 Task: Find connections with filter location Yanliang with filter topic #startupswith filter profile language English with filter current company Genetec with filter school Srishti Manipal Institute of Art, Design and Technology with filter industry Wellness and Fitness Services with filter service category Filing with filter keywords title Animal Control Officer
Action: Mouse moved to (627, 75)
Screenshot: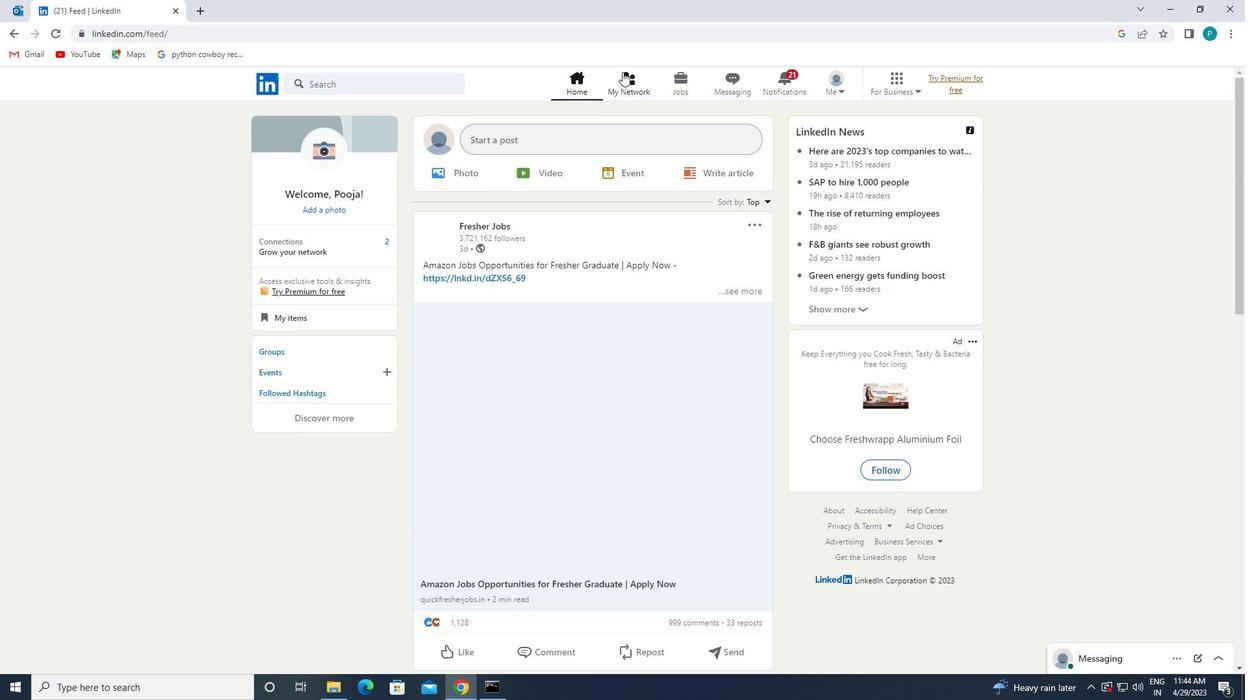 
Action: Mouse pressed left at (627, 75)
Screenshot: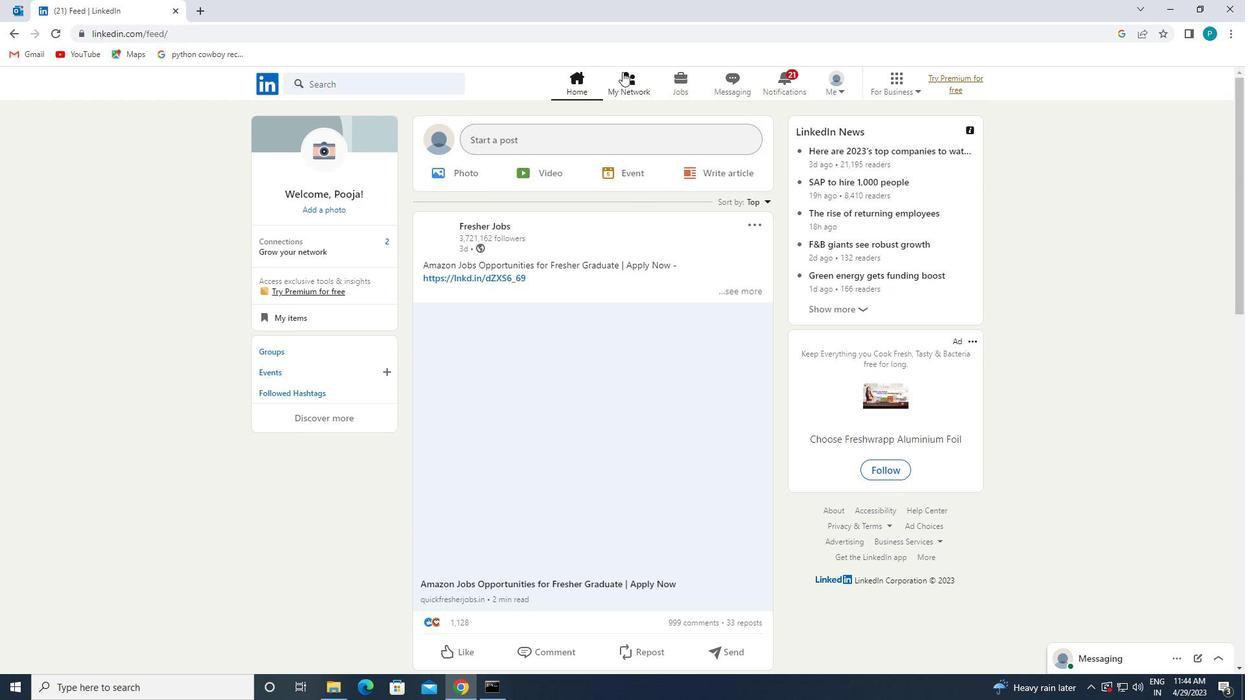 
Action: Mouse moved to (315, 157)
Screenshot: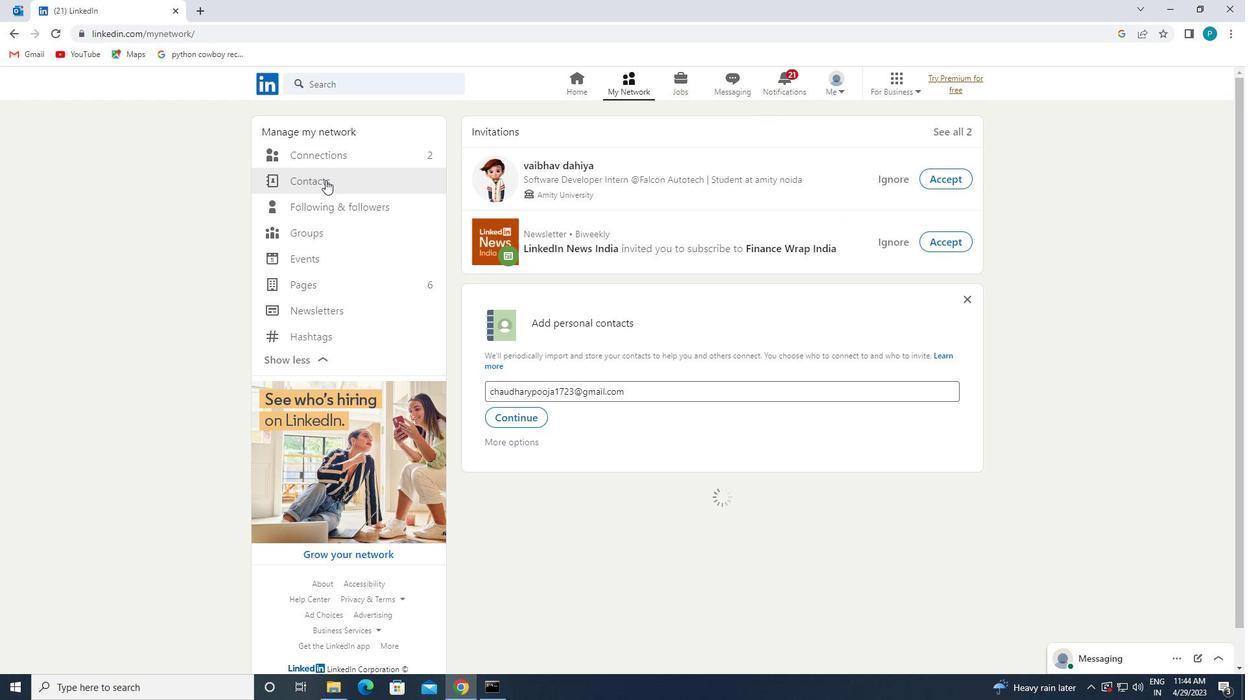 
Action: Mouse pressed left at (315, 157)
Screenshot: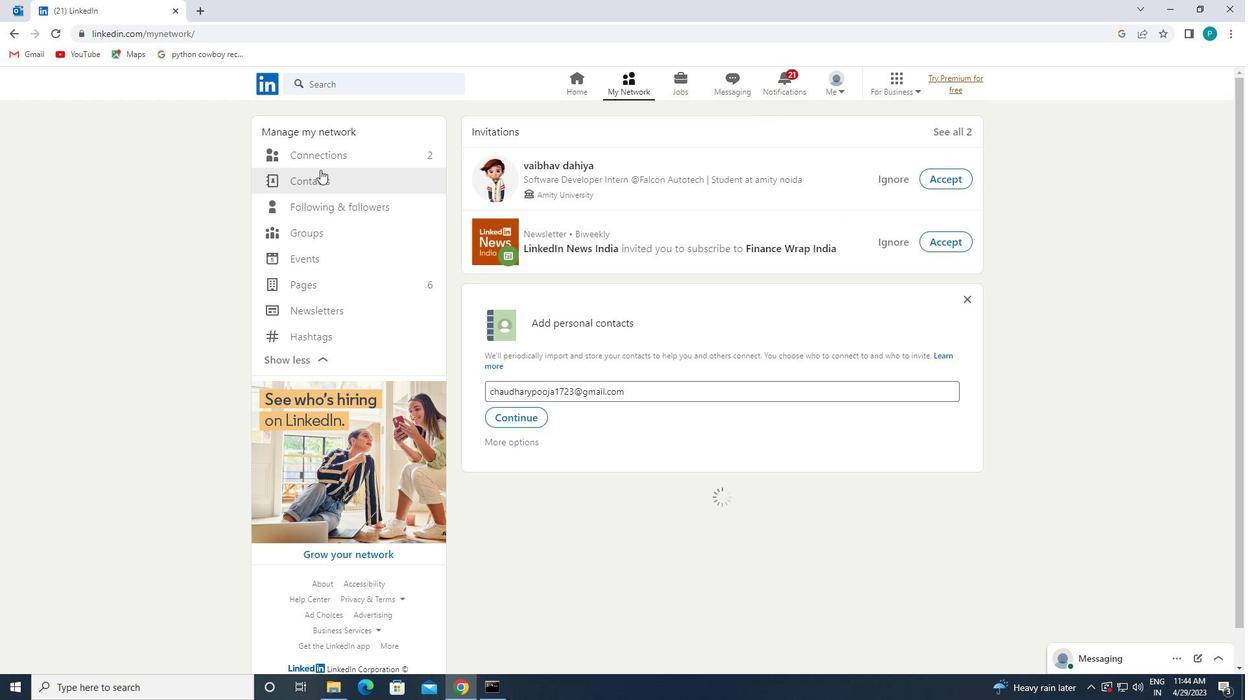 
Action: Mouse moved to (727, 153)
Screenshot: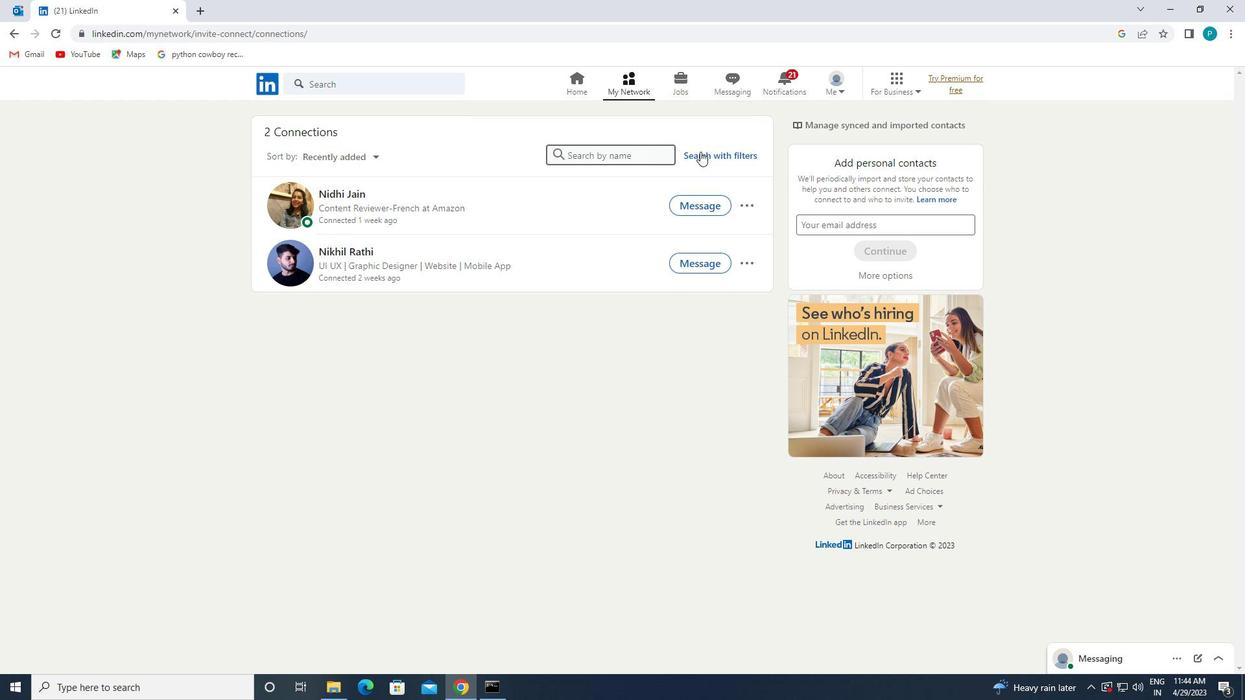 
Action: Mouse pressed left at (727, 153)
Screenshot: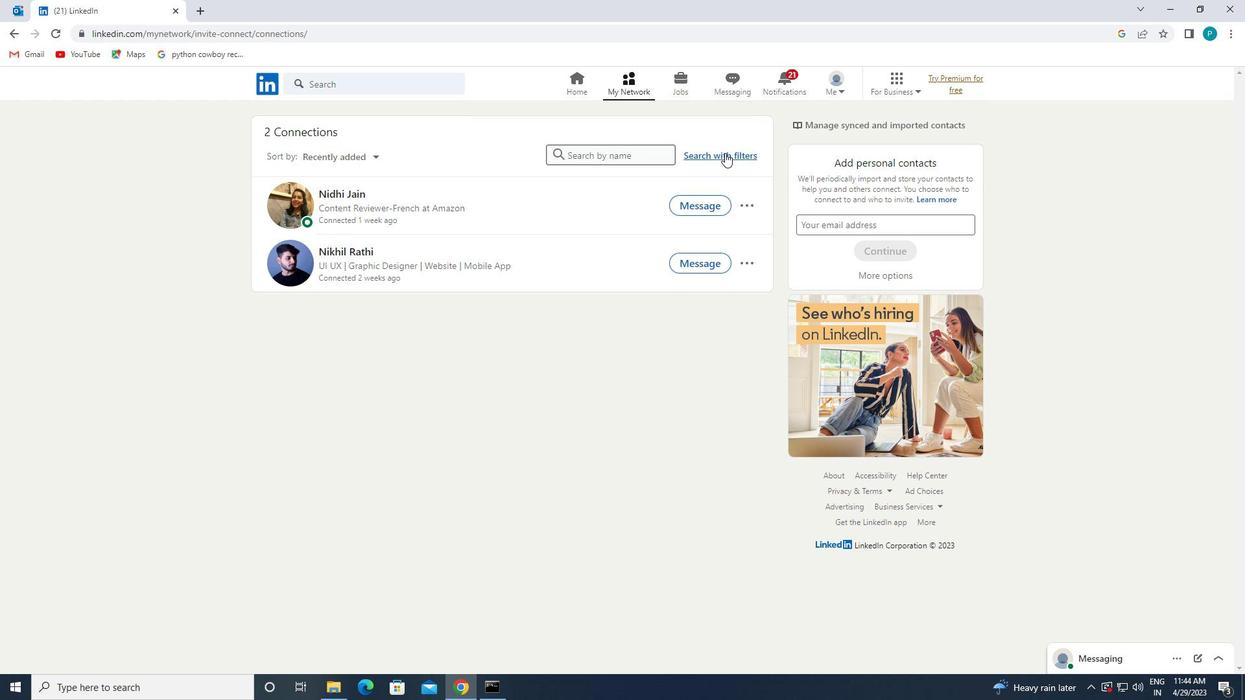 
Action: Mouse moved to (669, 125)
Screenshot: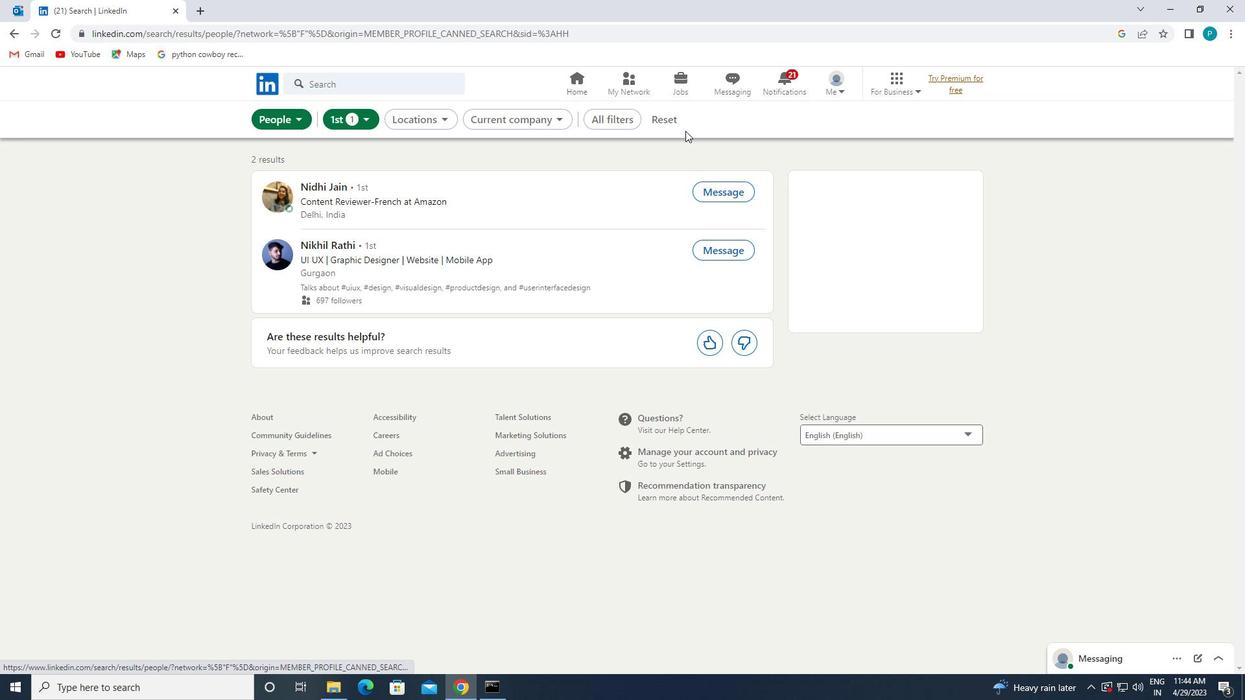 
Action: Mouse pressed left at (669, 125)
Screenshot: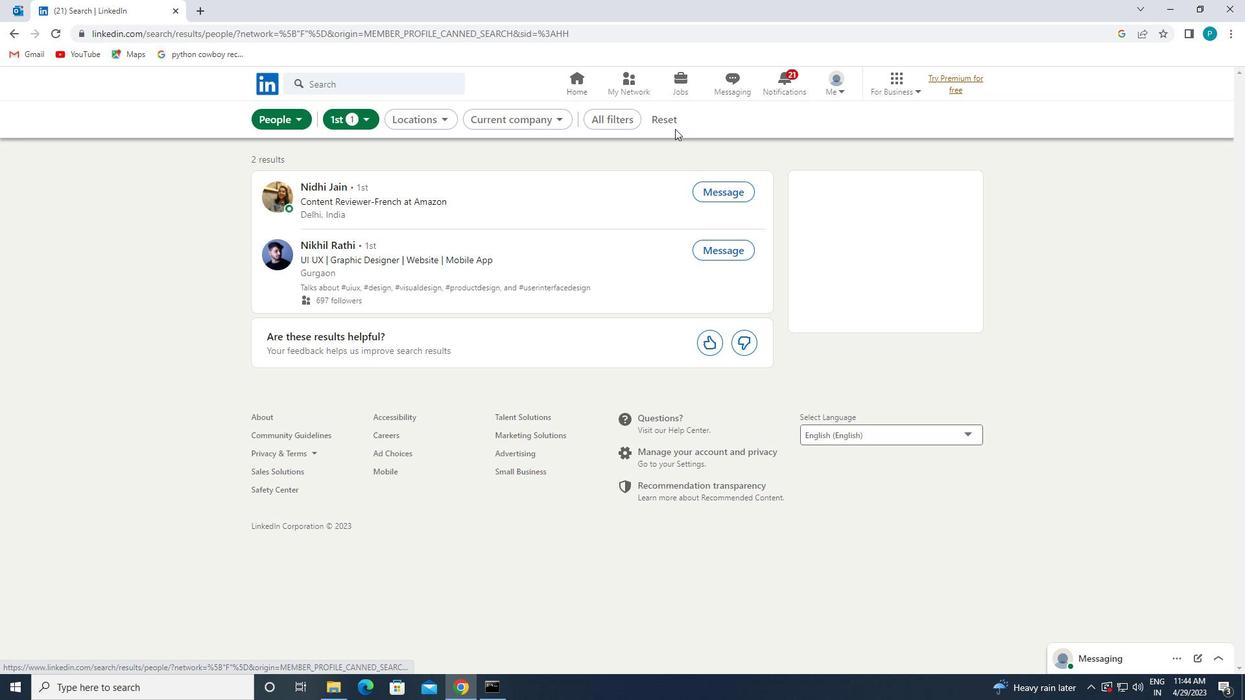 
Action: Mouse moved to (650, 120)
Screenshot: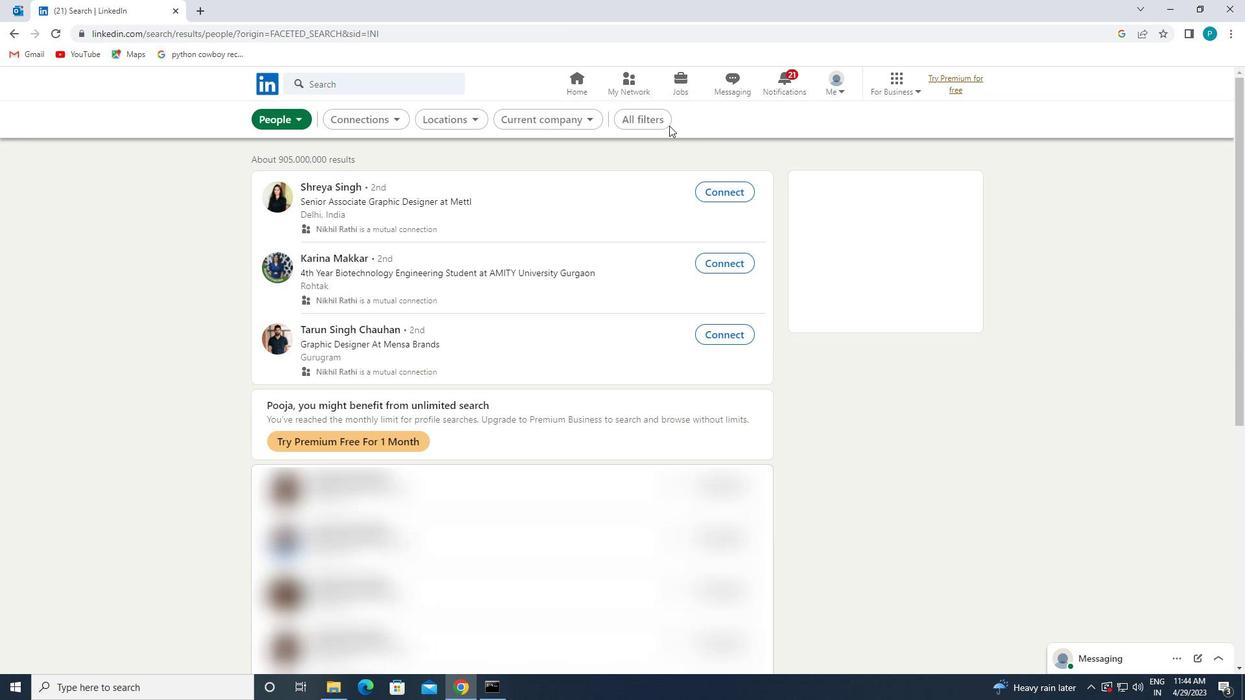 
Action: Mouse pressed left at (650, 120)
Screenshot: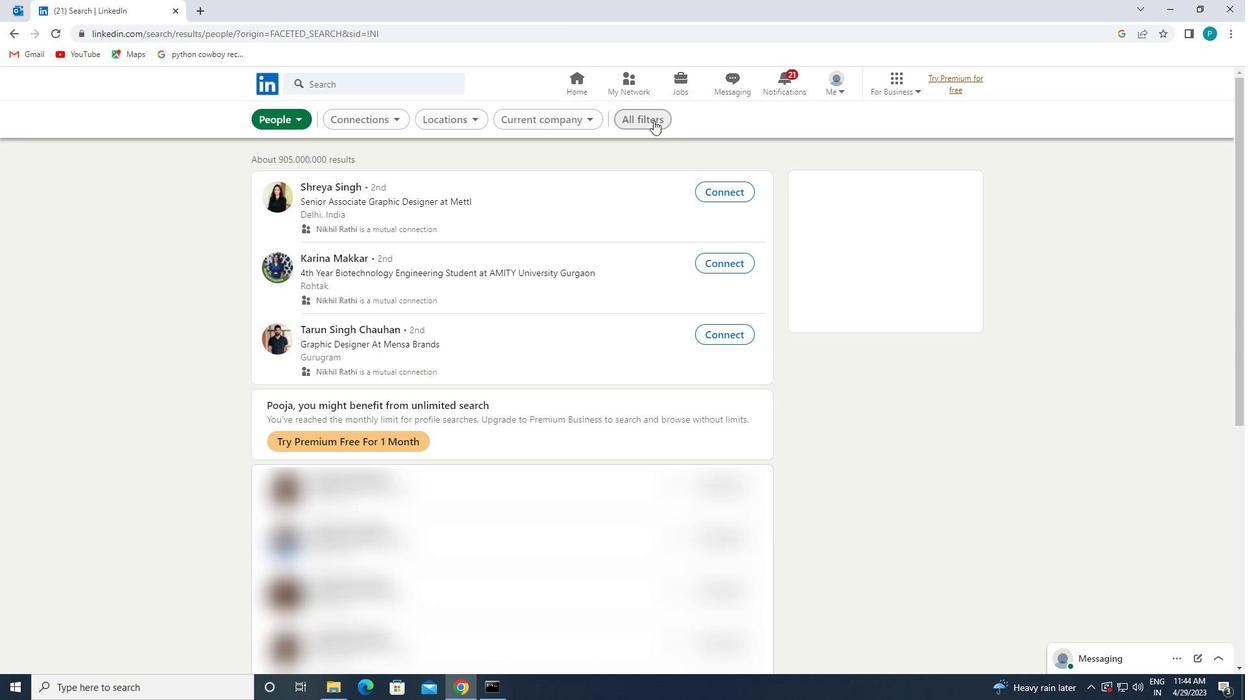 
Action: Mouse moved to (1091, 471)
Screenshot: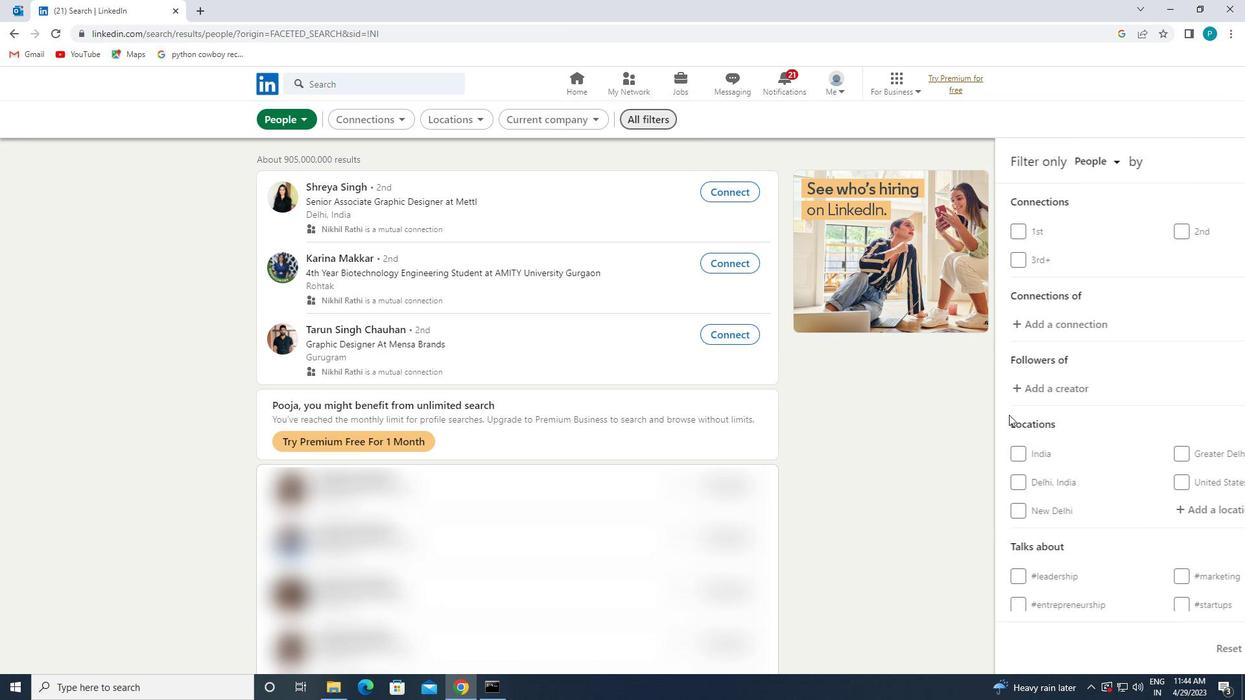 
Action: Mouse scrolled (1091, 470) with delta (0, 0)
Screenshot: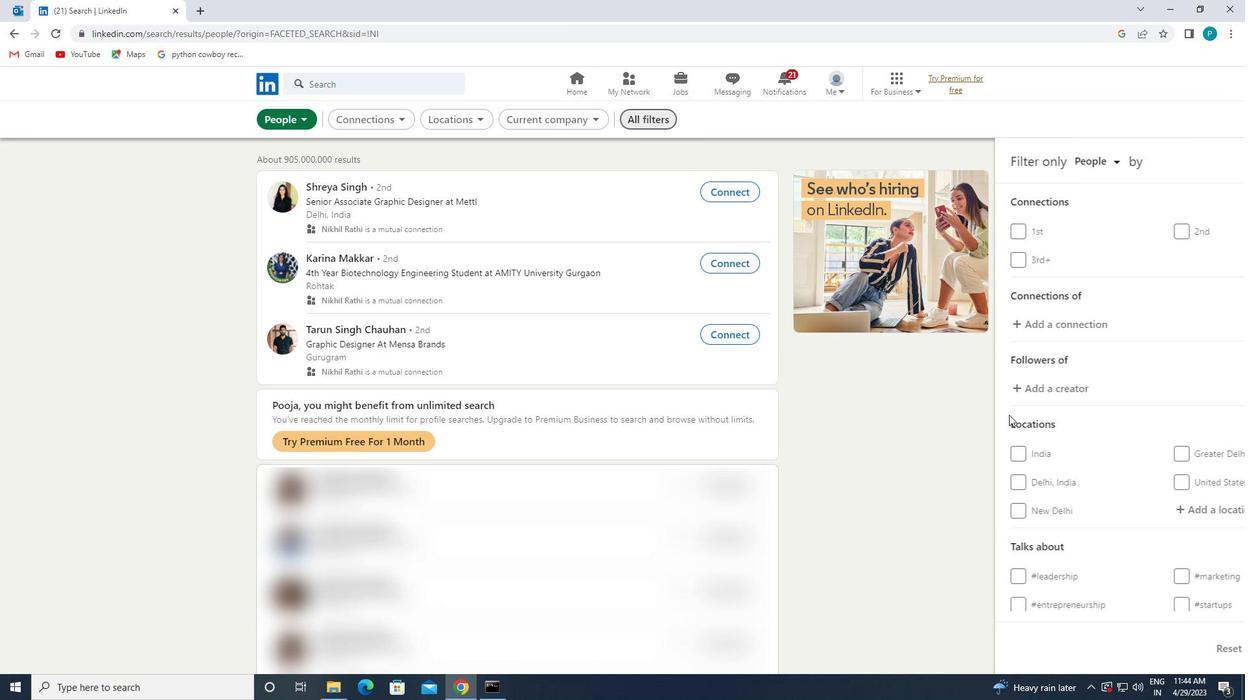 
Action: Mouse scrolled (1091, 470) with delta (0, 0)
Screenshot: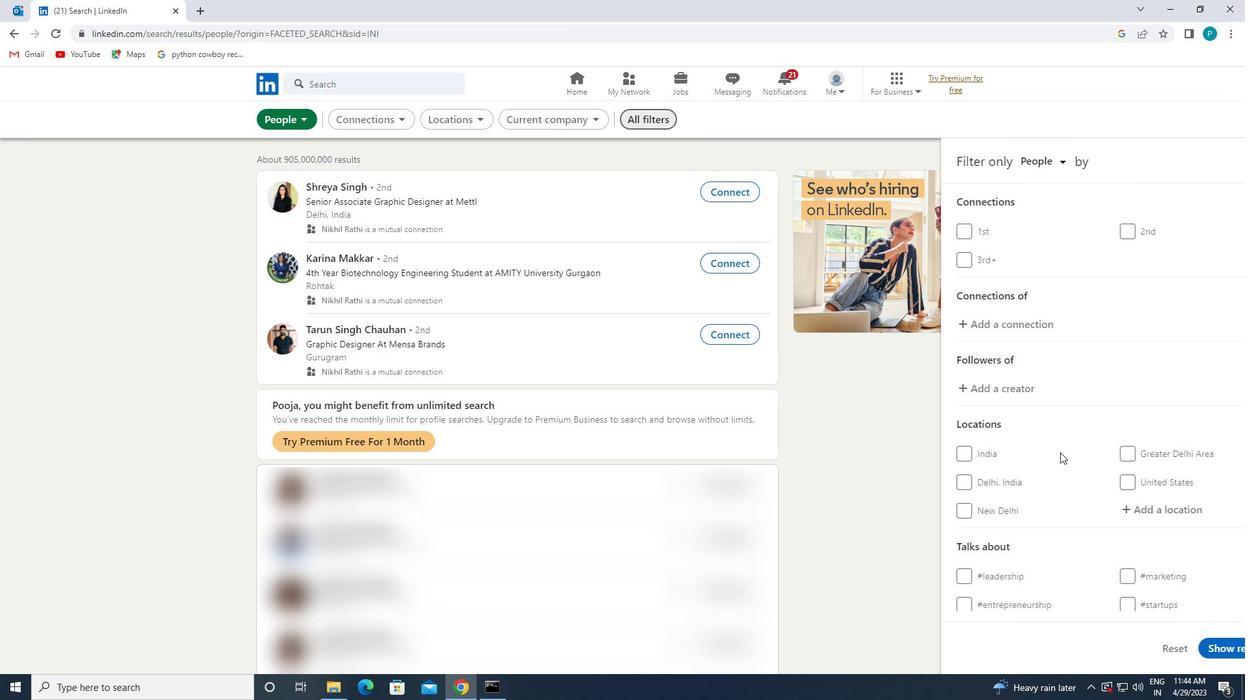 
Action: Mouse scrolled (1091, 470) with delta (0, 0)
Screenshot: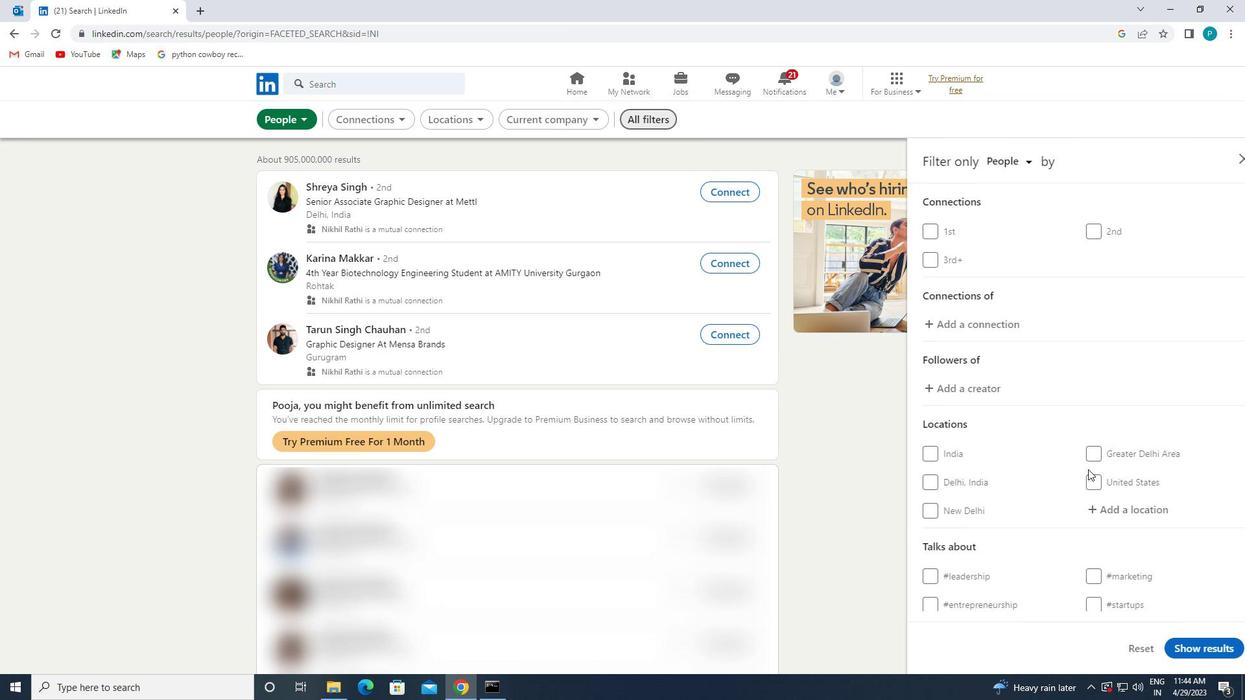 
Action: Mouse moved to (1090, 463)
Screenshot: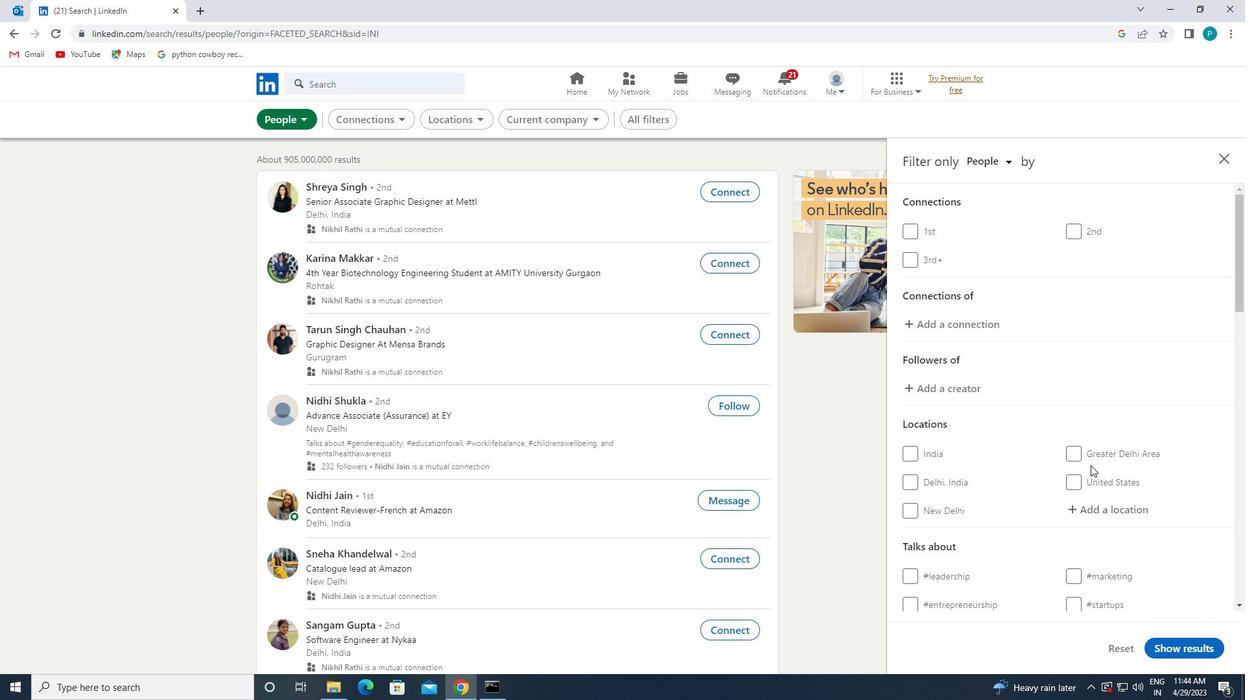 
Action: Mouse scrolled (1090, 463) with delta (0, 0)
Screenshot: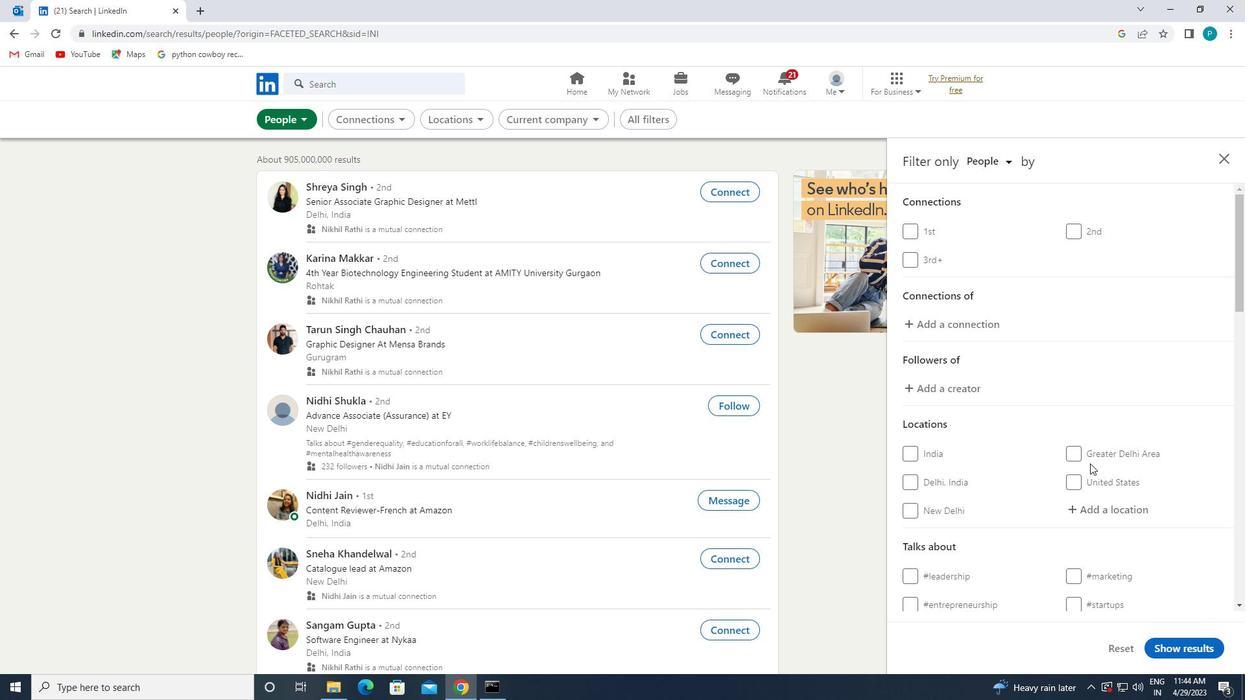 
Action: Mouse moved to (1082, 441)
Screenshot: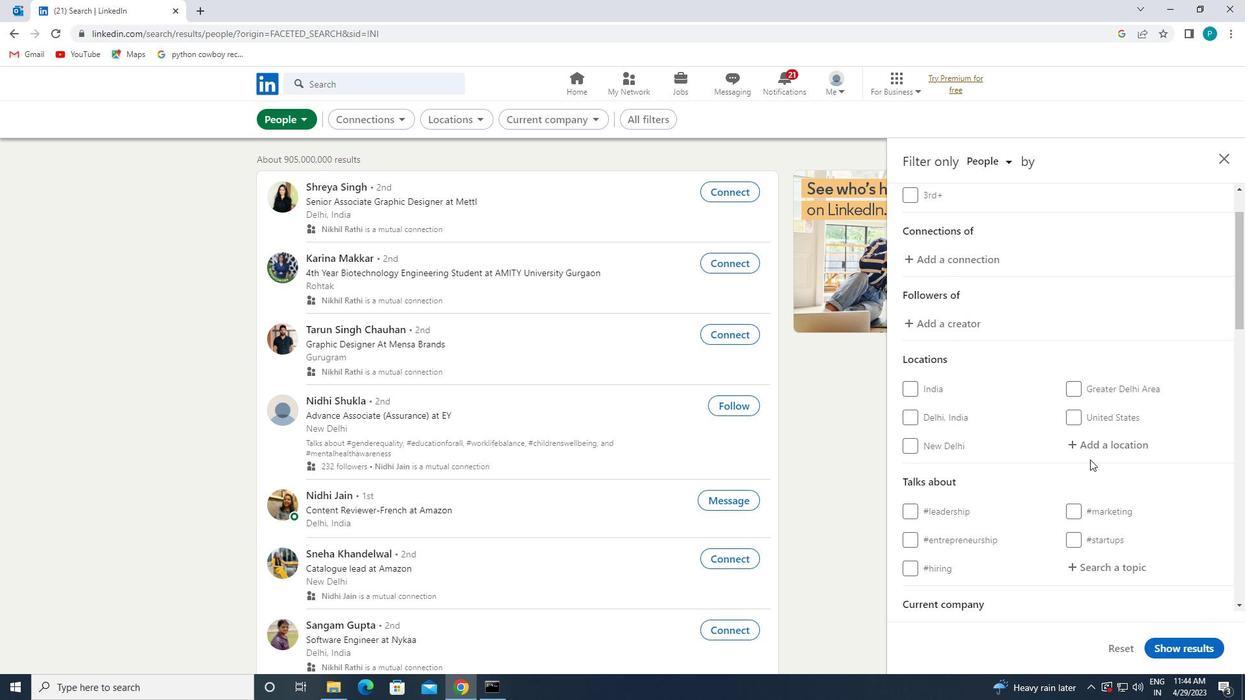 
Action: Mouse pressed left at (1082, 441)
Screenshot: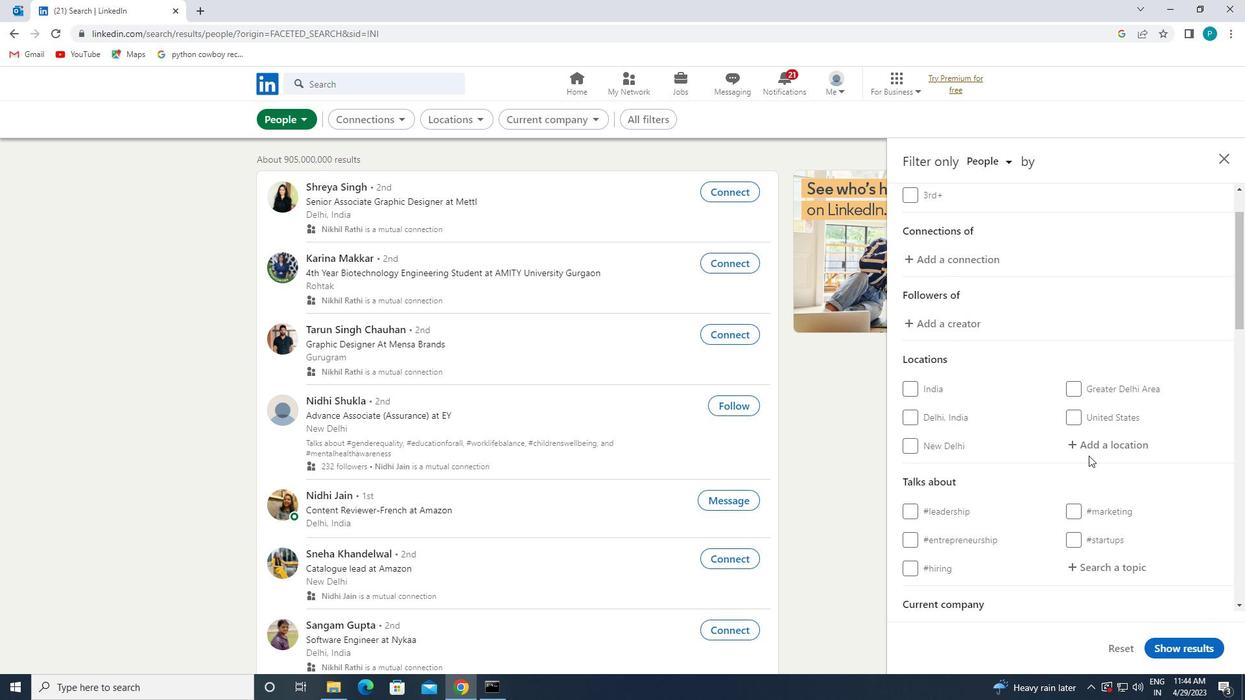 
Action: Mouse moved to (1082, 441)
Screenshot: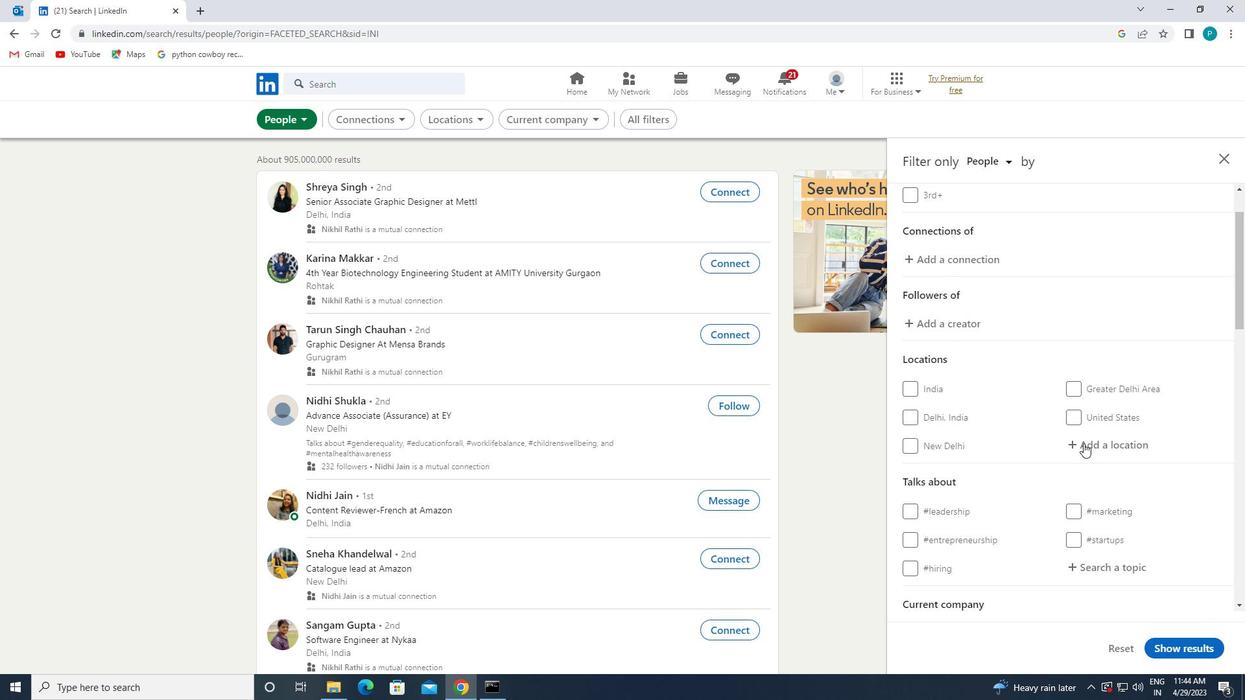 
Action: Key pressed <Key.caps_lock>y<Key.caps_lock>aling<Key.backspace><Key.backspace>ang
Screenshot: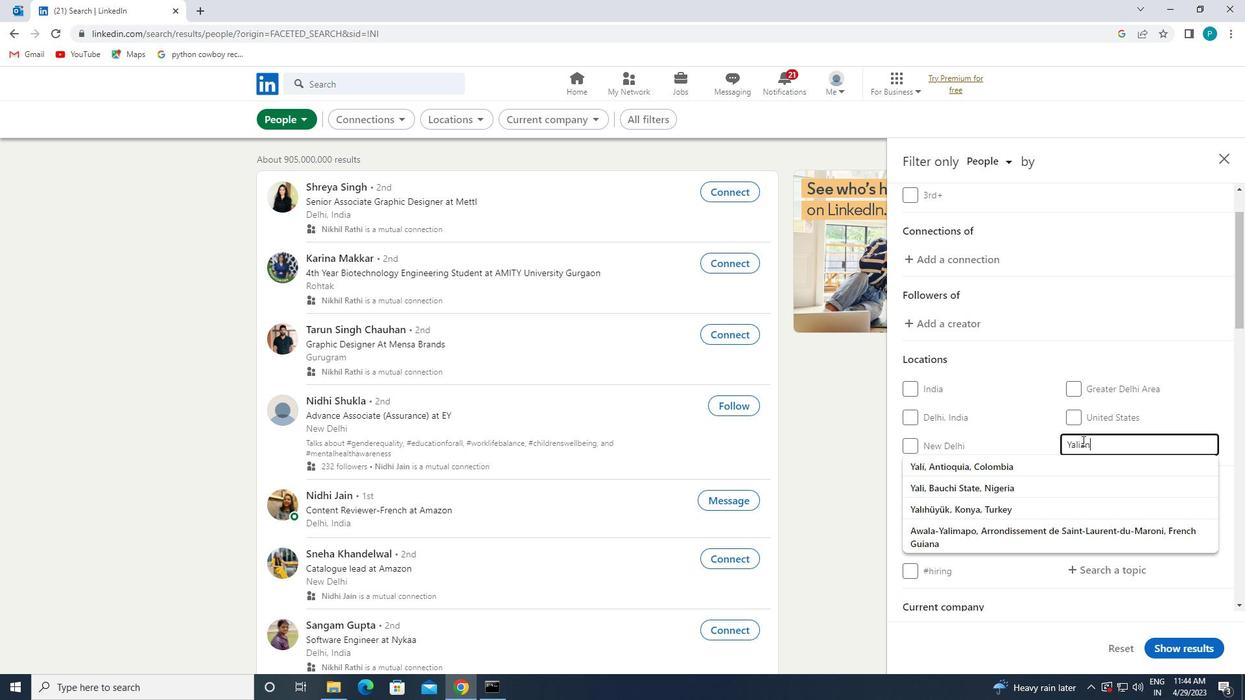 
Action: Mouse moved to (1058, 483)
Screenshot: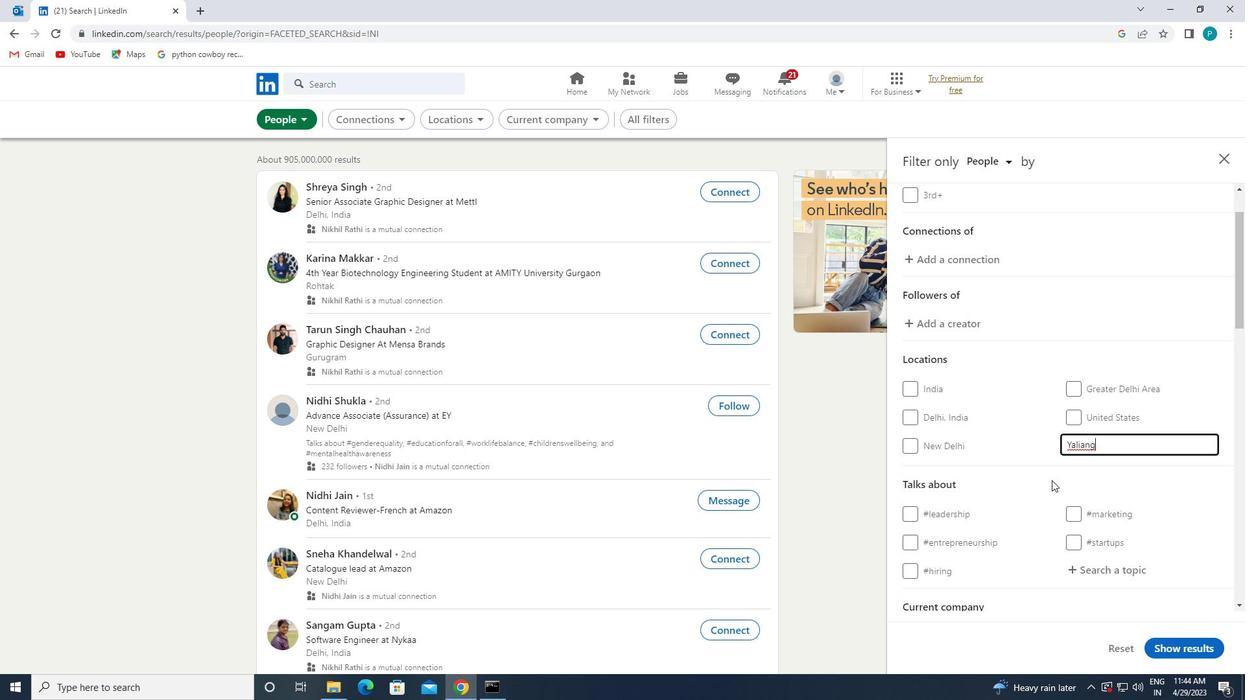 
Action: Mouse scrolled (1058, 483) with delta (0, 0)
Screenshot: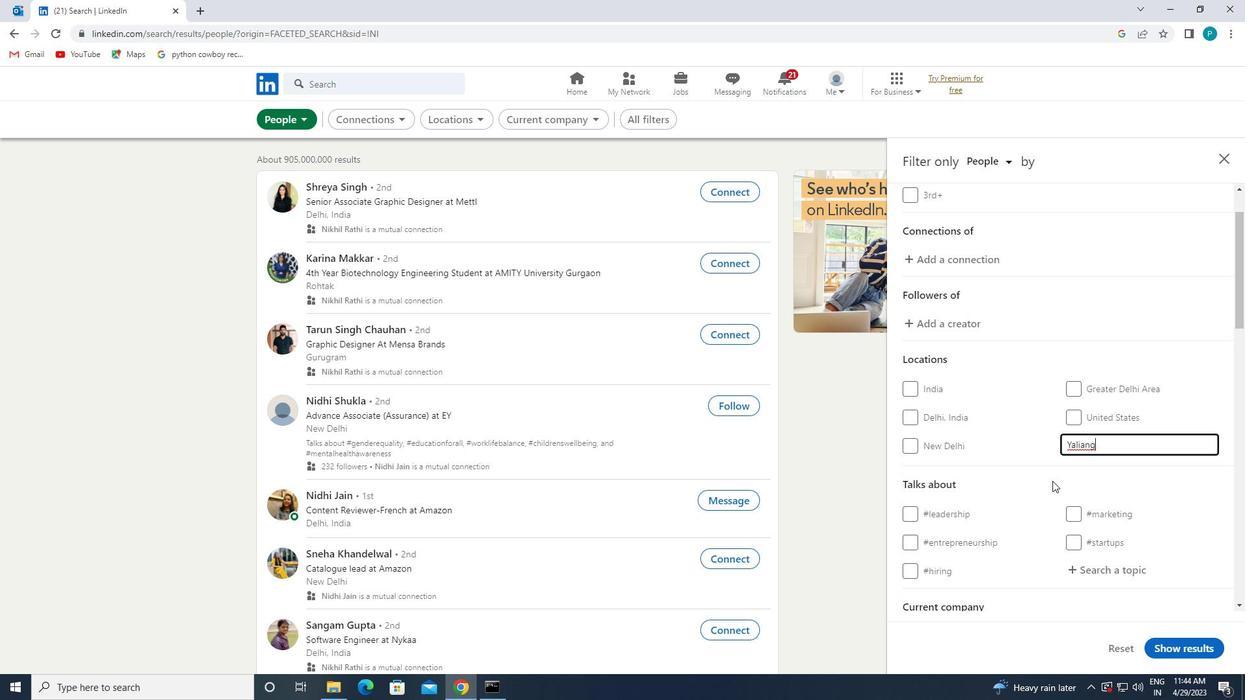 
Action: Mouse scrolled (1058, 483) with delta (0, 0)
Screenshot: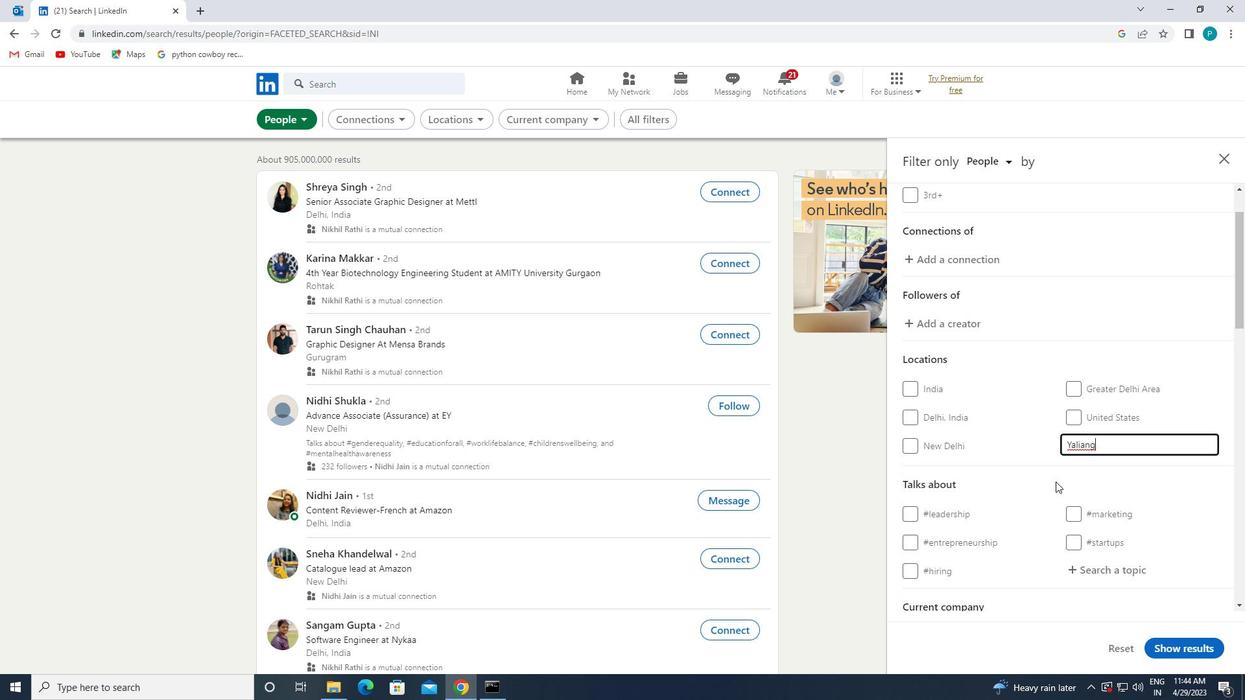 
Action: Mouse moved to (1086, 449)
Screenshot: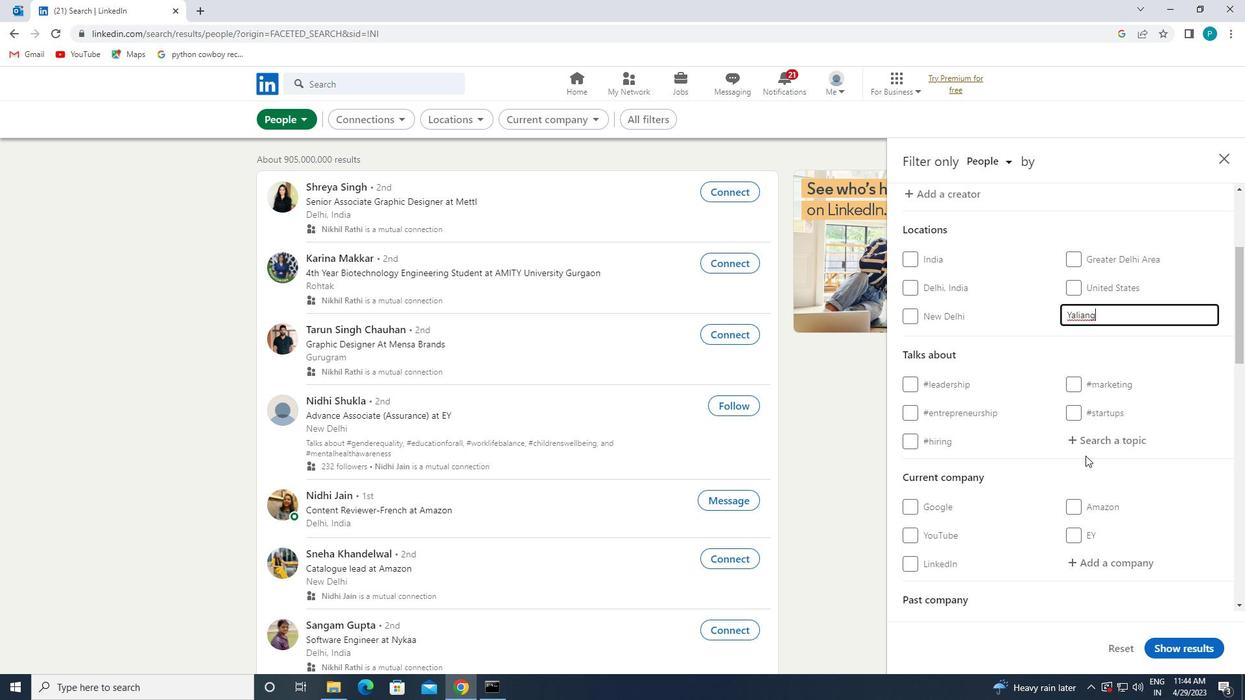 
Action: Mouse pressed left at (1086, 449)
Screenshot: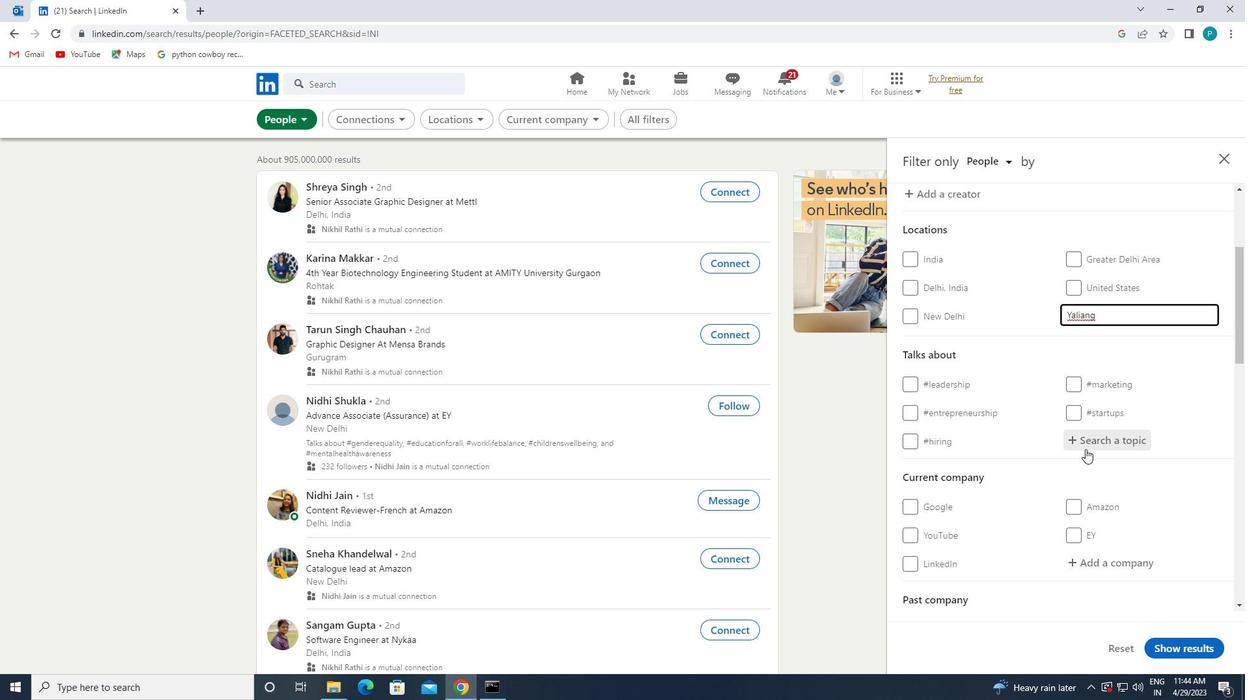 
Action: Mouse moved to (1075, 315)
Screenshot: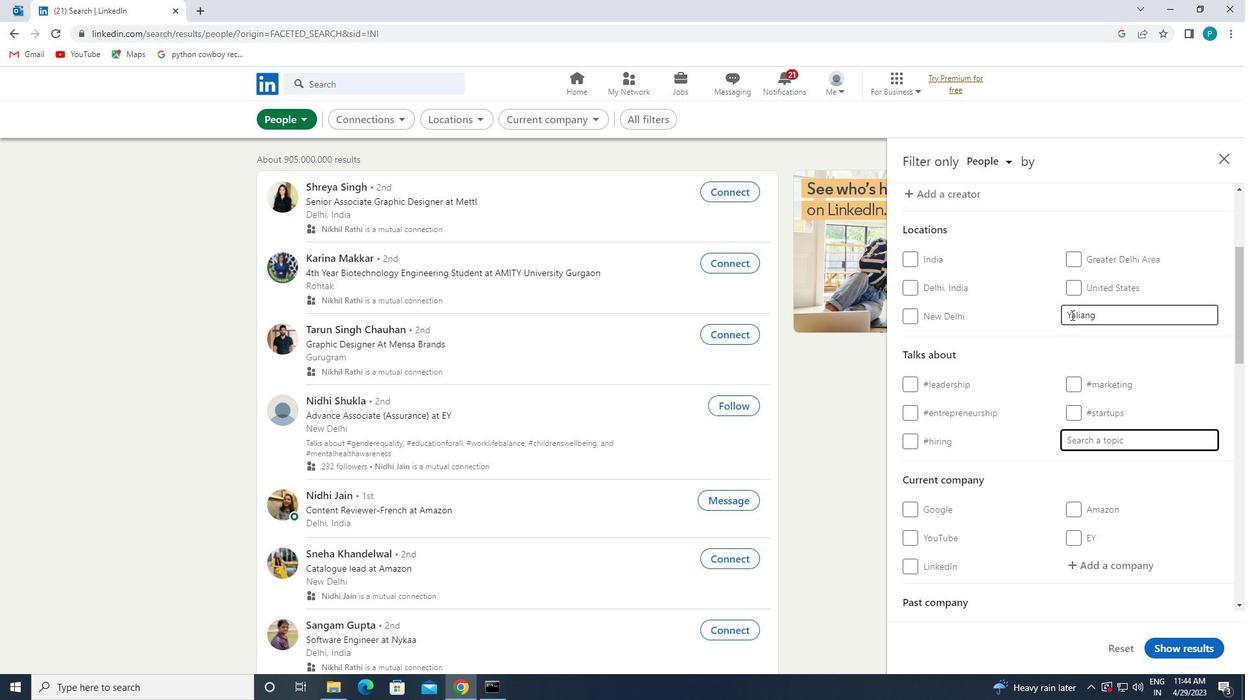 
Action: Mouse pressed left at (1075, 315)
Screenshot: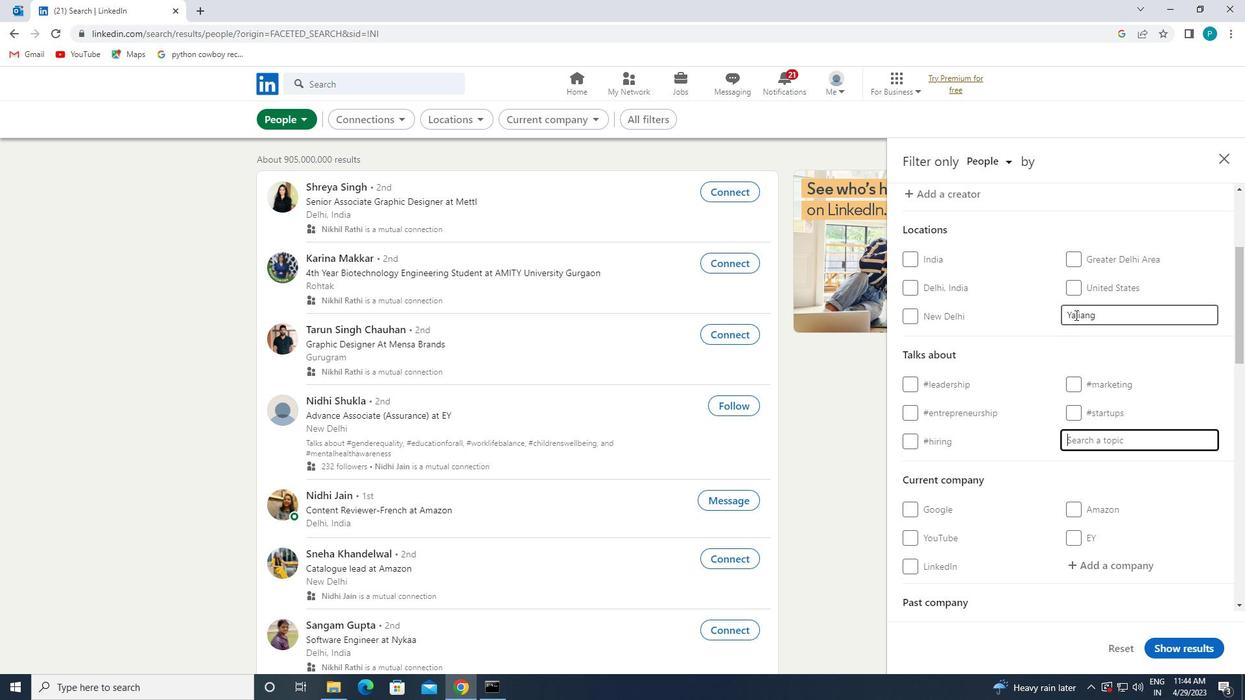 
Action: Mouse moved to (1075, 316)
Screenshot: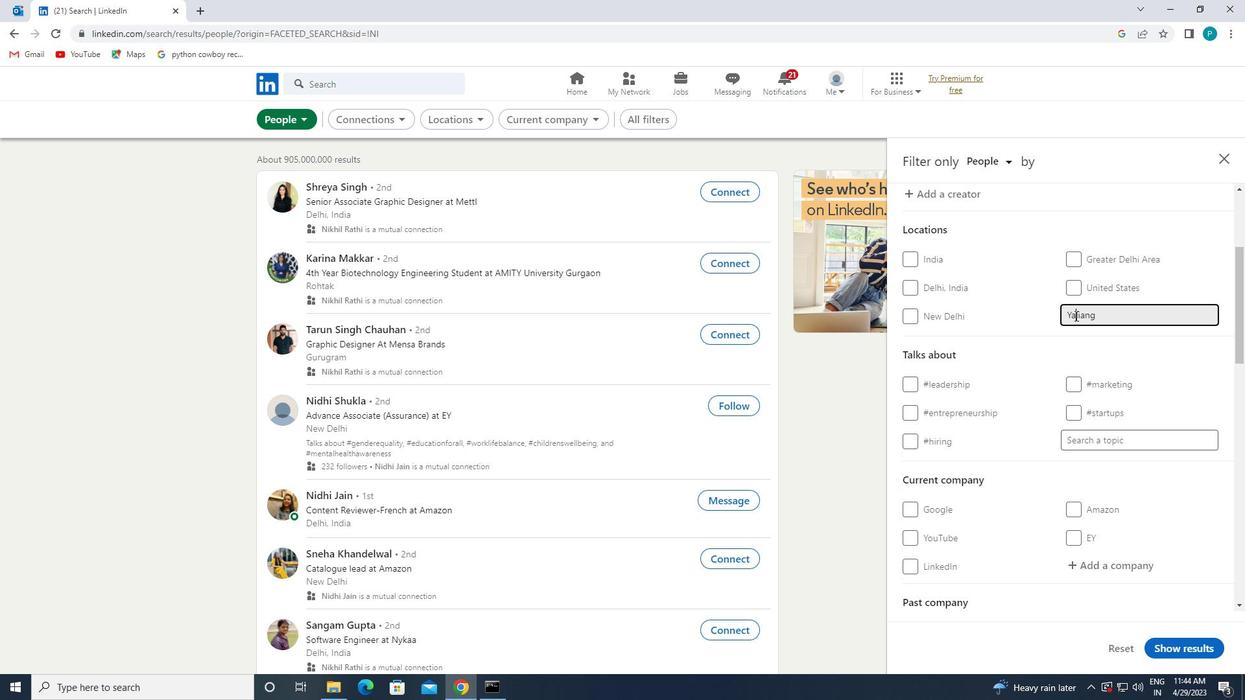 
Action: Key pressed n
Screenshot: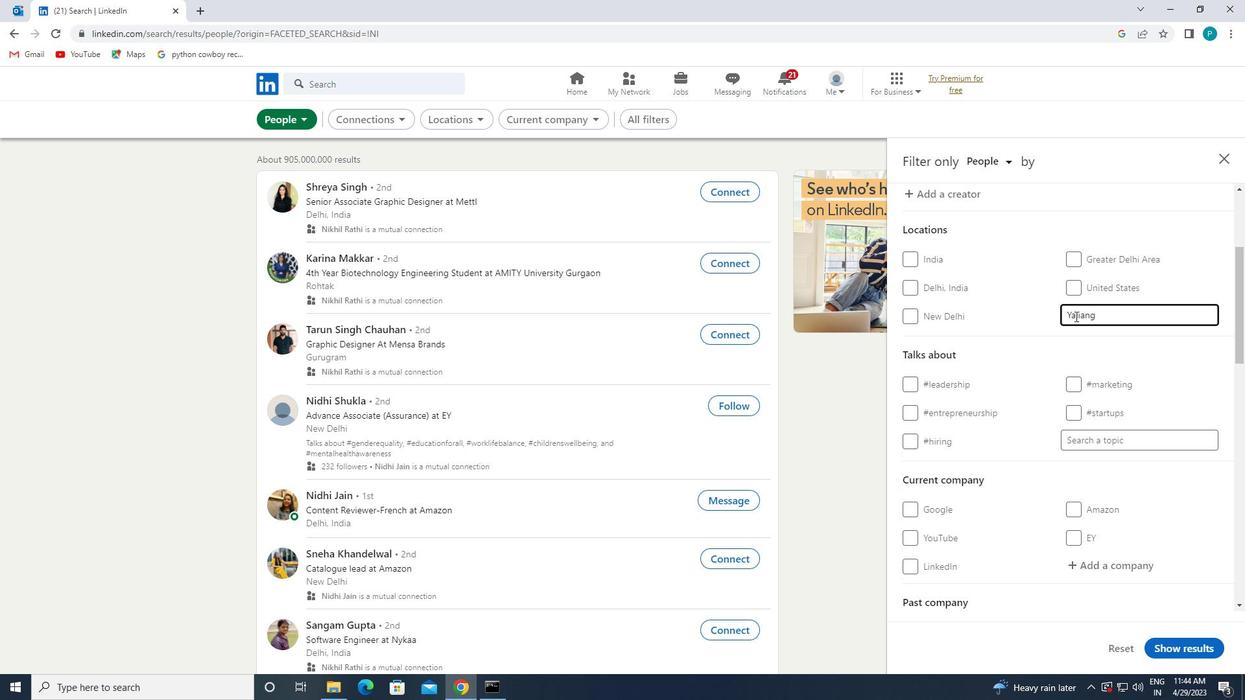 
Action: Mouse moved to (1108, 449)
Screenshot: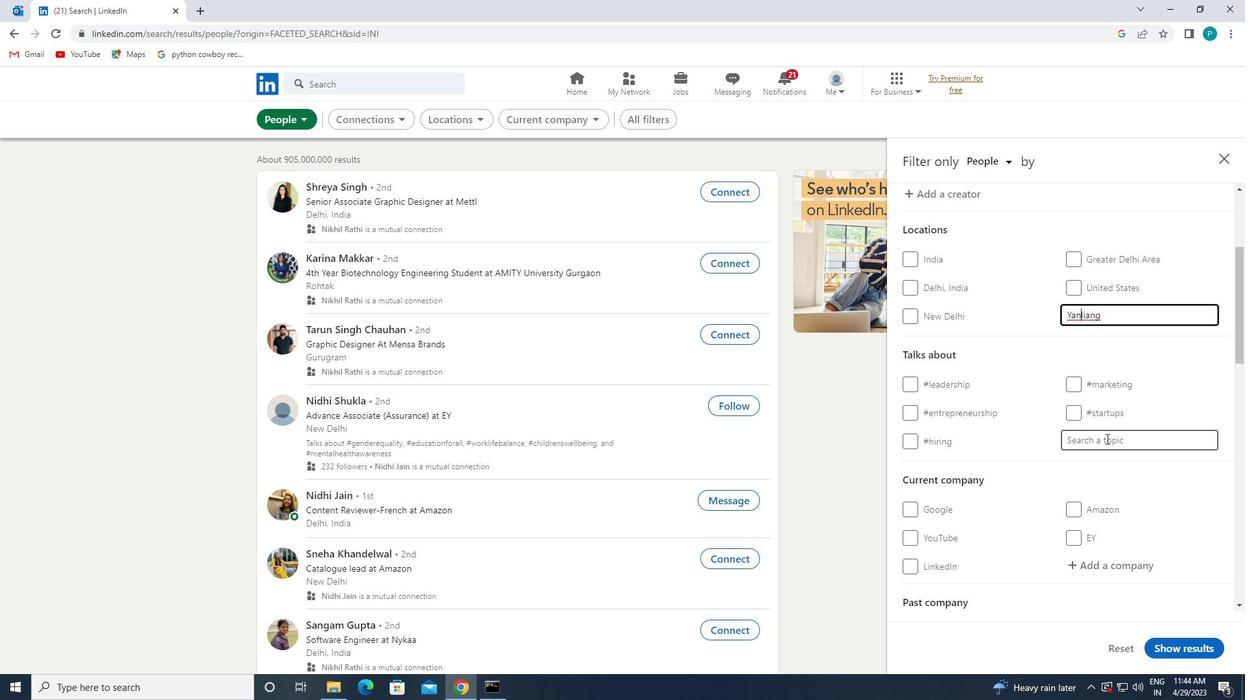 
Action: Mouse pressed left at (1108, 449)
Screenshot: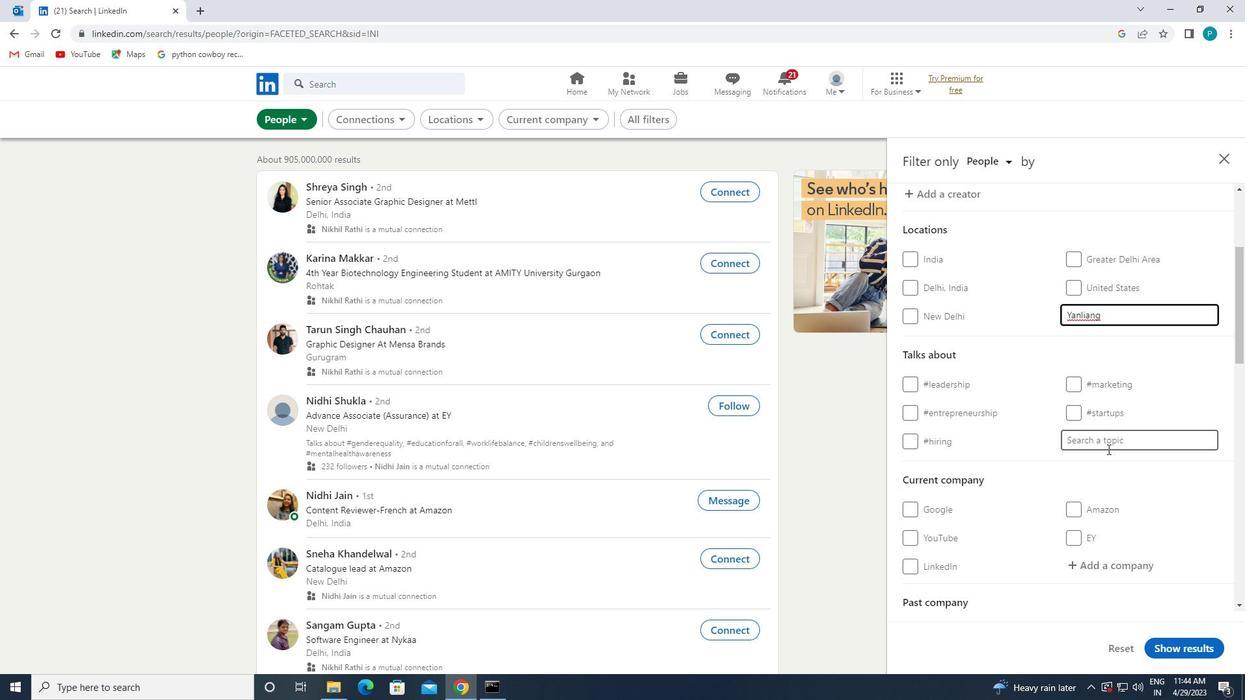 
Action: Key pressed <Key.shift>#STARTUO<Key.backspace>PS
Screenshot: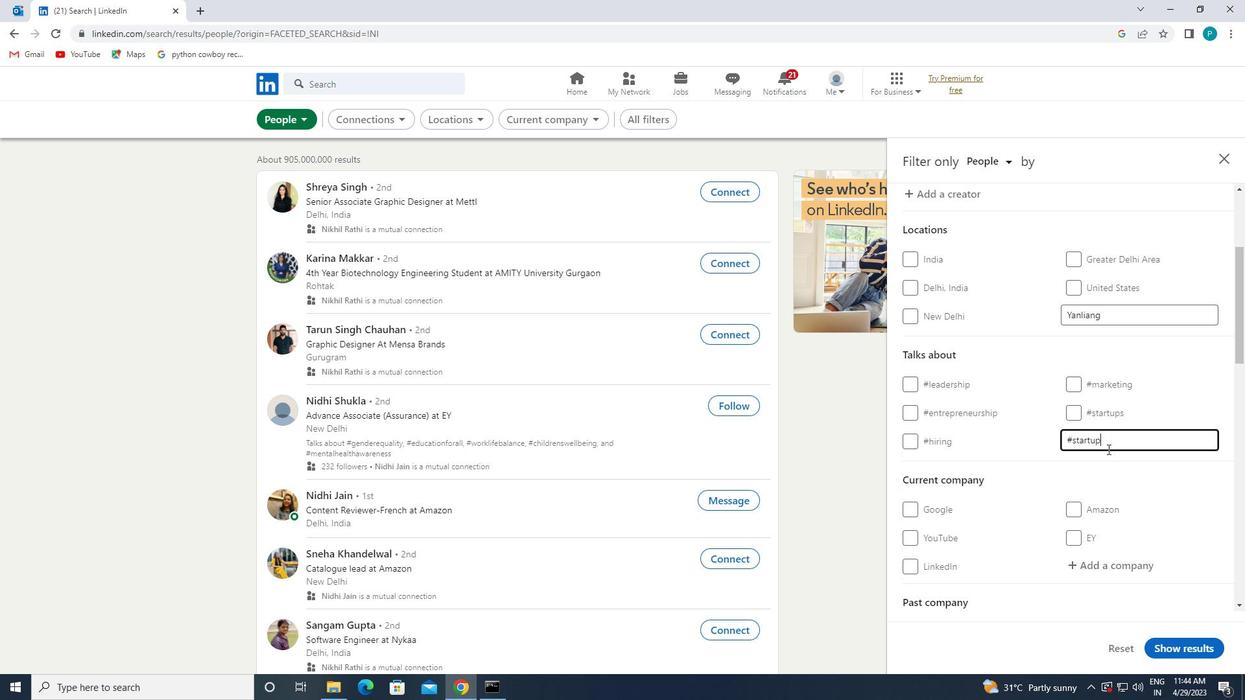 
Action: Mouse moved to (1043, 446)
Screenshot: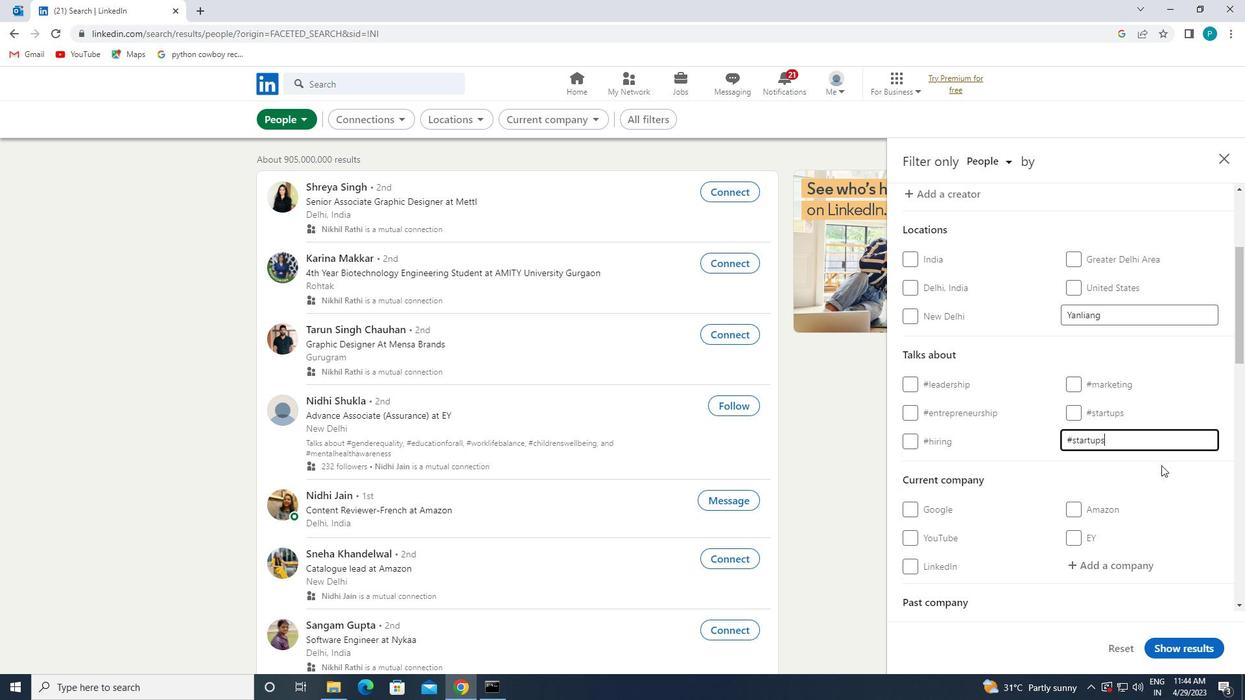 
Action: Mouse scrolled (1043, 446) with delta (0, 0)
Screenshot: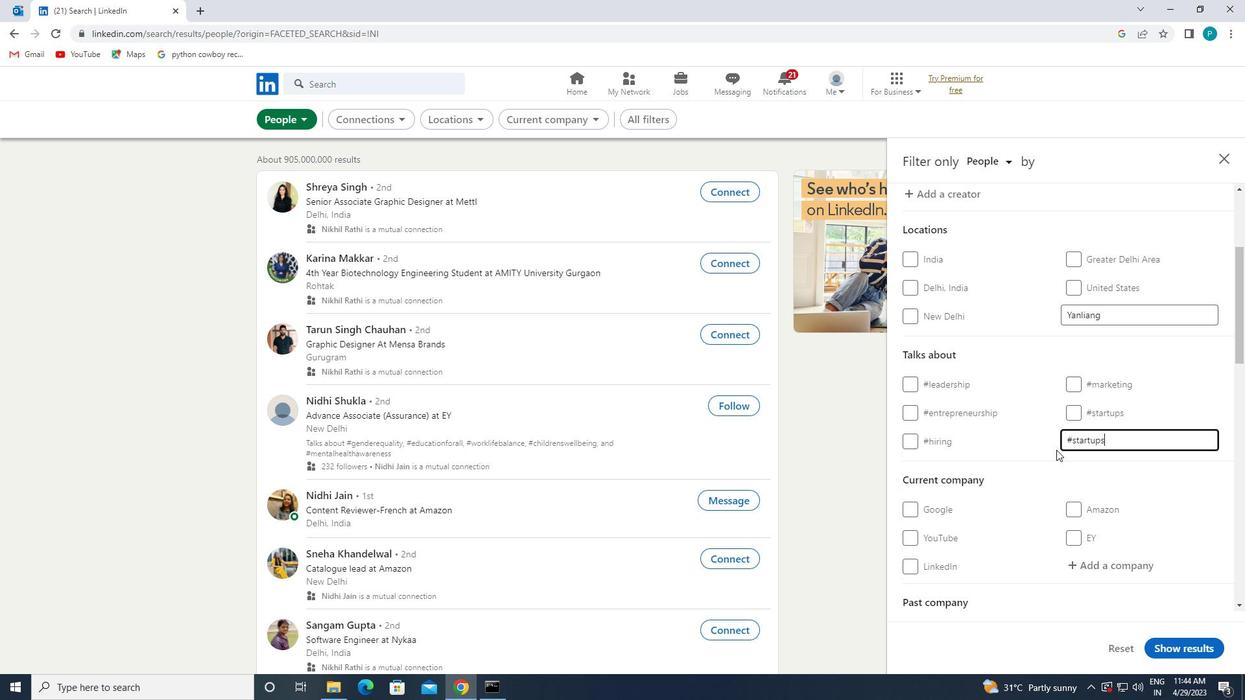 
Action: Mouse scrolled (1043, 446) with delta (0, 0)
Screenshot: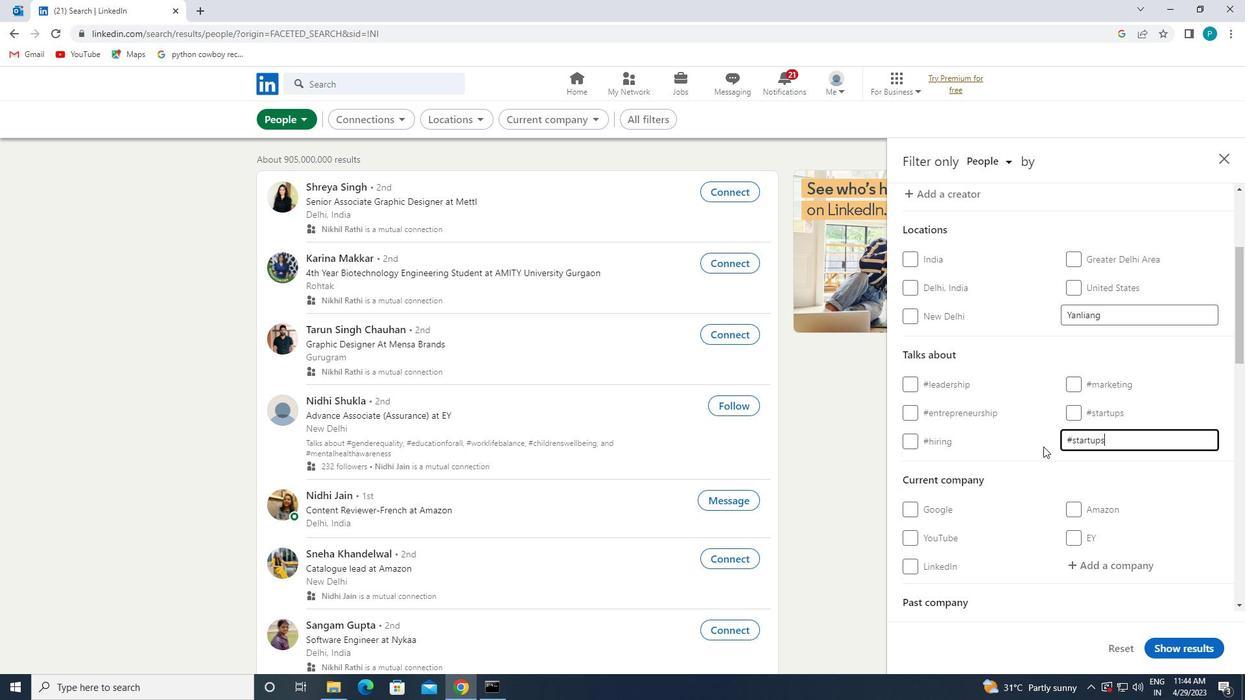 
Action: Mouse scrolled (1043, 446) with delta (0, 0)
Screenshot: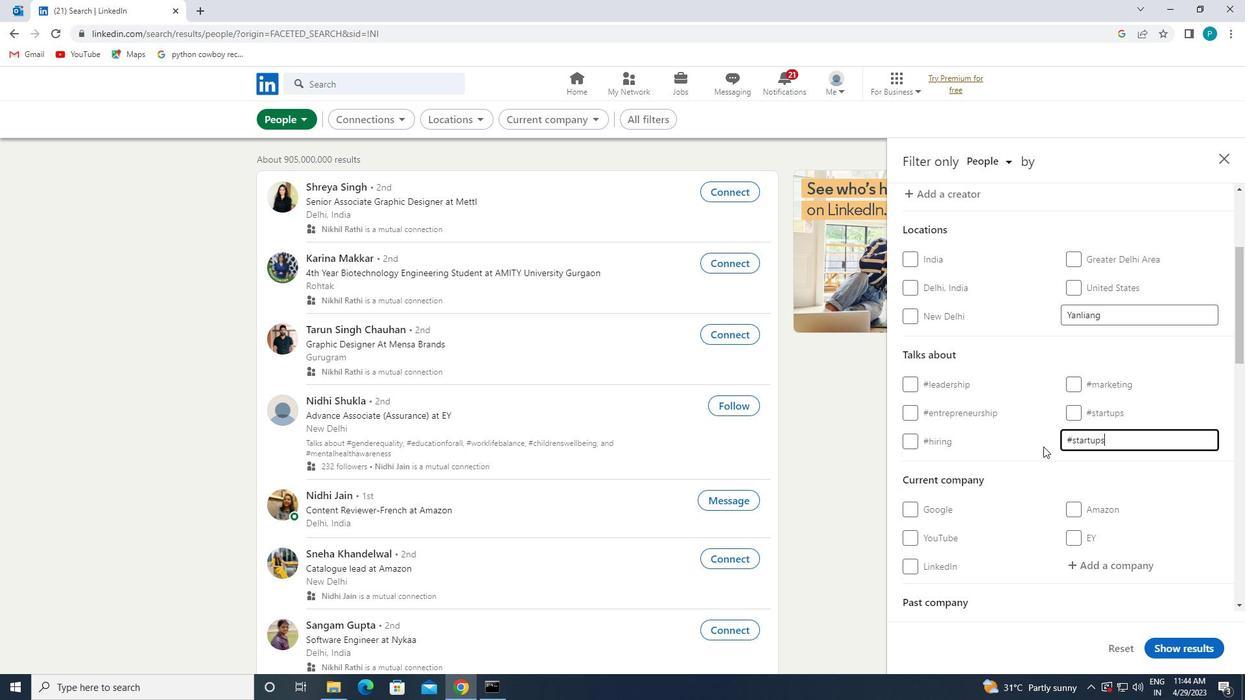 
Action: Mouse scrolled (1043, 446) with delta (0, 0)
Screenshot: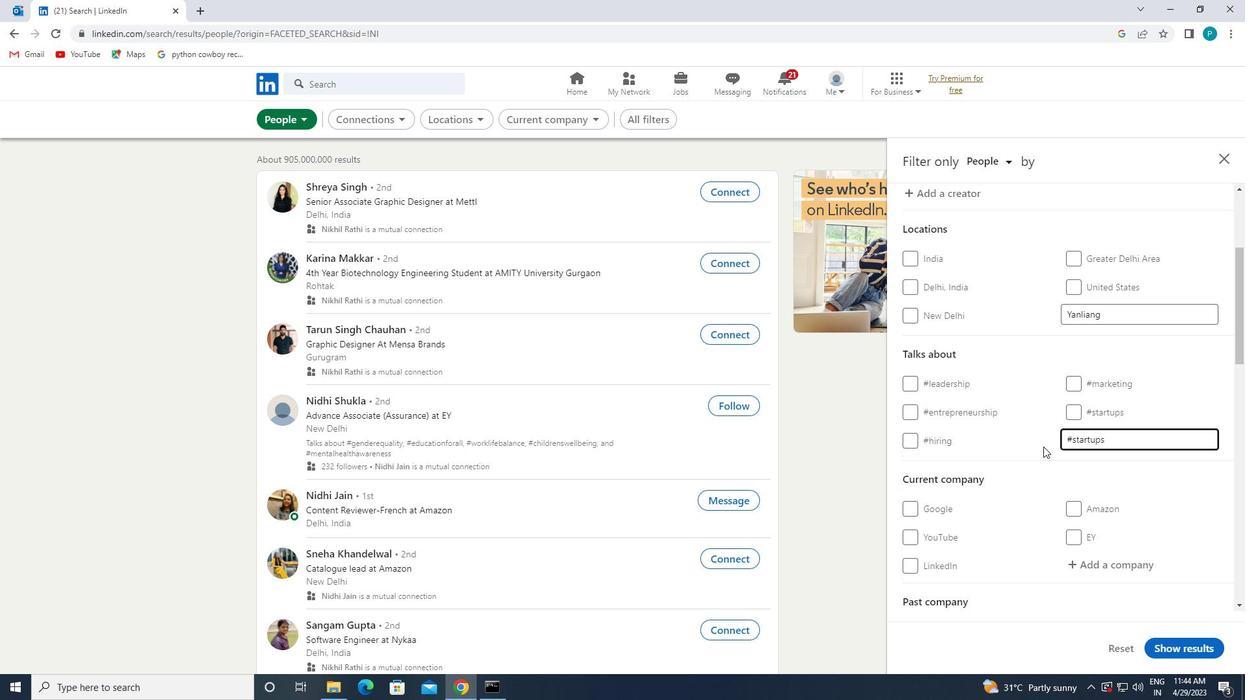 
Action: Mouse moved to (1011, 446)
Screenshot: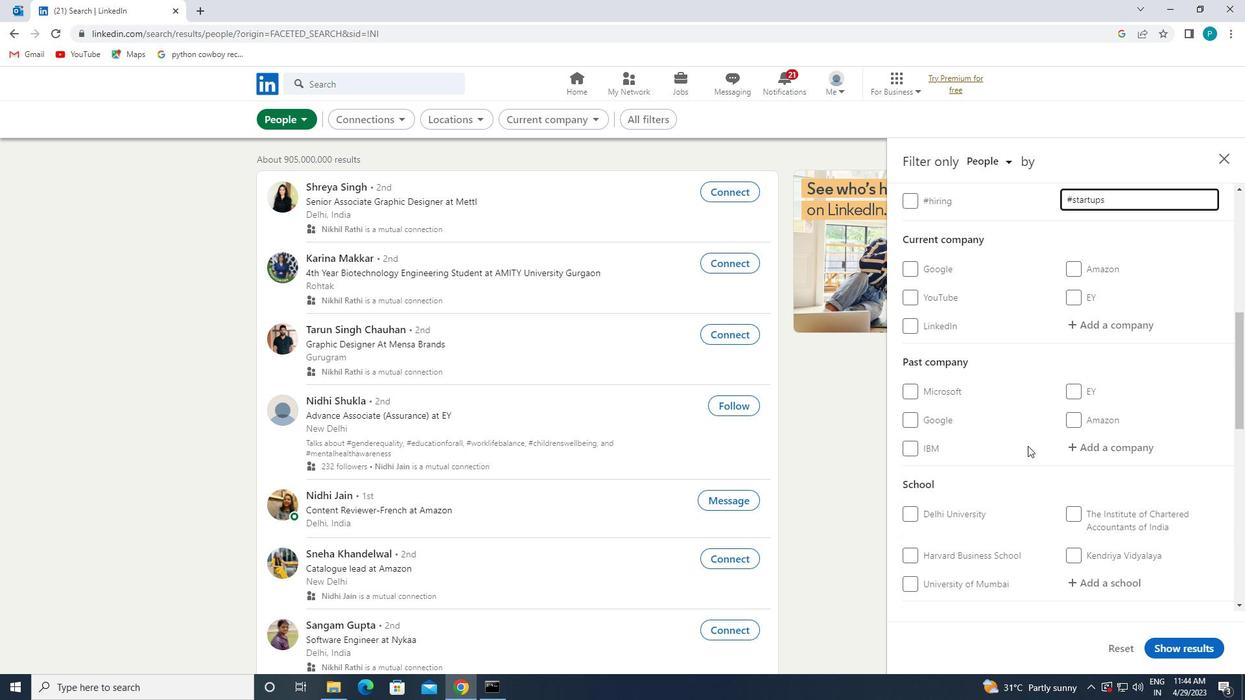
Action: Mouse scrolled (1011, 446) with delta (0, 0)
Screenshot: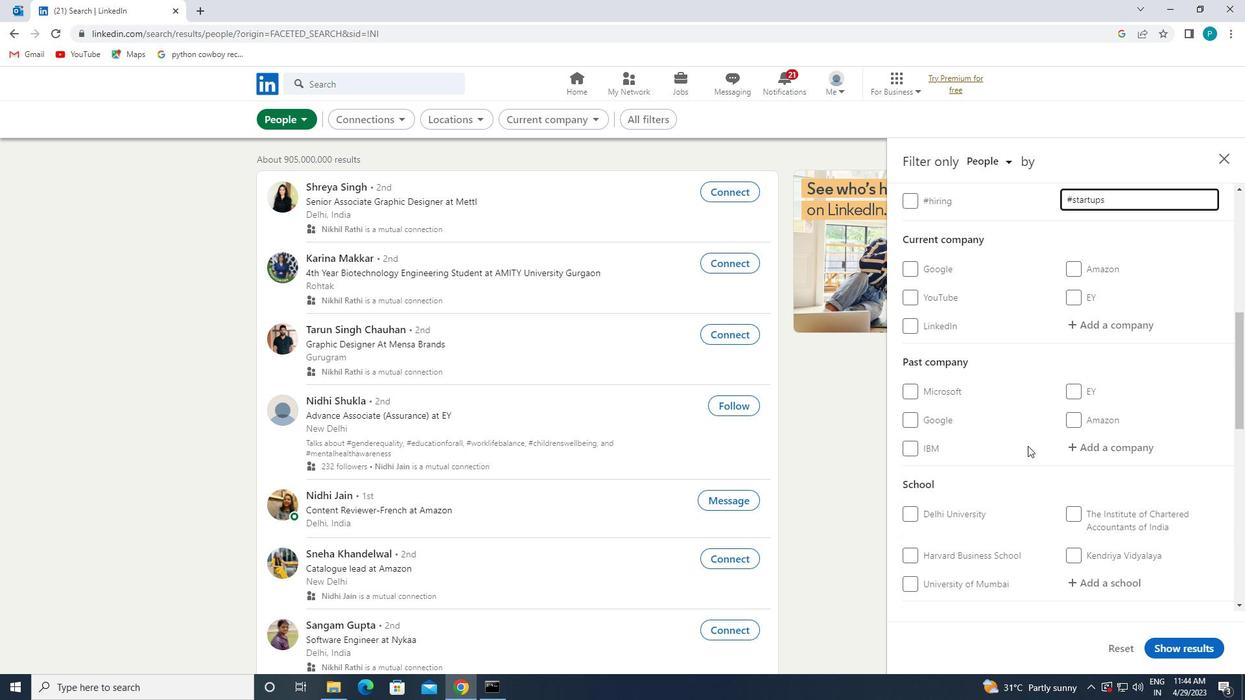 
Action: Mouse scrolled (1011, 446) with delta (0, 0)
Screenshot: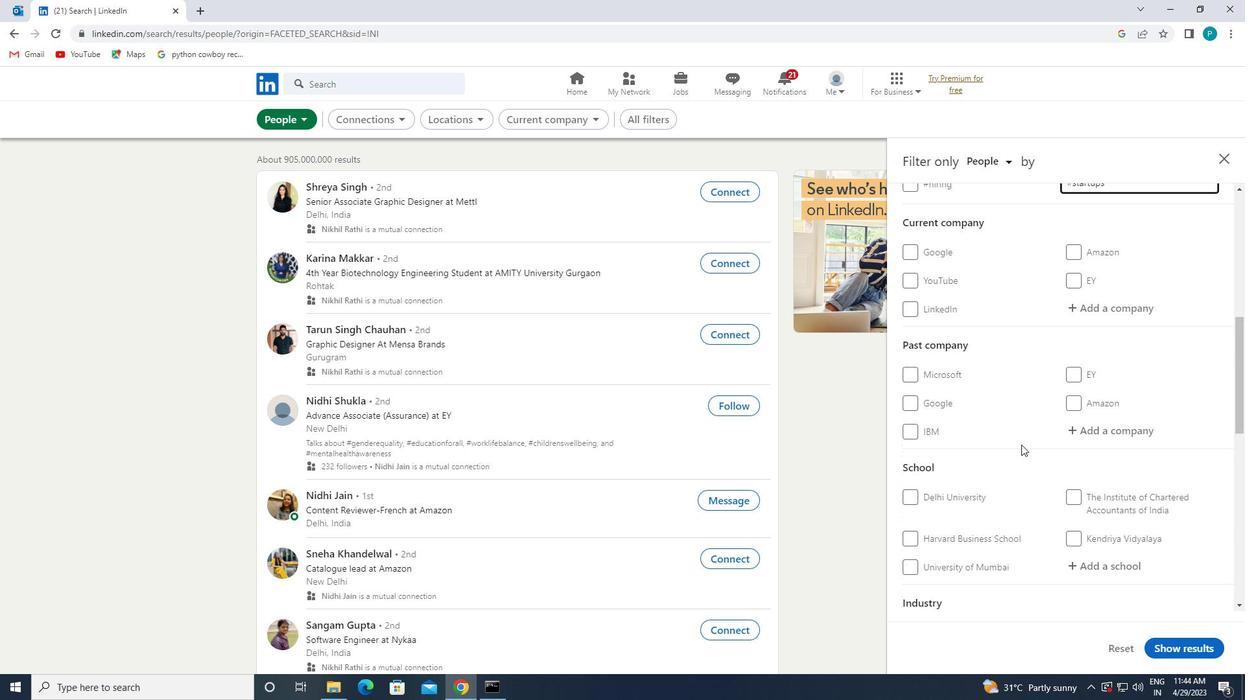 
Action: Mouse scrolled (1011, 446) with delta (0, 0)
Screenshot: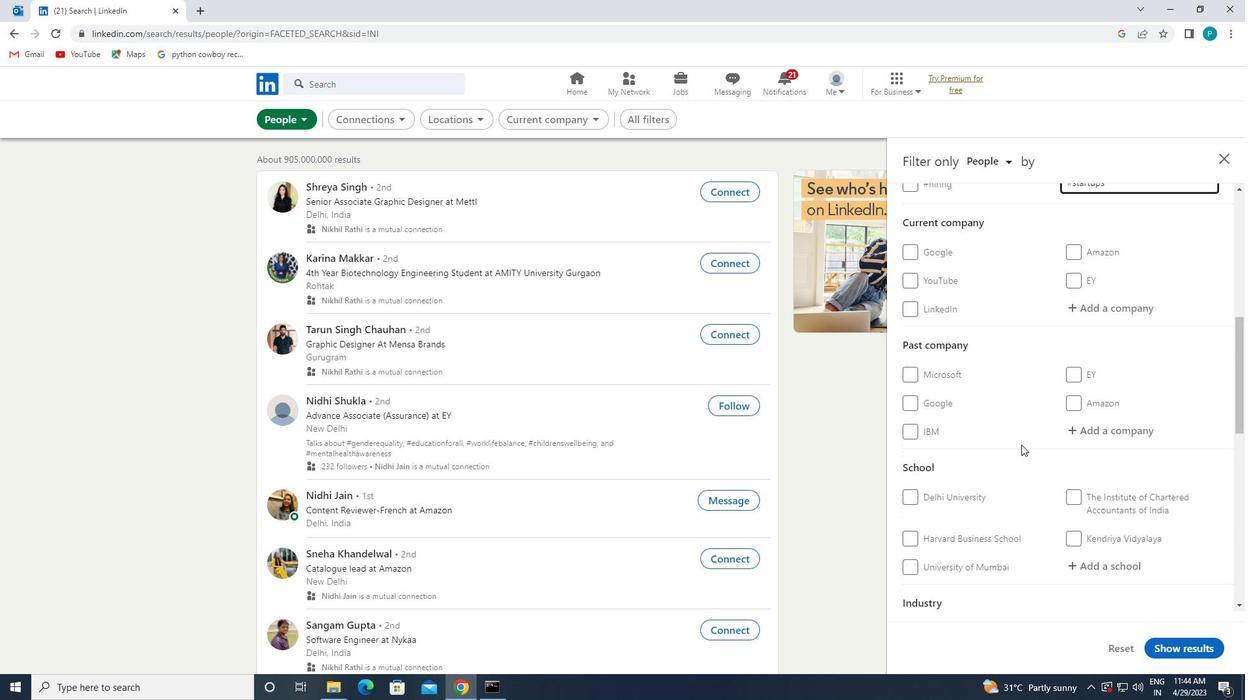 
Action: Mouse scrolled (1011, 446) with delta (0, 0)
Screenshot: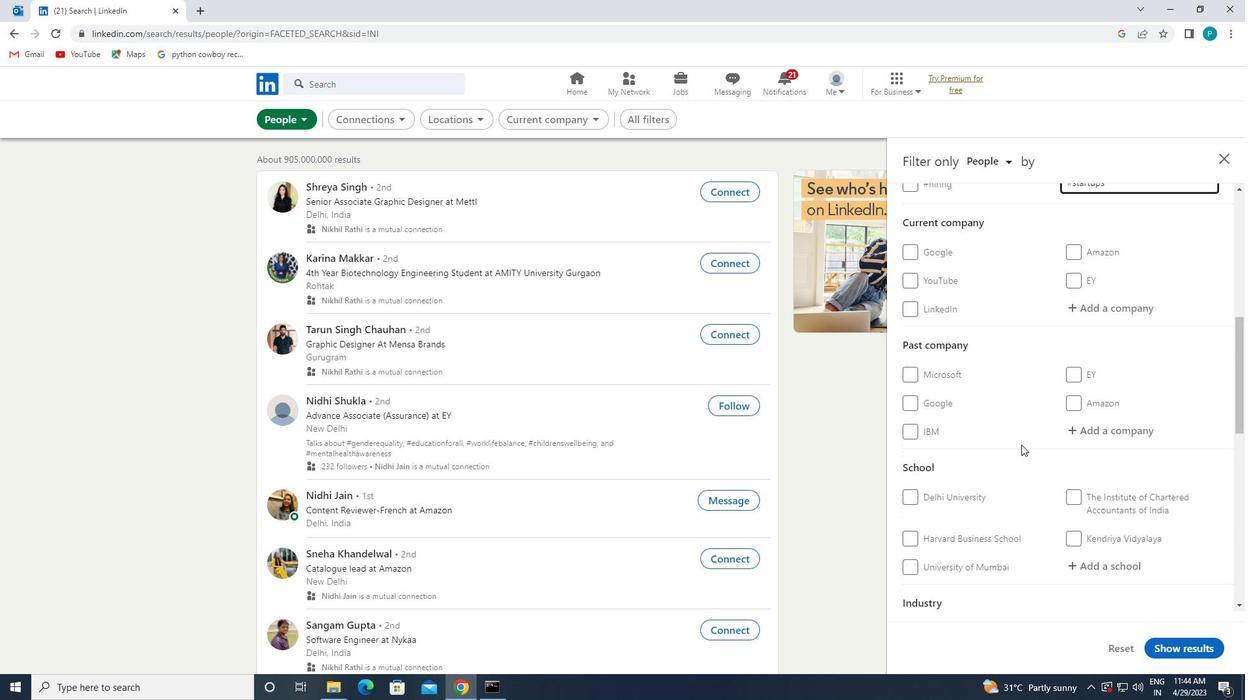 
Action: Mouse scrolled (1011, 446) with delta (0, 0)
Screenshot: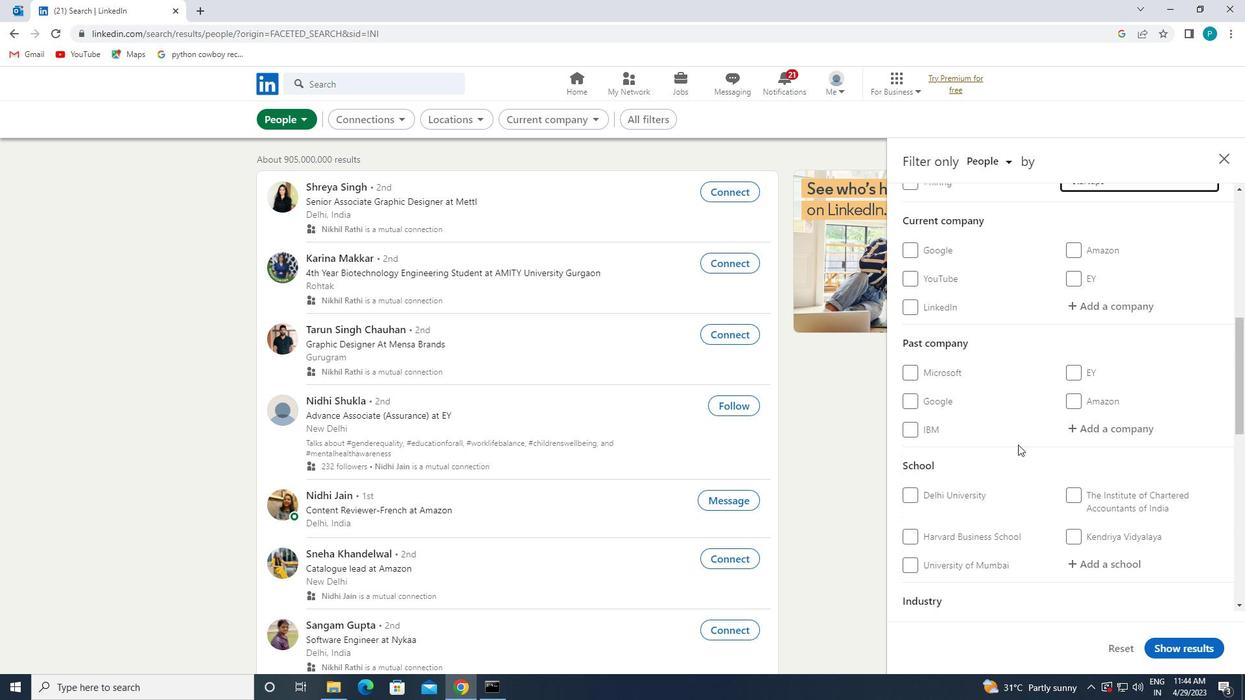 
Action: Mouse moved to (954, 441)
Screenshot: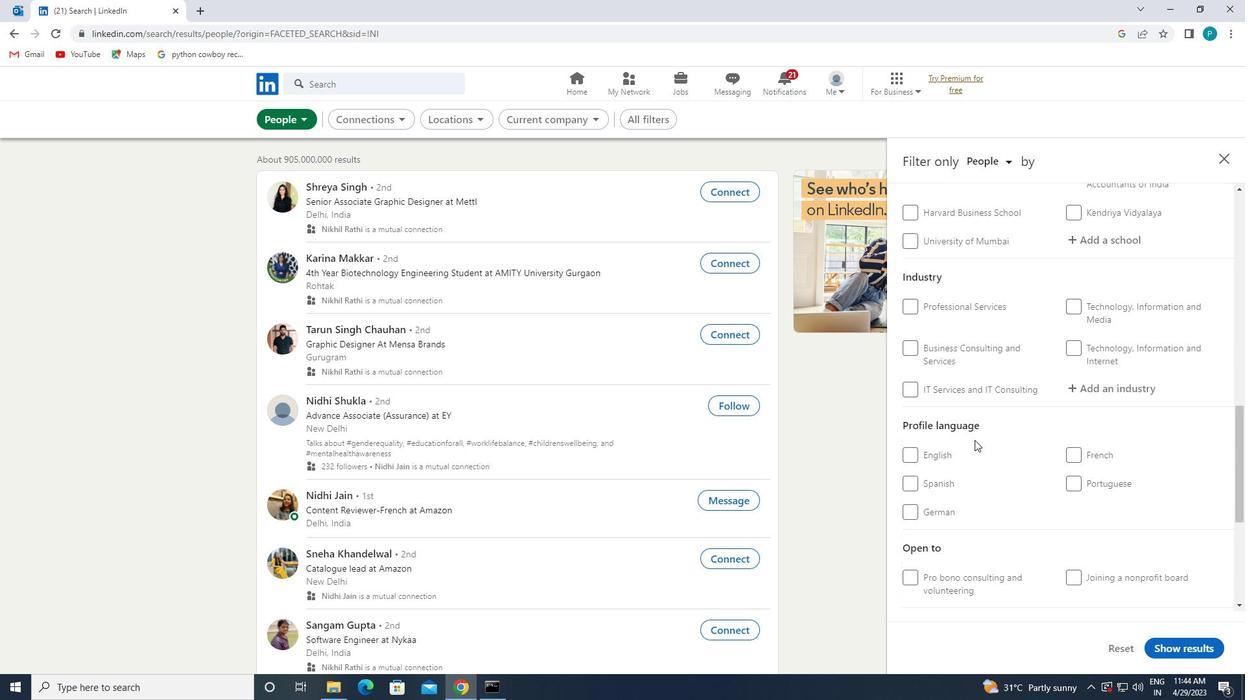 
Action: Mouse scrolled (954, 440) with delta (0, 0)
Screenshot: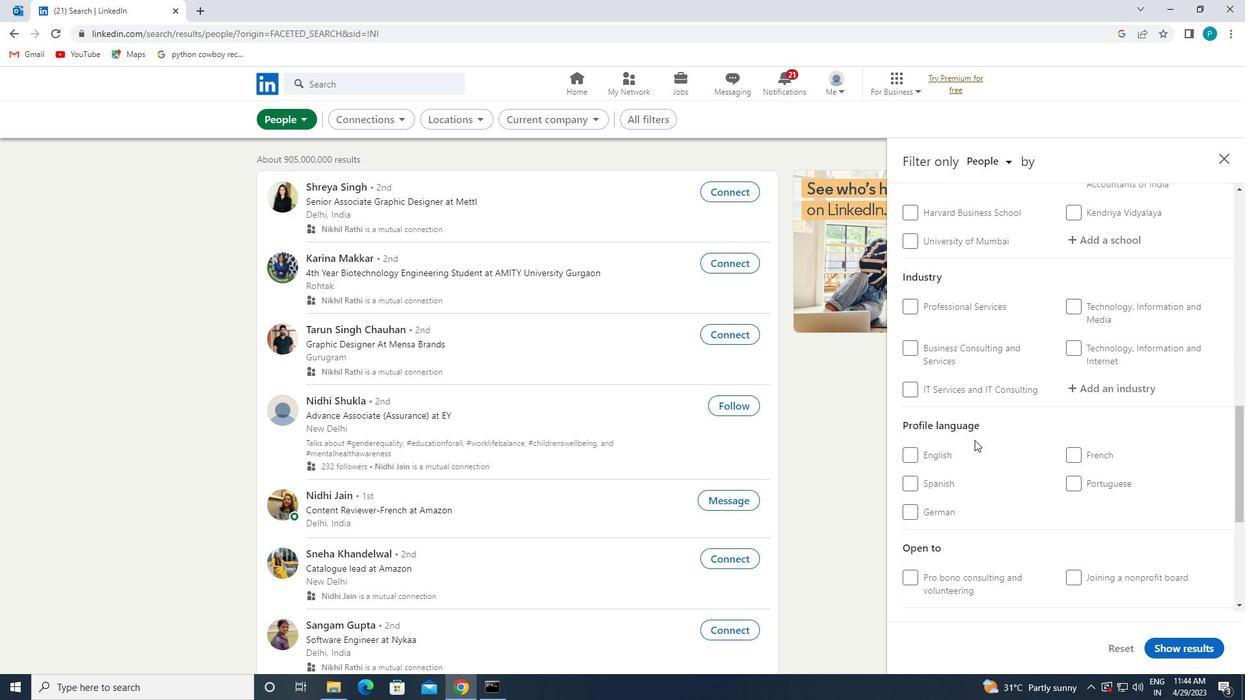 
Action: Mouse scrolled (954, 440) with delta (0, 0)
Screenshot: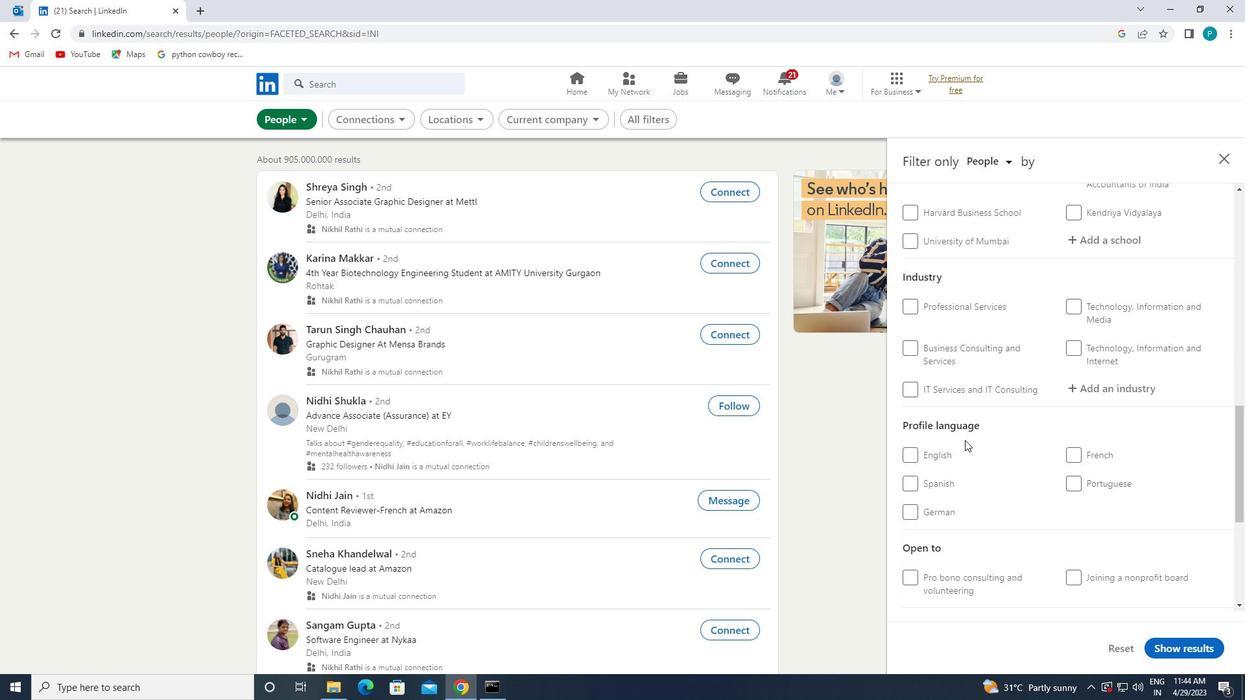 
Action: Mouse moved to (925, 329)
Screenshot: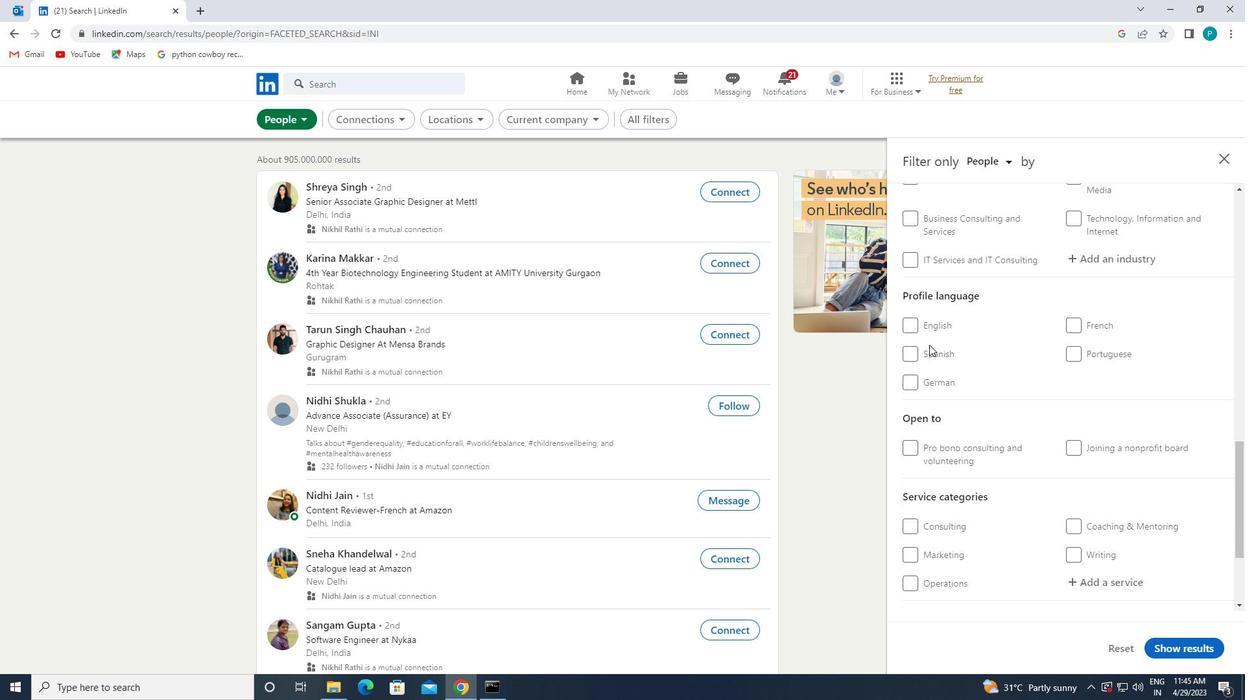 
Action: Mouse pressed left at (925, 329)
Screenshot: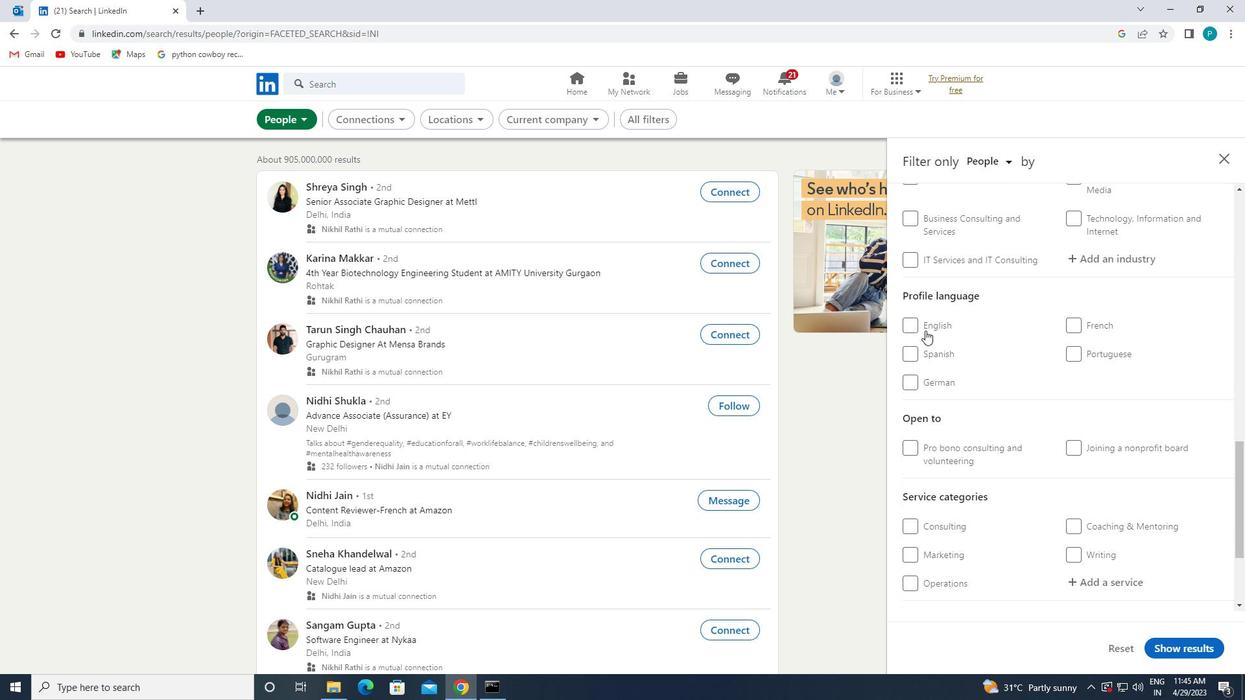 
Action: Mouse moved to (995, 336)
Screenshot: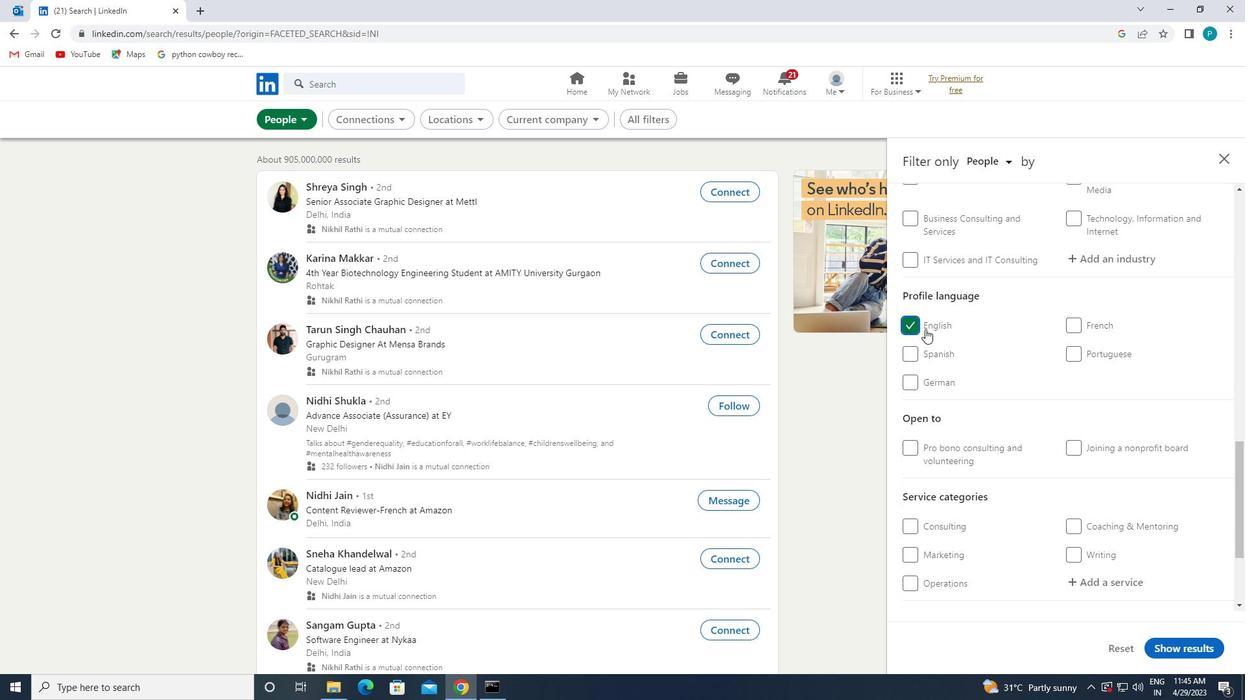 
Action: Mouse scrolled (995, 337) with delta (0, 0)
Screenshot: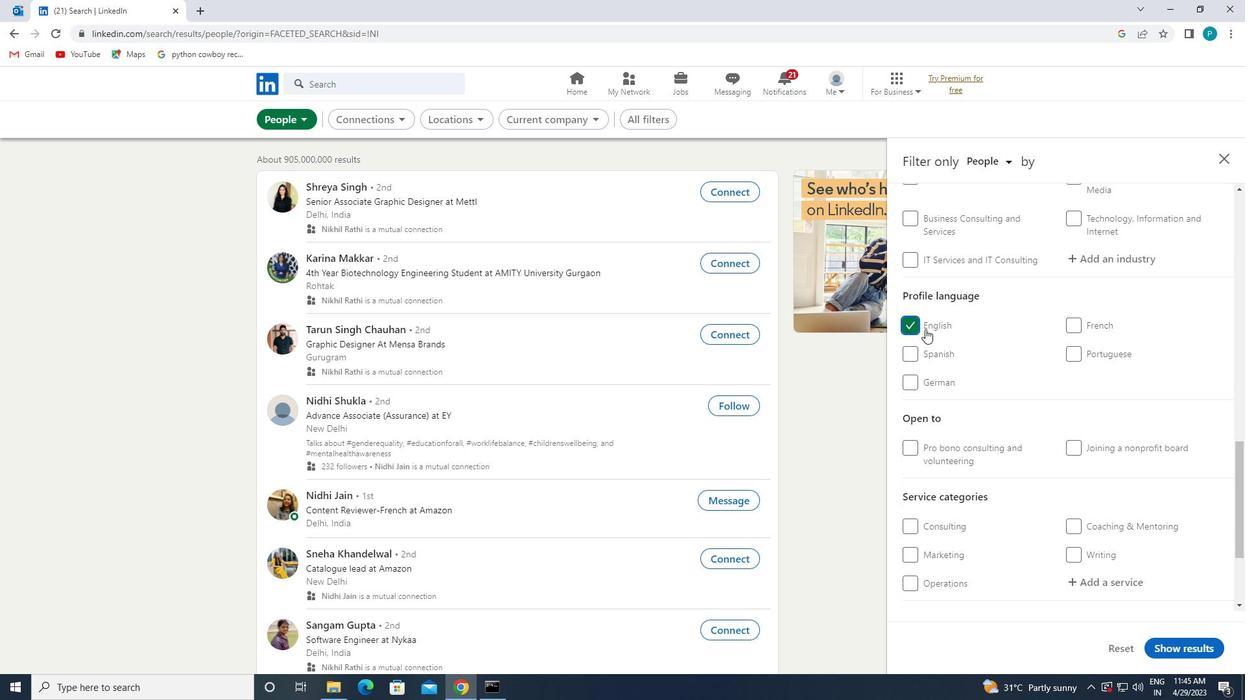 
Action: Mouse moved to (995, 336)
Screenshot: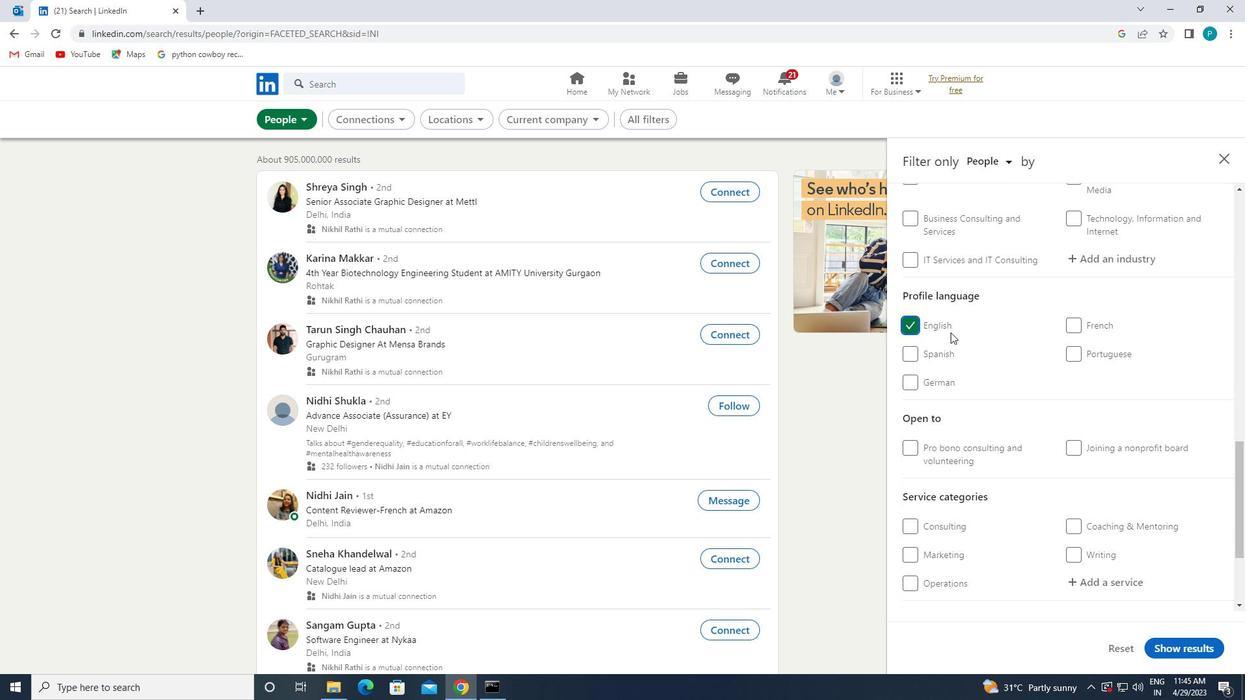 
Action: Mouse scrolled (995, 337) with delta (0, 0)
Screenshot: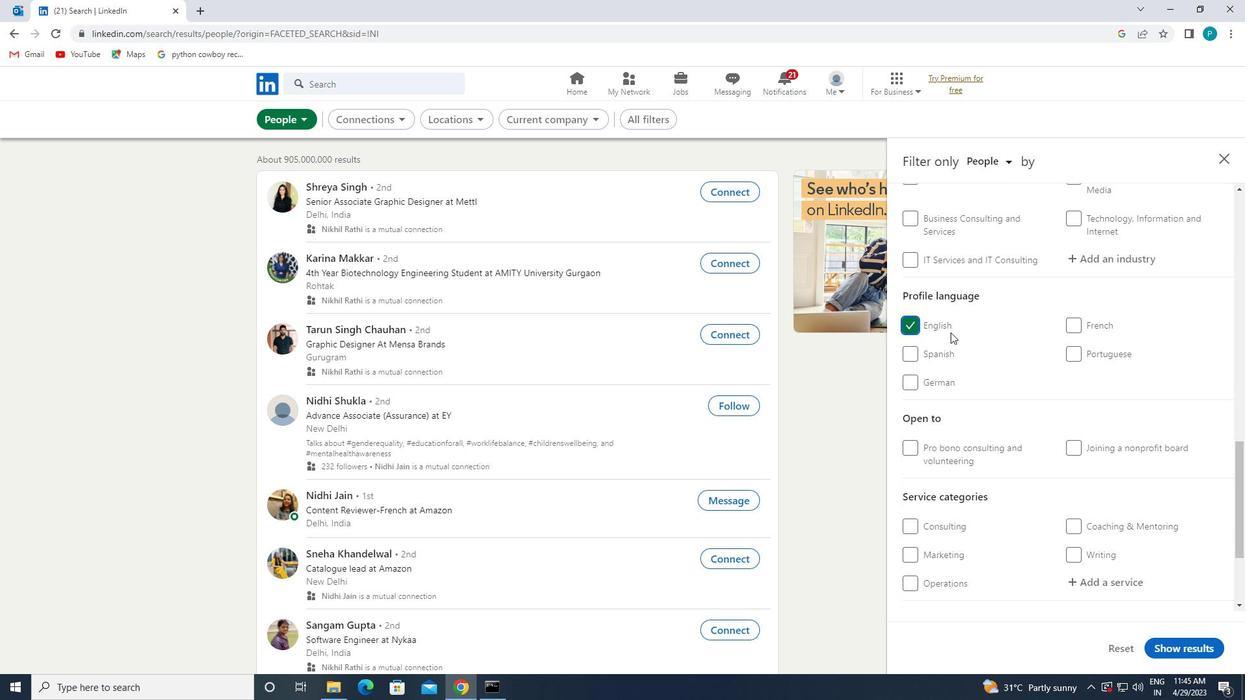
Action: Mouse moved to (995, 336)
Screenshot: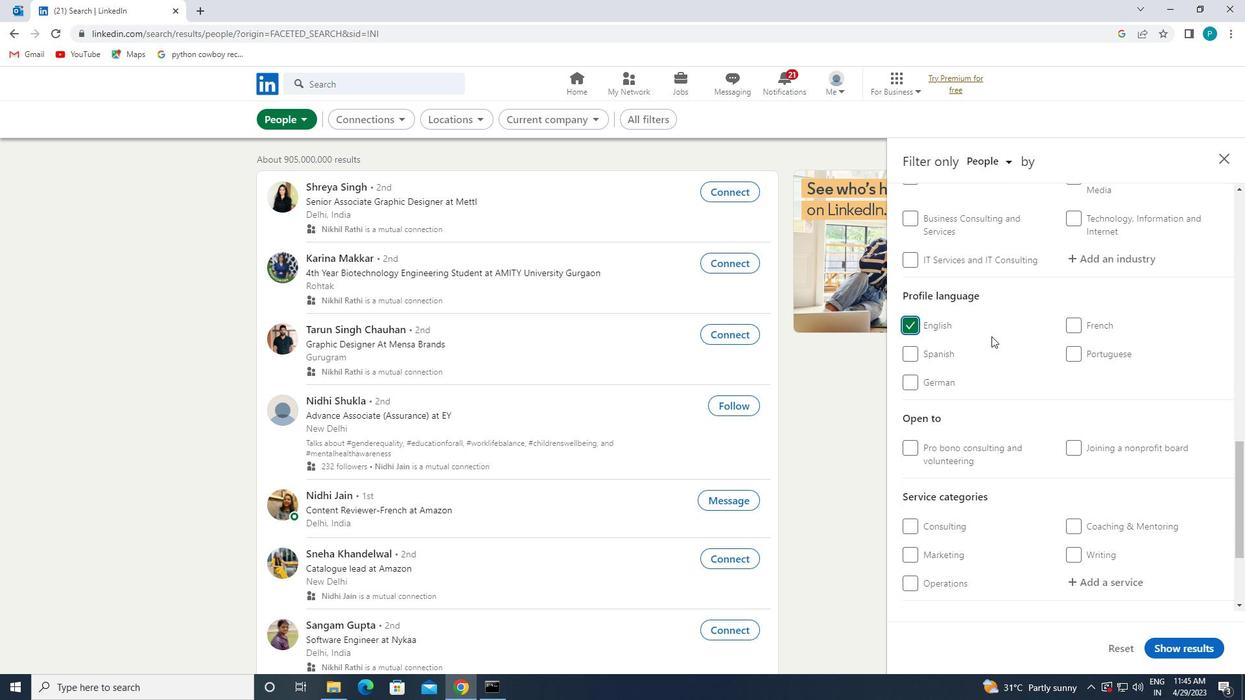 
Action: Mouse scrolled (995, 337) with delta (0, 0)
Screenshot: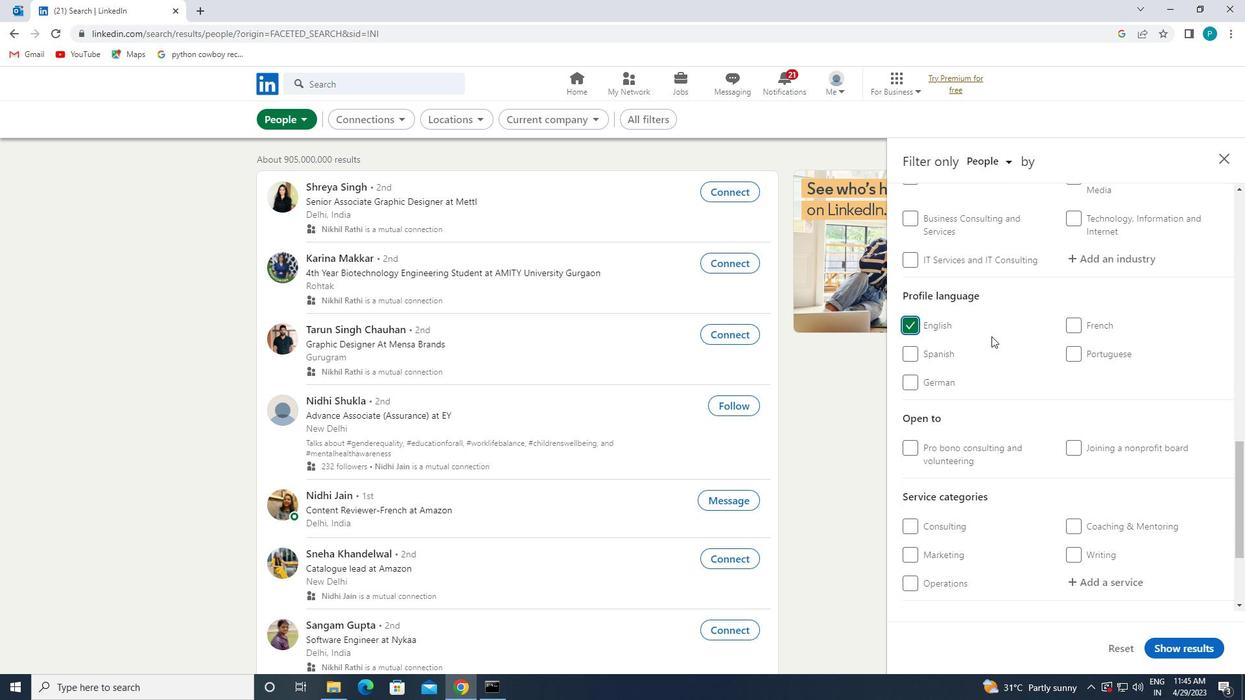 
Action: Mouse moved to (1005, 342)
Screenshot: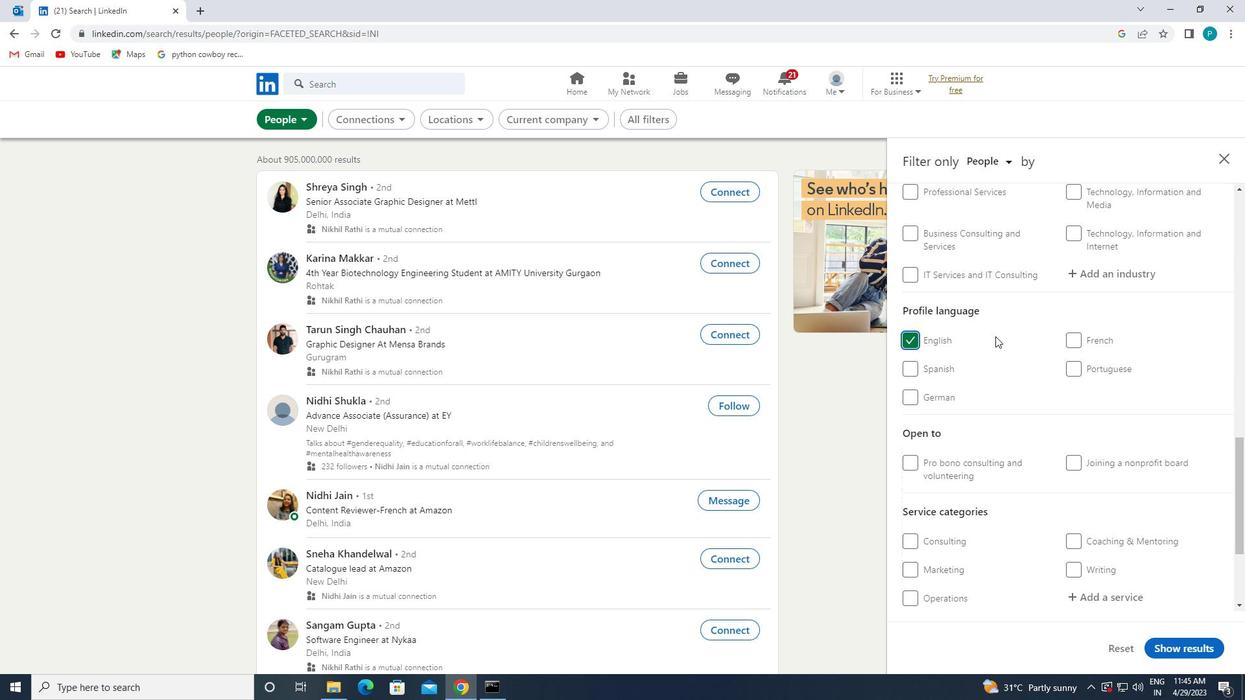 
Action: Mouse scrolled (1005, 343) with delta (0, 0)
Screenshot: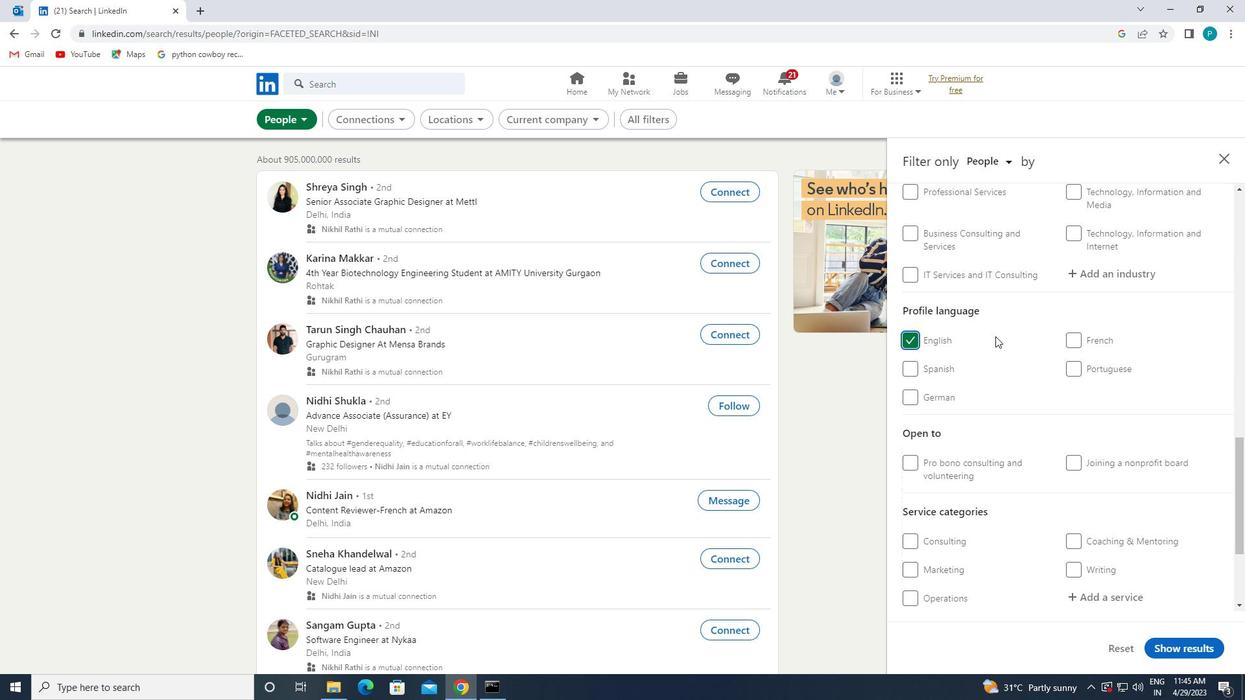 
Action: Mouse moved to (1049, 346)
Screenshot: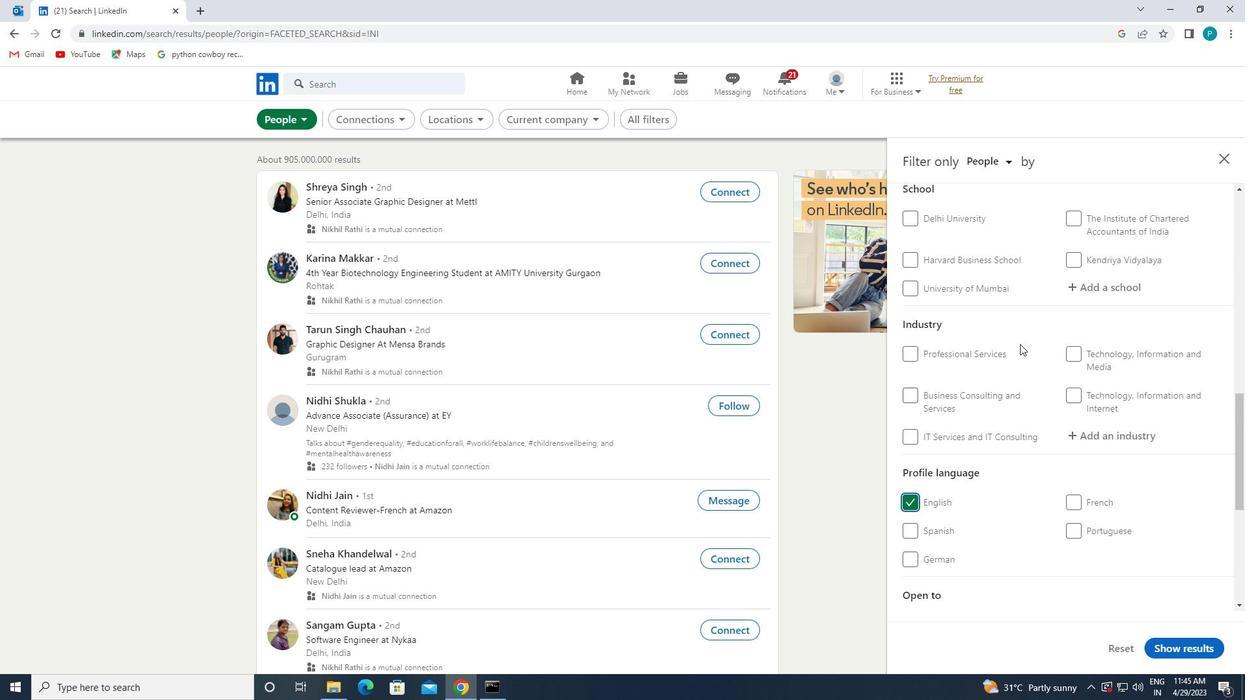
Action: Mouse scrolled (1049, 347) with delta (0, 0)
Screenshot: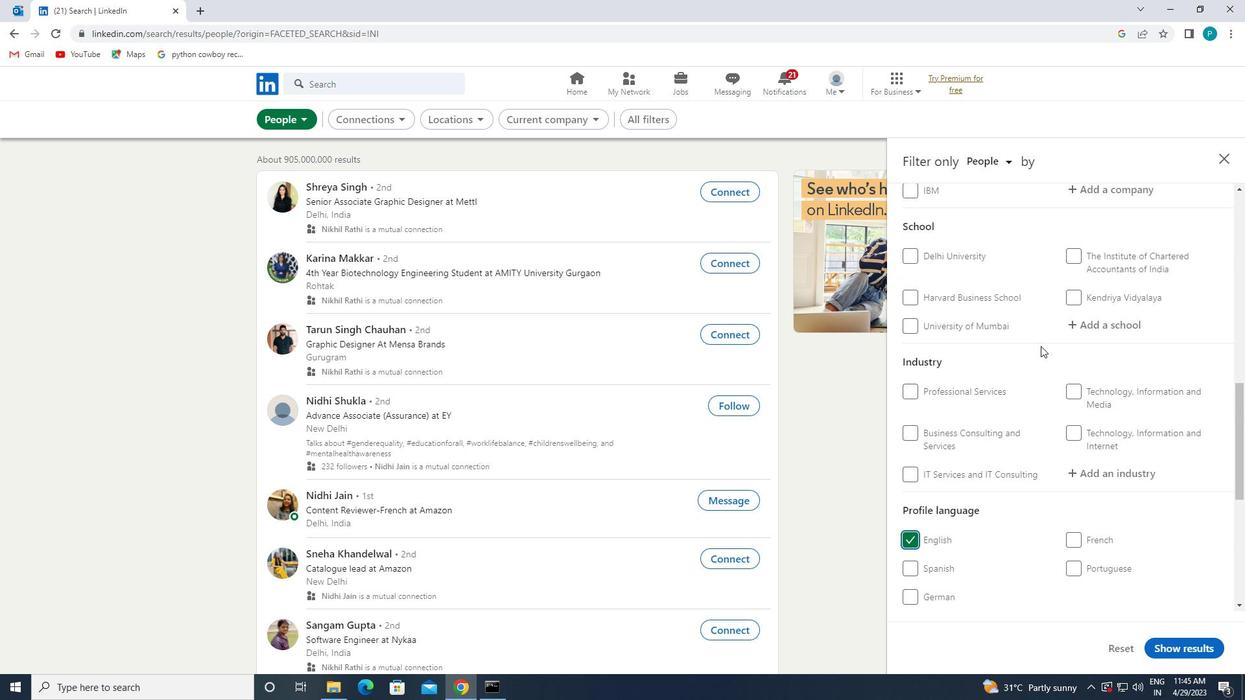 
Action: Mouse scrolled (1049, 347) with delta (0, 0)
Screenshot: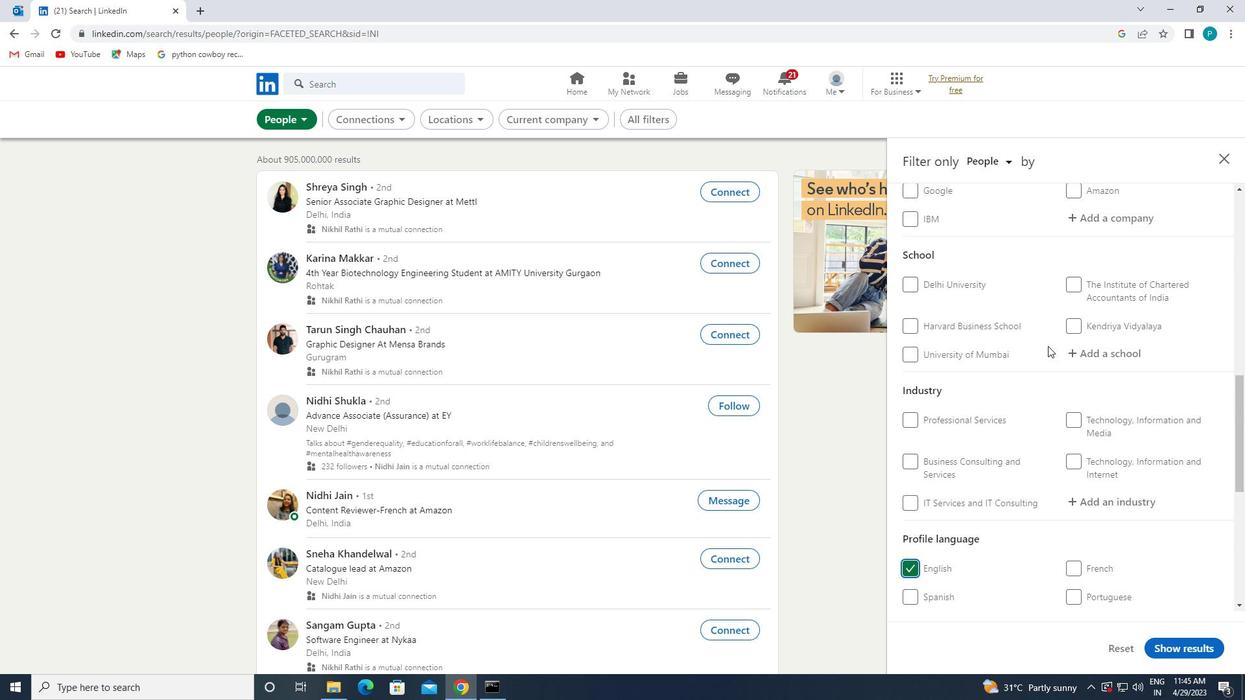 
Action: Mouse moved to (1049, 346)
Screenshot: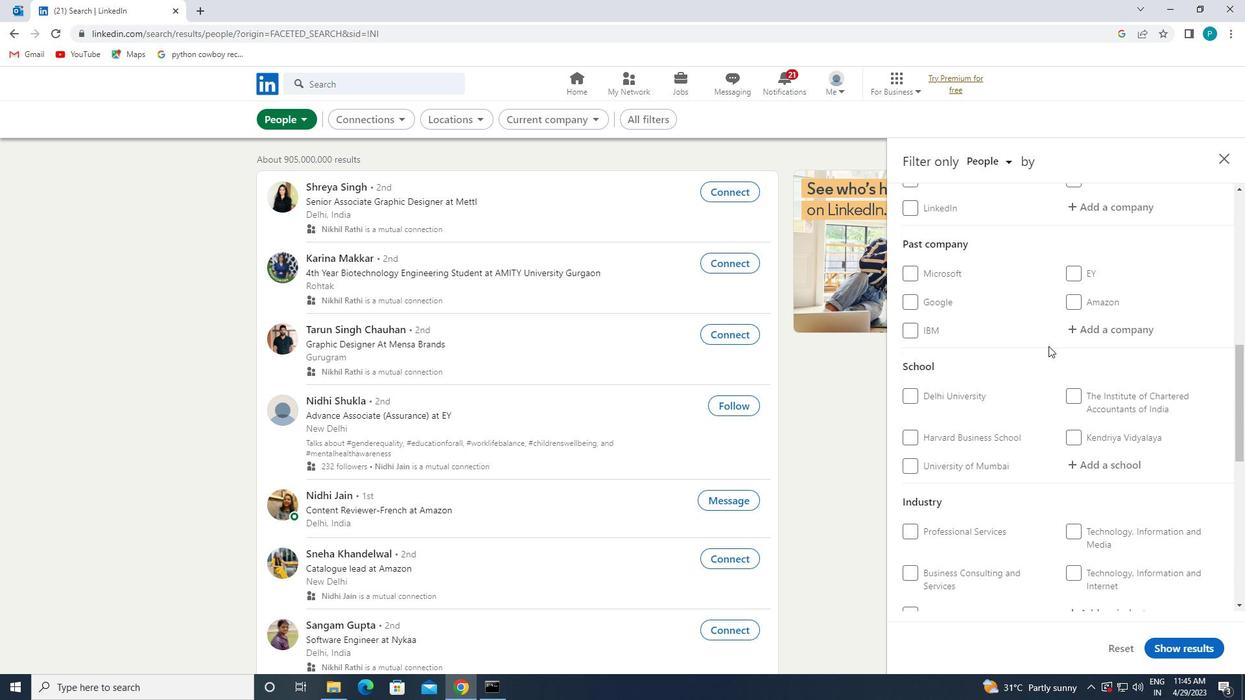 
Action: Mouse scrolled (1049, 347) with delta (0, 0)
Screenshot: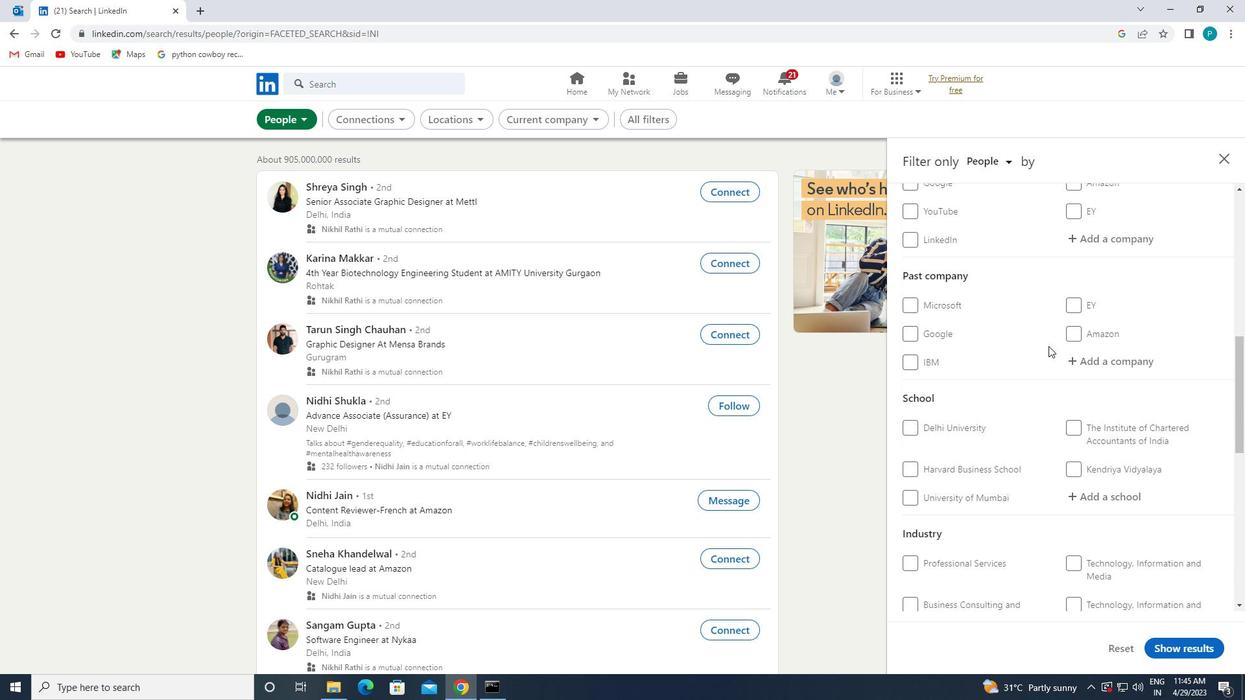 
Action: Mouse scrolled (1049, 347) with delta (0, 0)
Screenshot: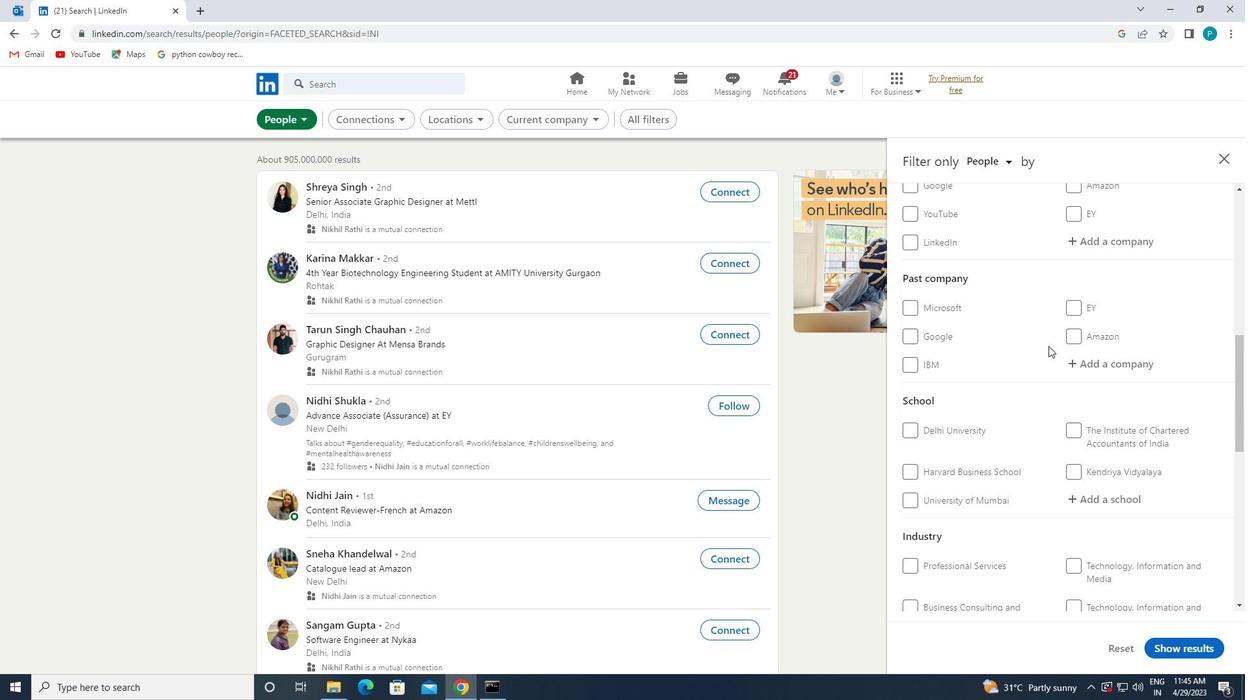 
Action: Mouse moved to (1110, 376)
Screenshot: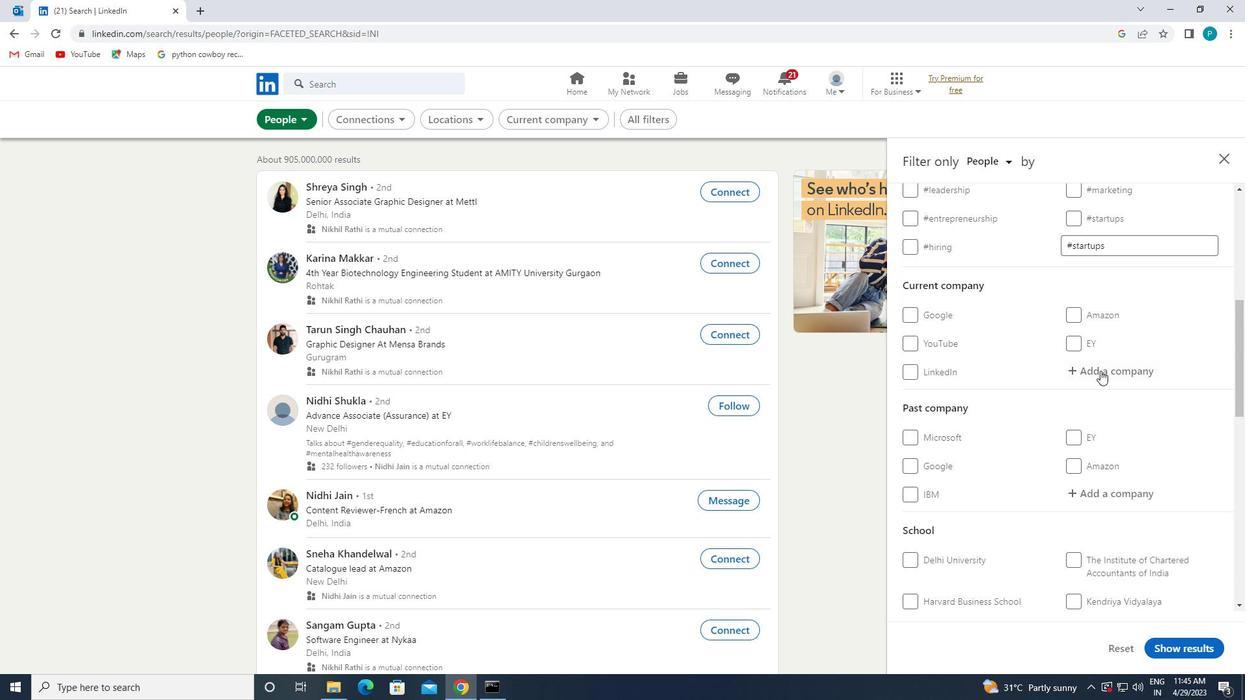 
Action: Mouse pressed left at (1110, 376)
Screenshot: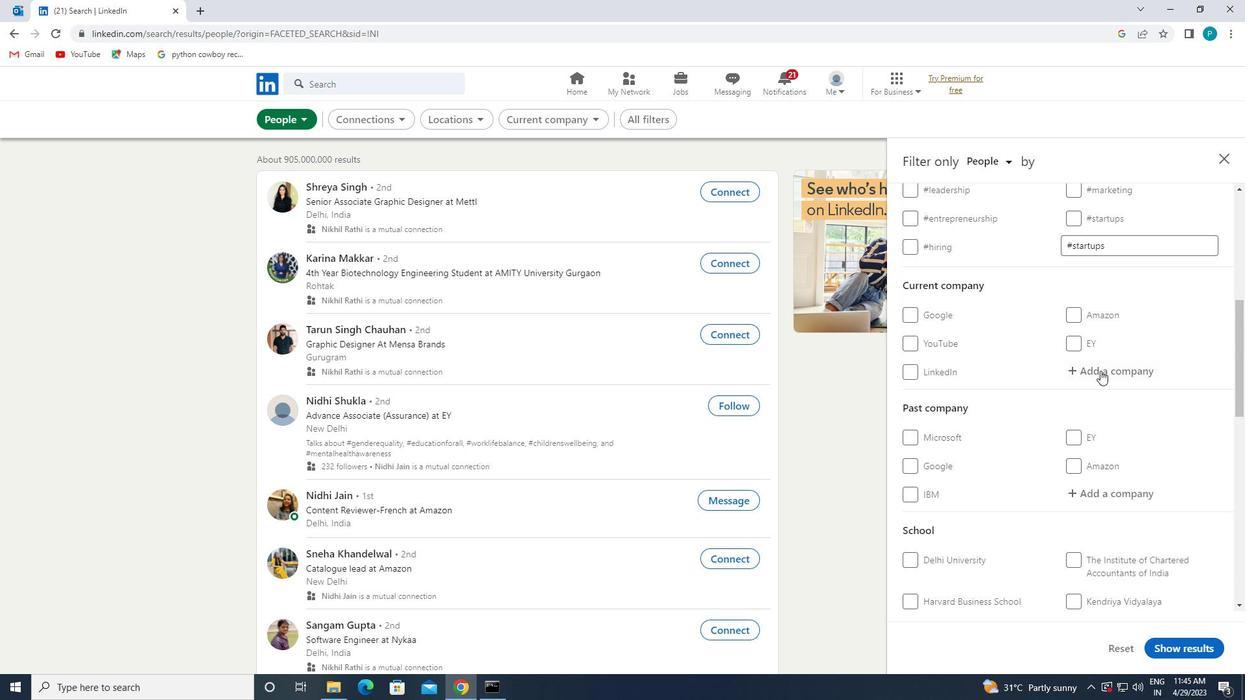 
Action: Mouse moved to (1110, 376)
Screenshot: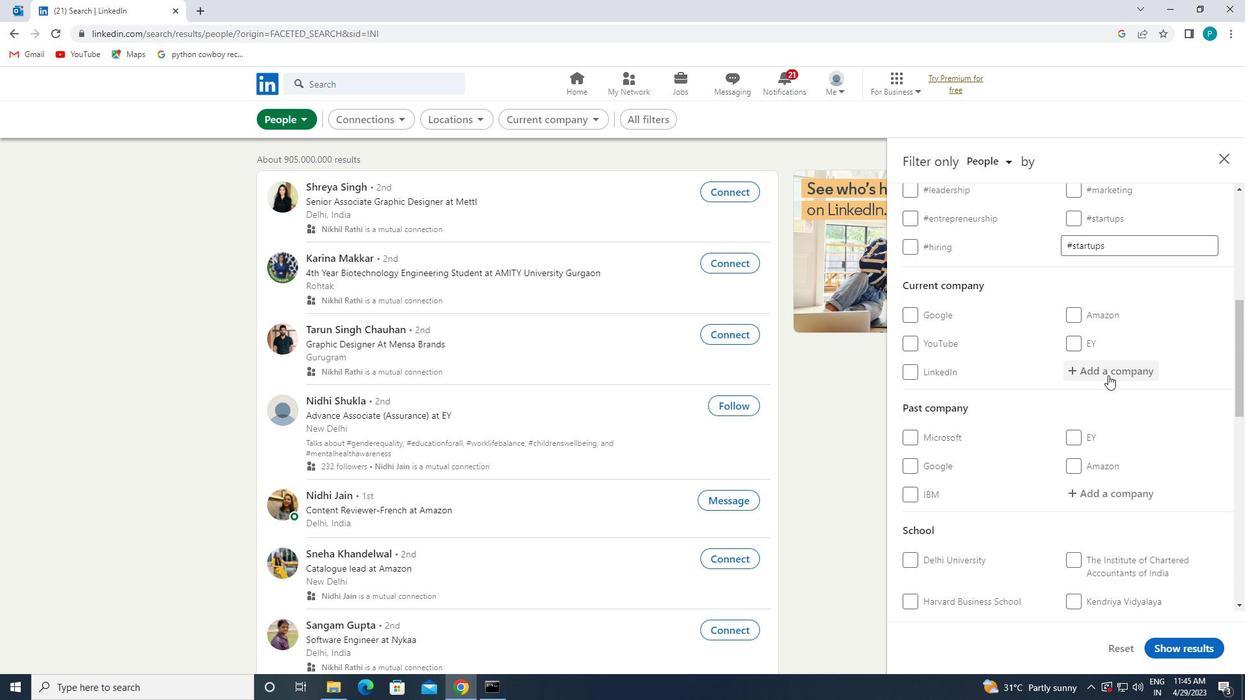 
Action: Key pressed <Key.caps_lock>G<Key.caps_lock>ENETEC
Screenshot: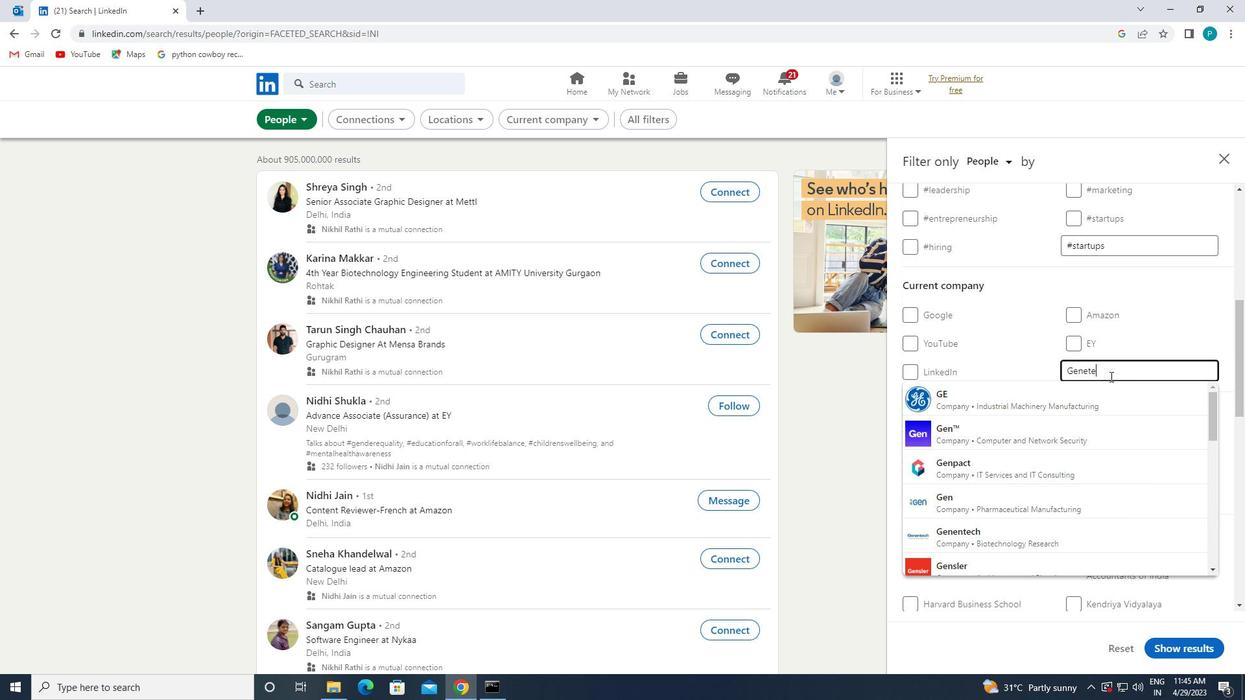 
Action: Mouse moved to (1102, 387)
Screenshot: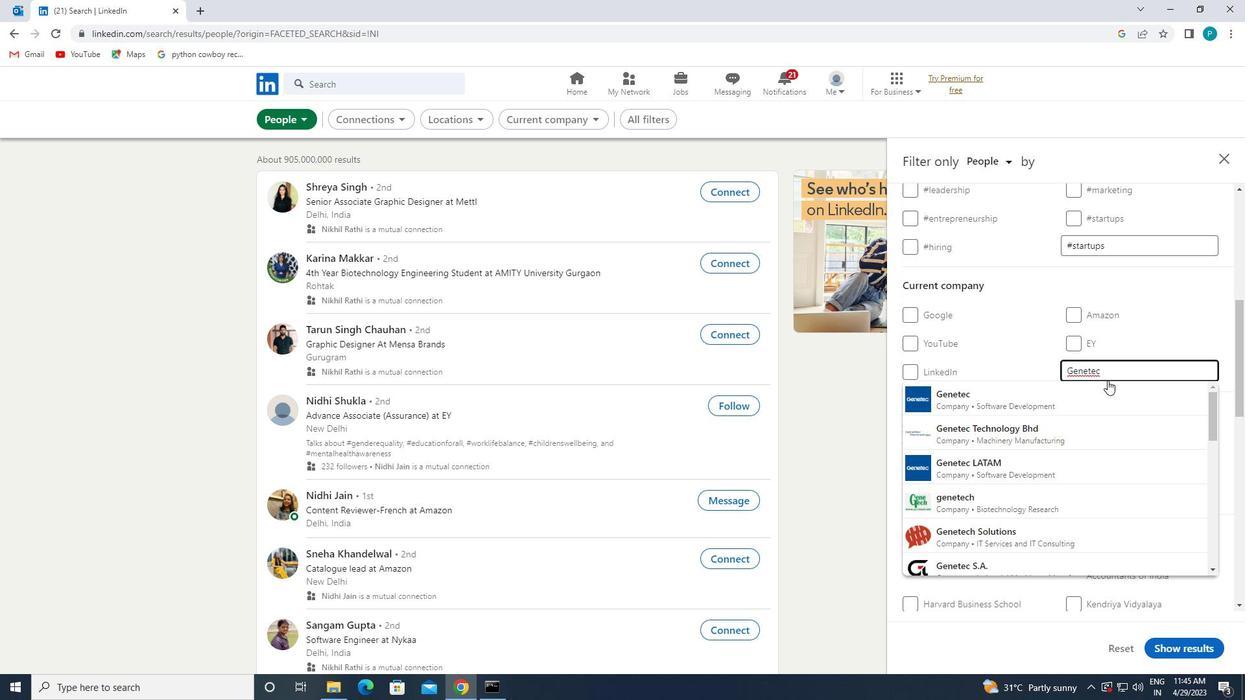 
Action: Mouse pressed left at (1102, 387)
Screenshot: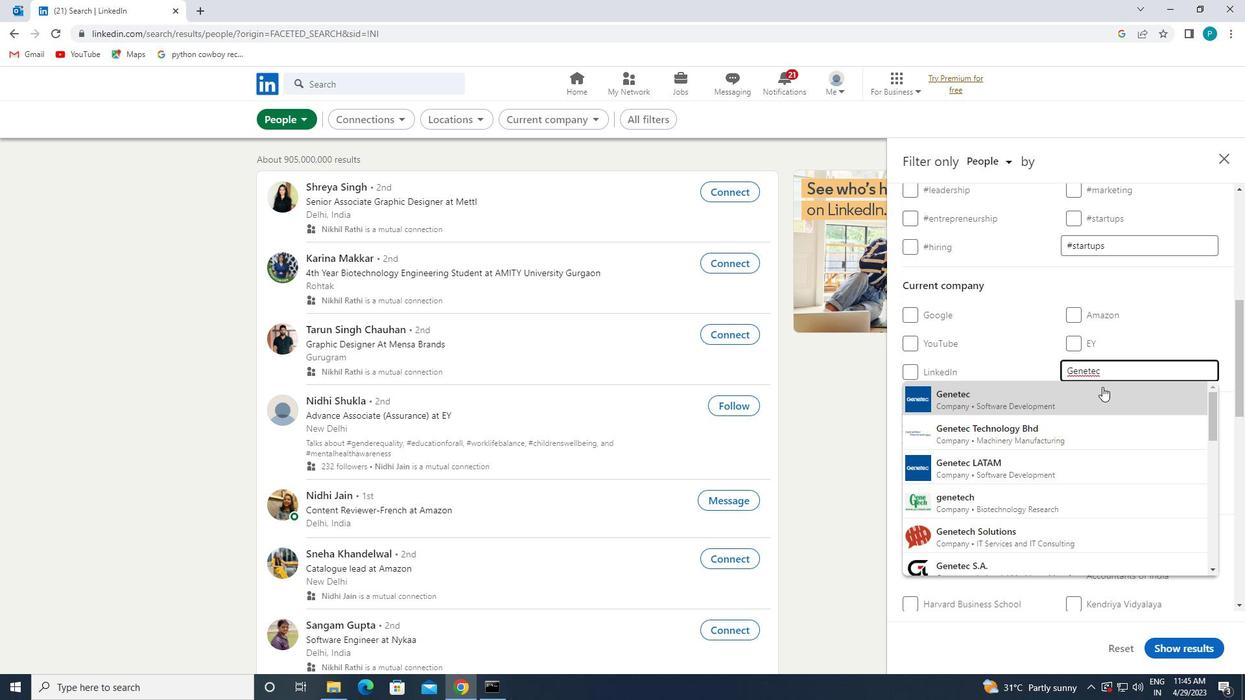 
Action: Mouse moved to (1073, 403)
Screenshot: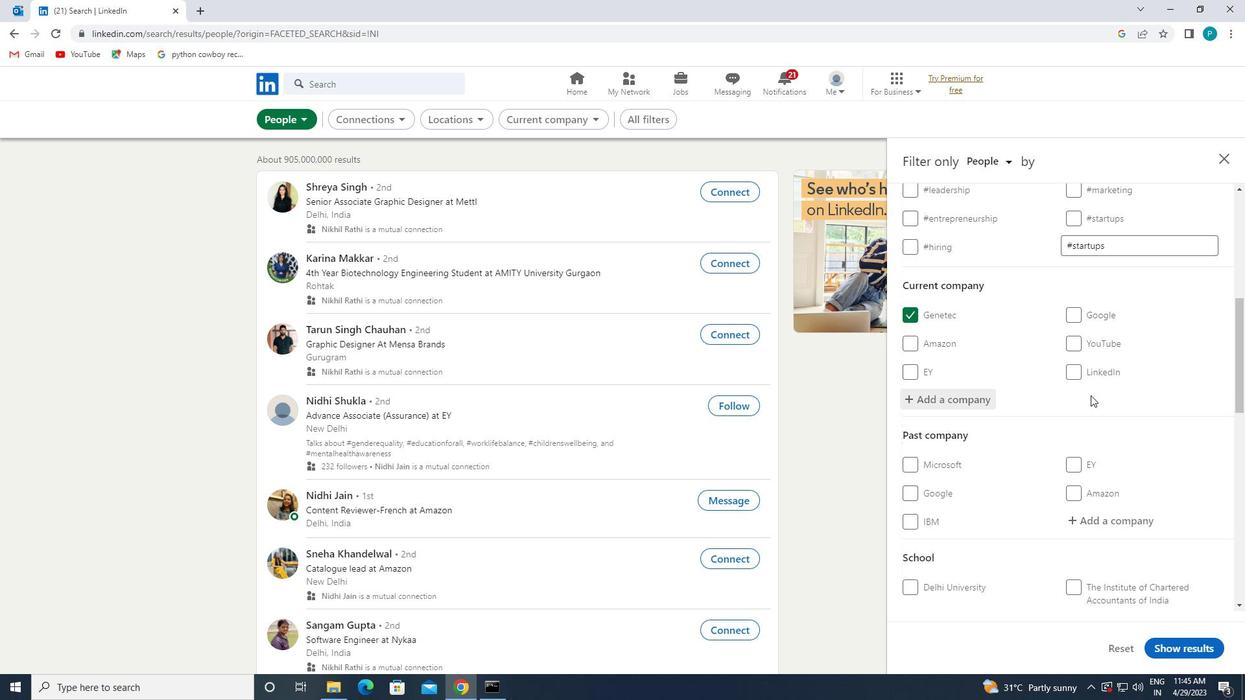 
Action: Mouse scrolled (1073, 402) with delta (0, 0)
Screenshot: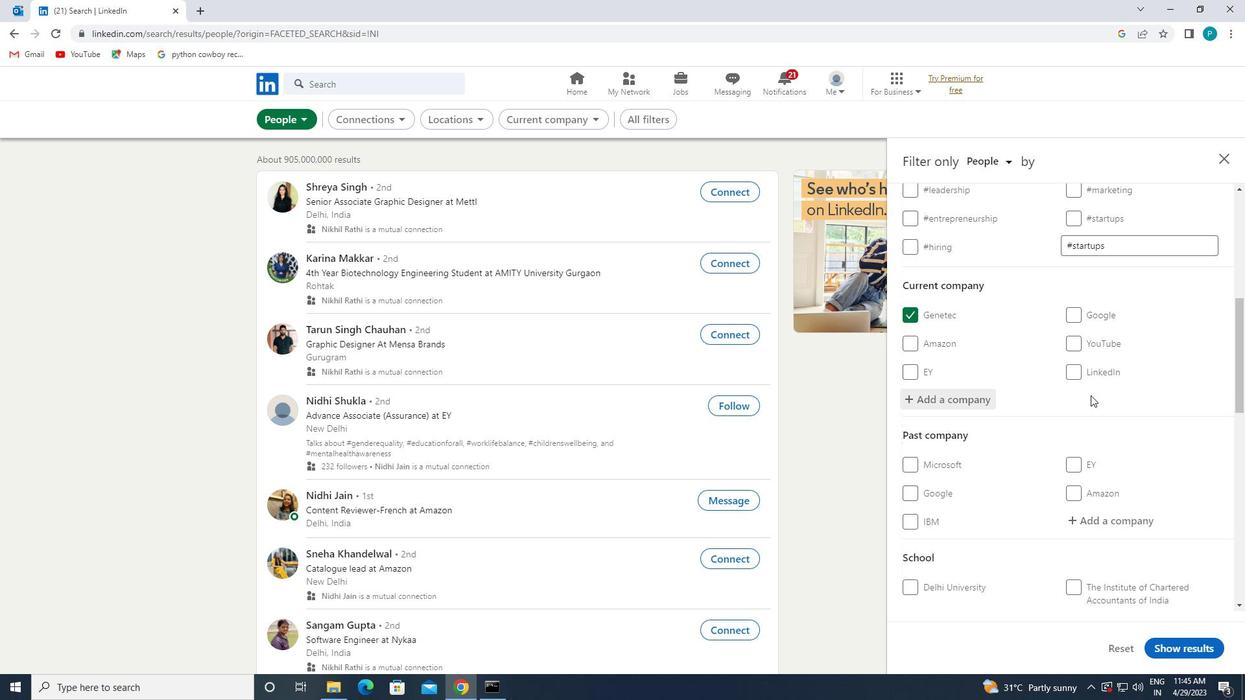 
Action: Mouse scrolled (1073, 402) with delta (0, 0)
Screenshot: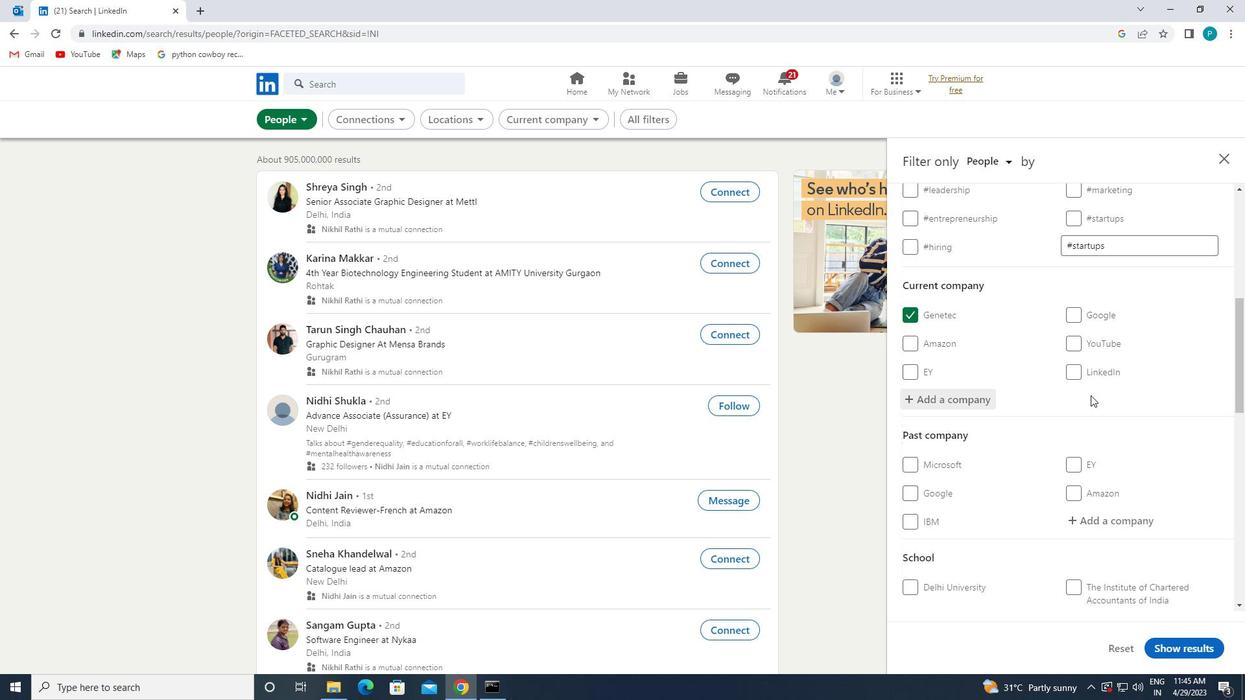
Action: Mouse scrolled (1073, 402) with delta (0, 0)
Screenshot: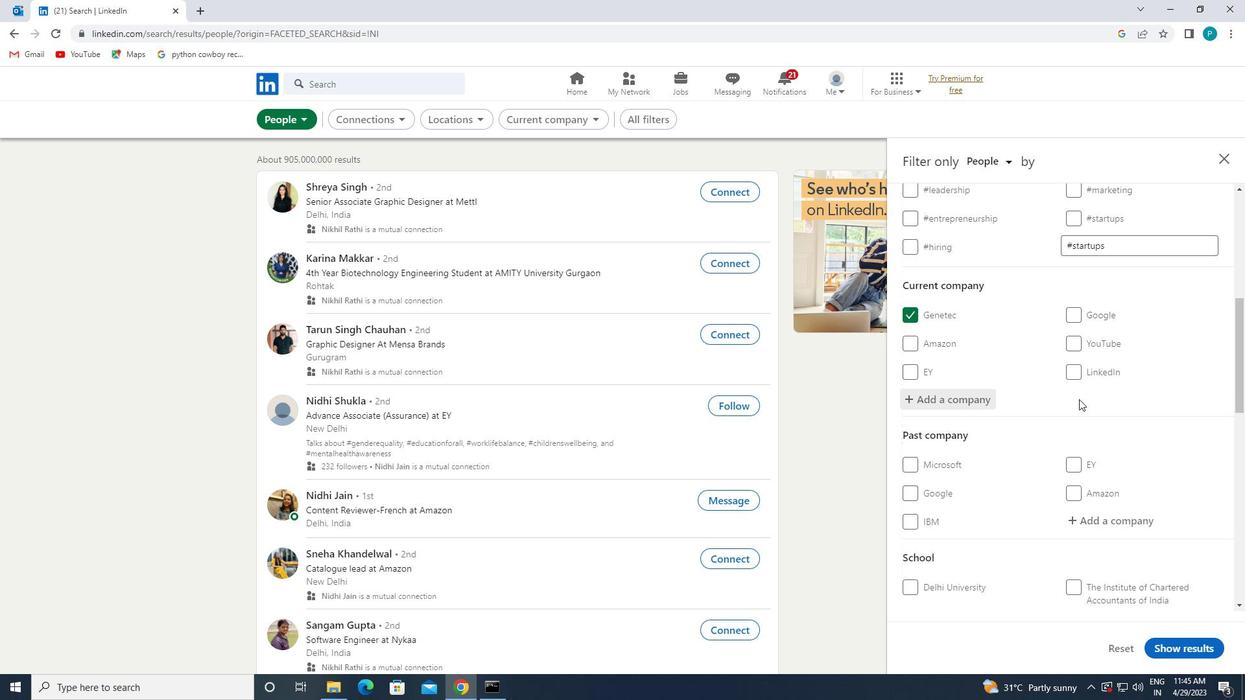 
Action: Mouse moved to (1073, 403)
Screenshot: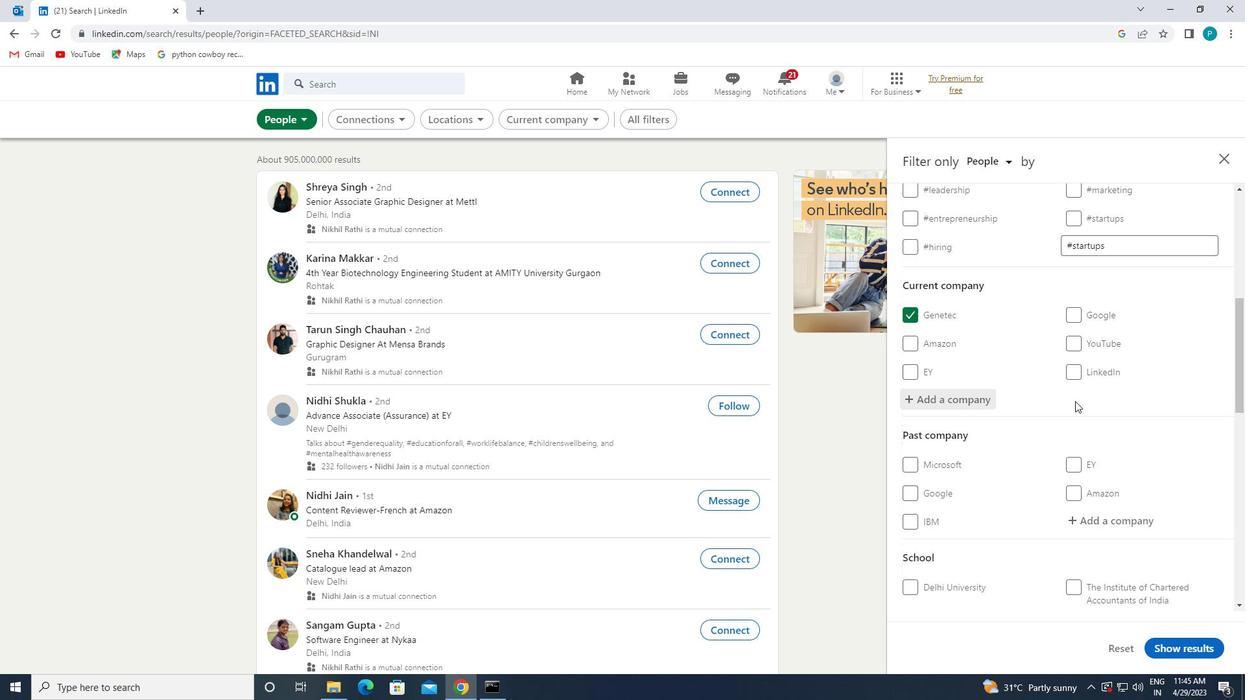 
Action: Mouse scrolled (1073, 402) with delta (0, 0)
Screenshot: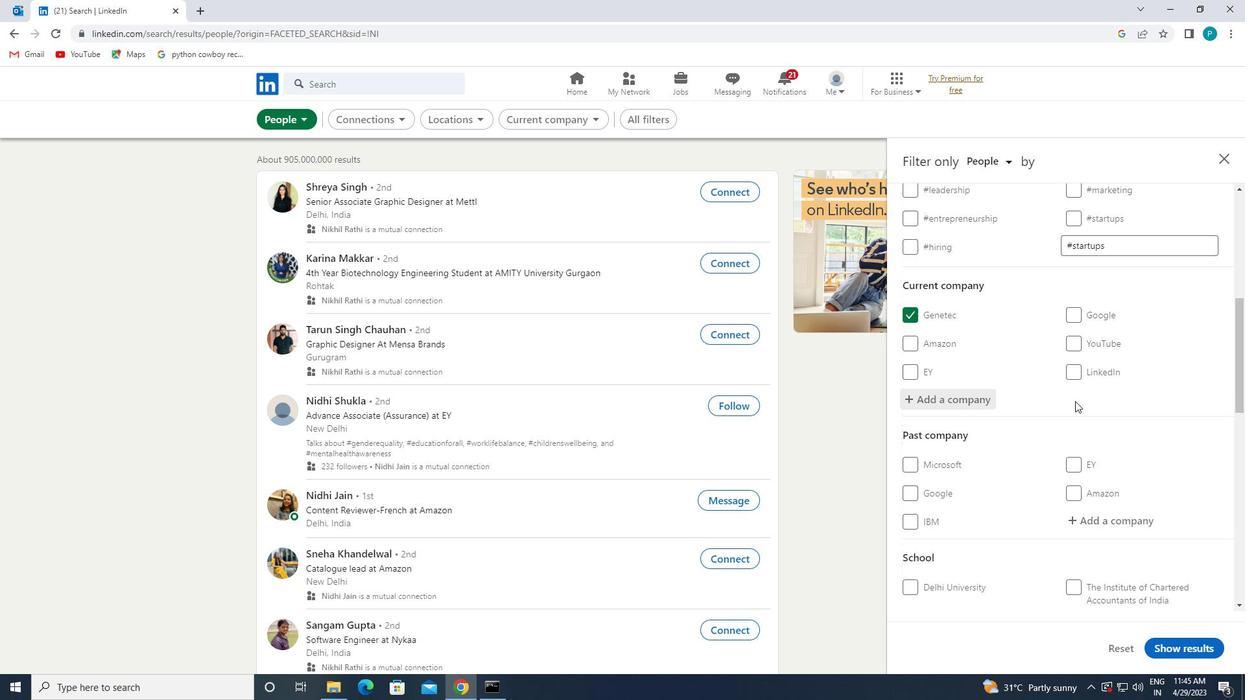 
Action: Mouse moved to (1088, 390)
Screenshot: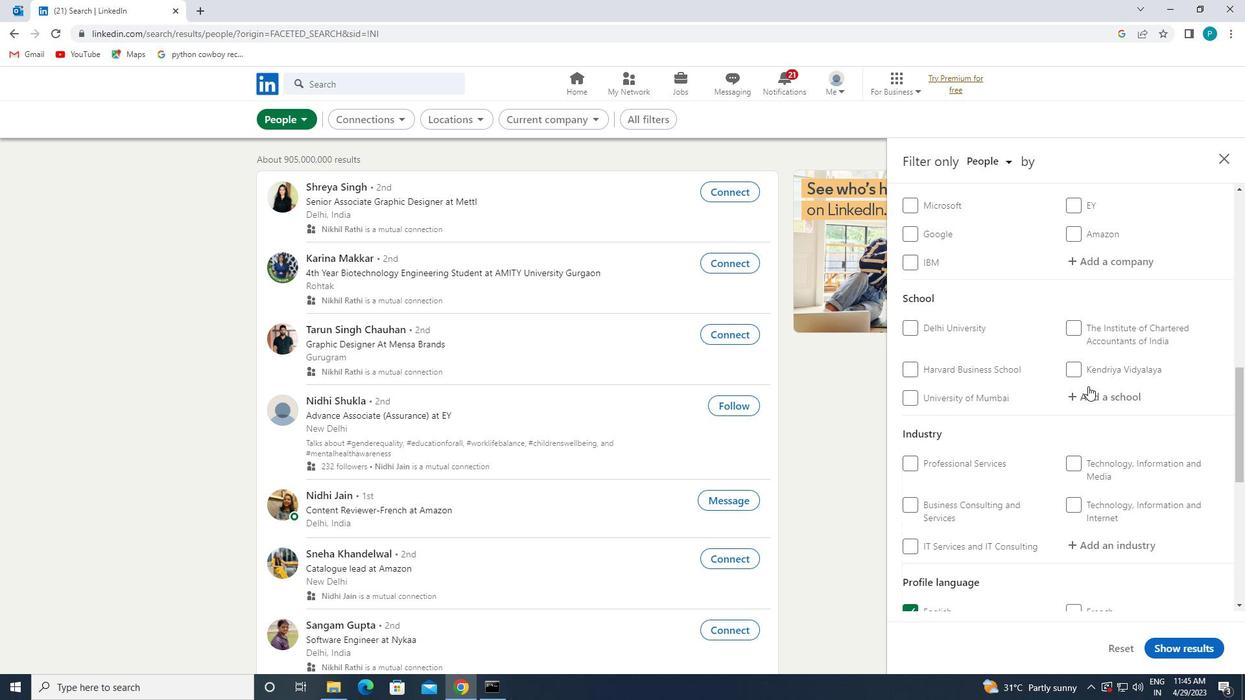 
Action: Mouse pressed left at (1088, 390)
Screenshot: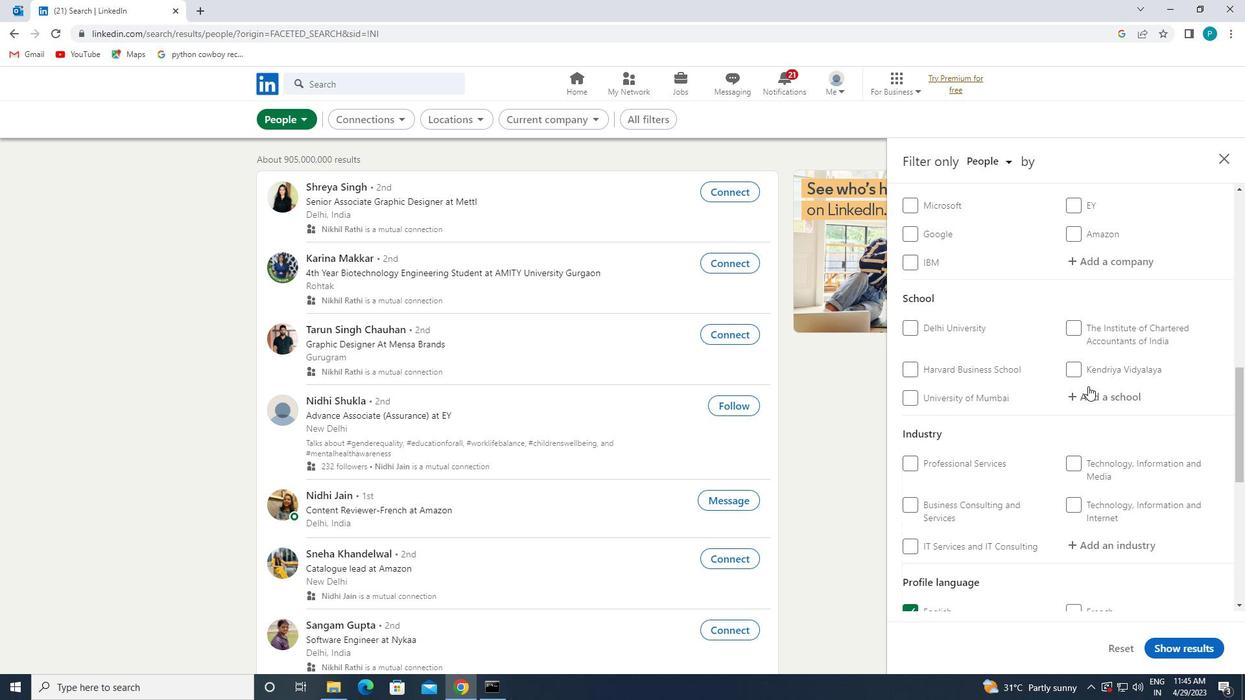 
Action: Mouse moved to (1088, 390)
Screenshot: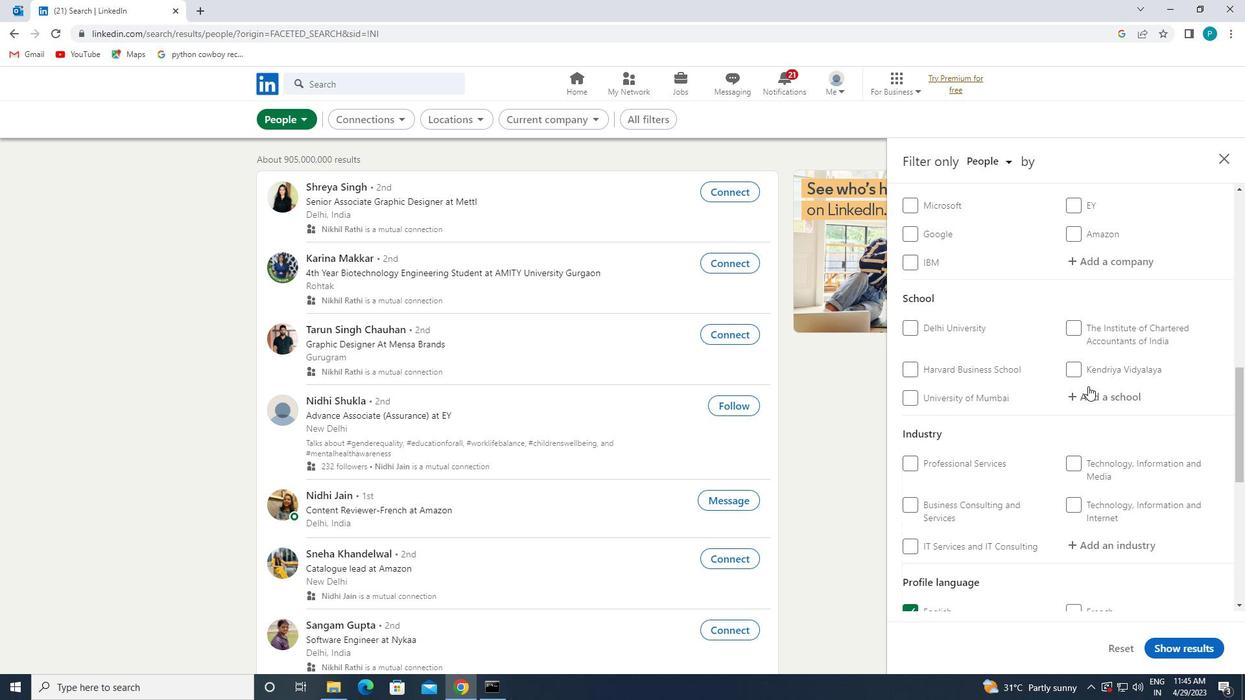 
Action: Key pressed <Key.caps_lock>S<Key.caps_lock>RISHTI
Screenshot: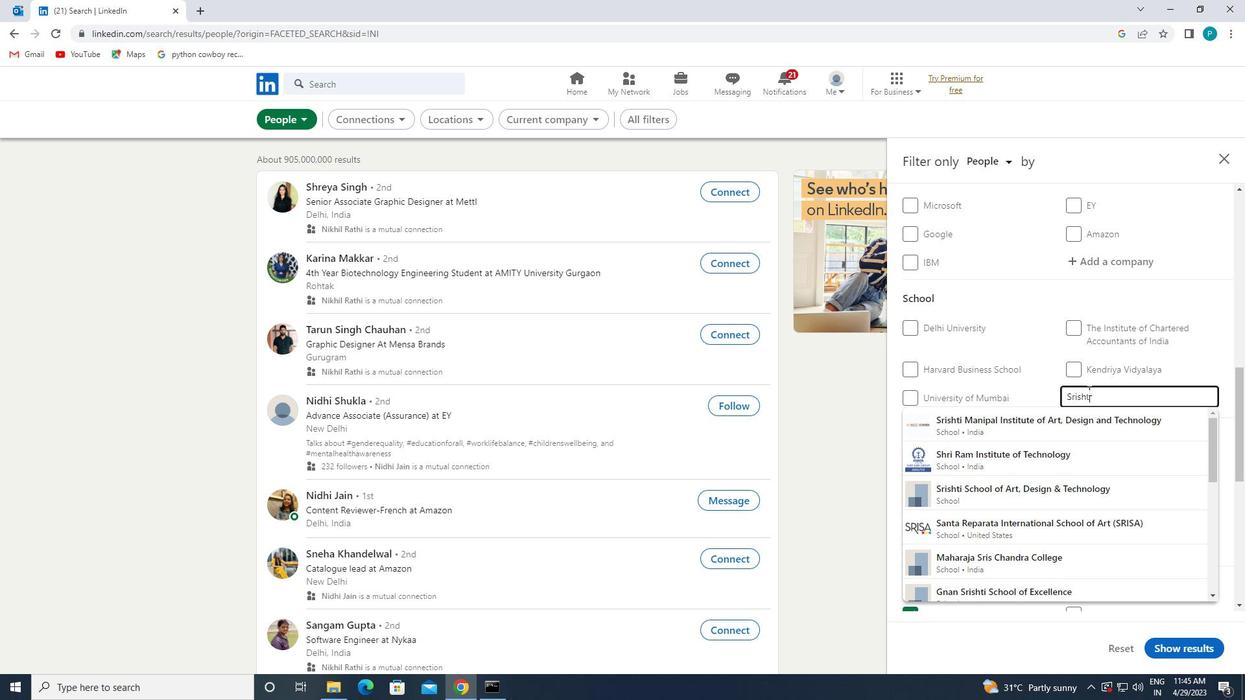 
Action: Mouse moved to (1084, 417)
Screenshot: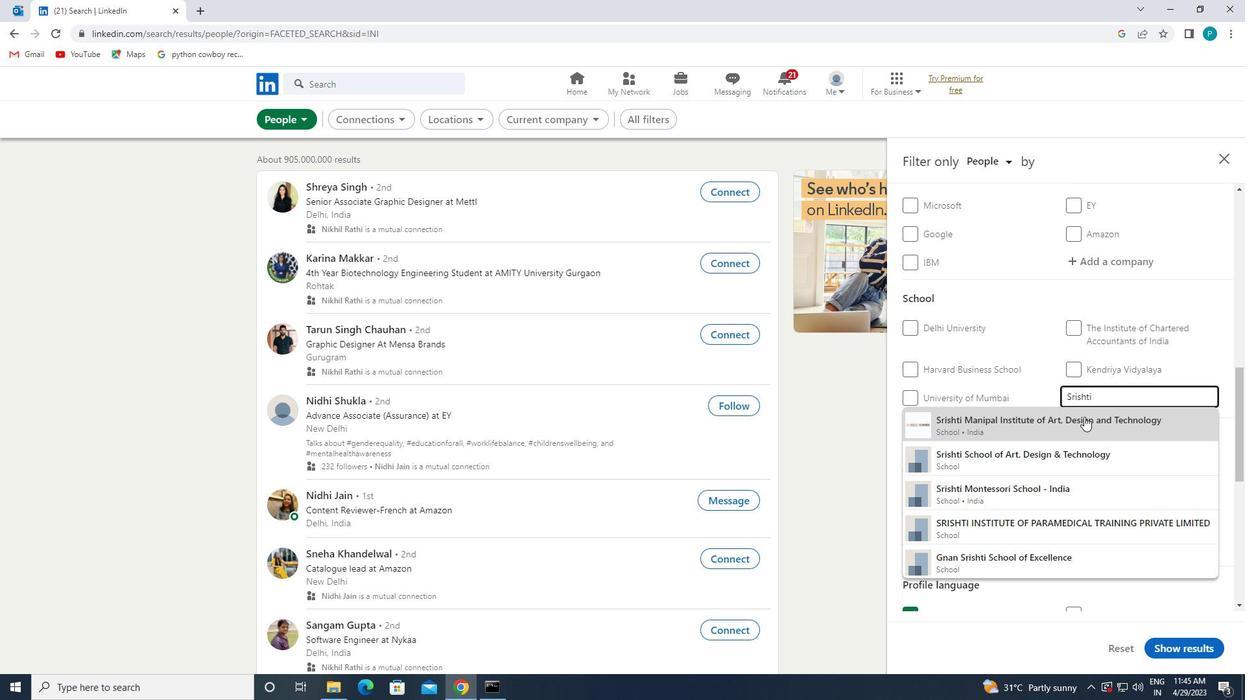 
Action: Mouse pressed left at (1084, 417)
Screenshot: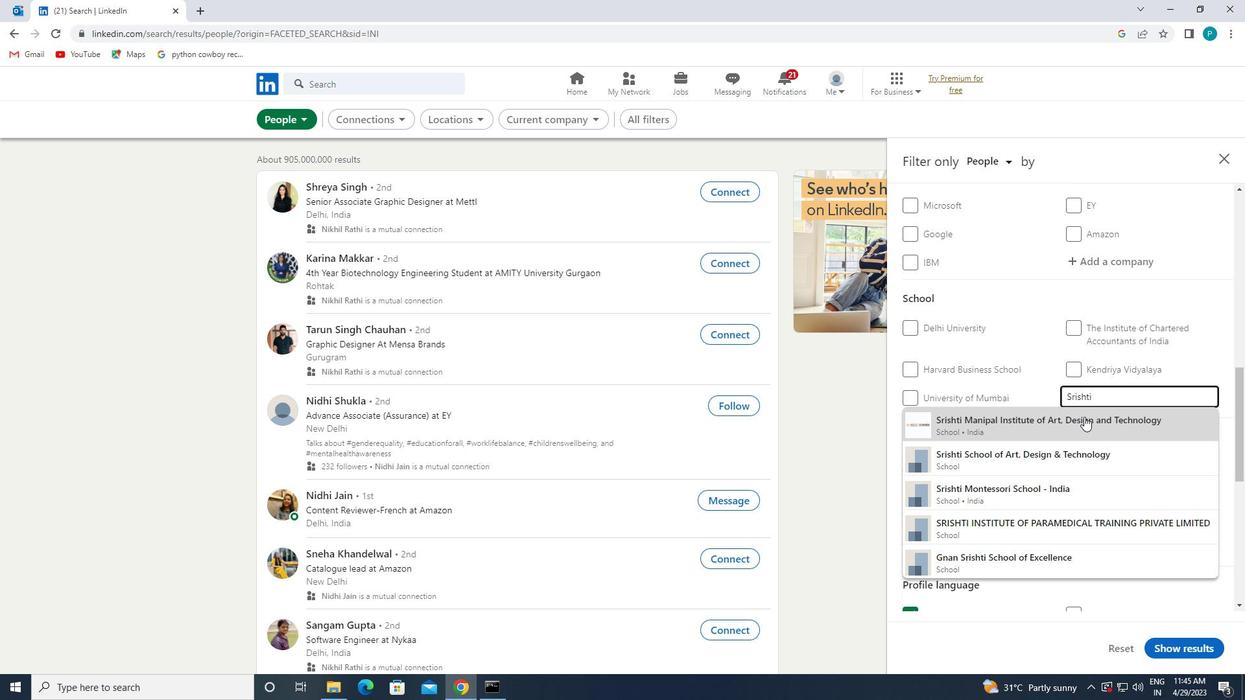 
Action: Mouse scrolled (1084, 416) with delta (0, 0)
Screenshot: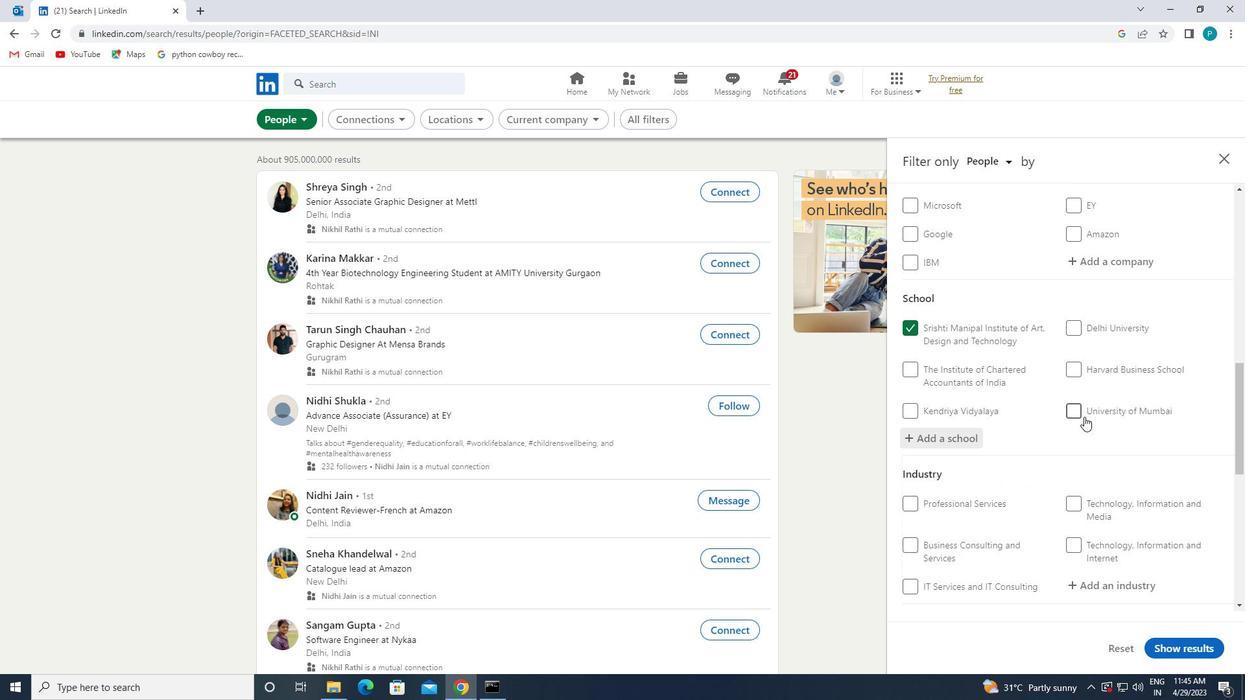 
Action: Mouse scrolled (1084, 416) with delta (0, 0)
Screenshot: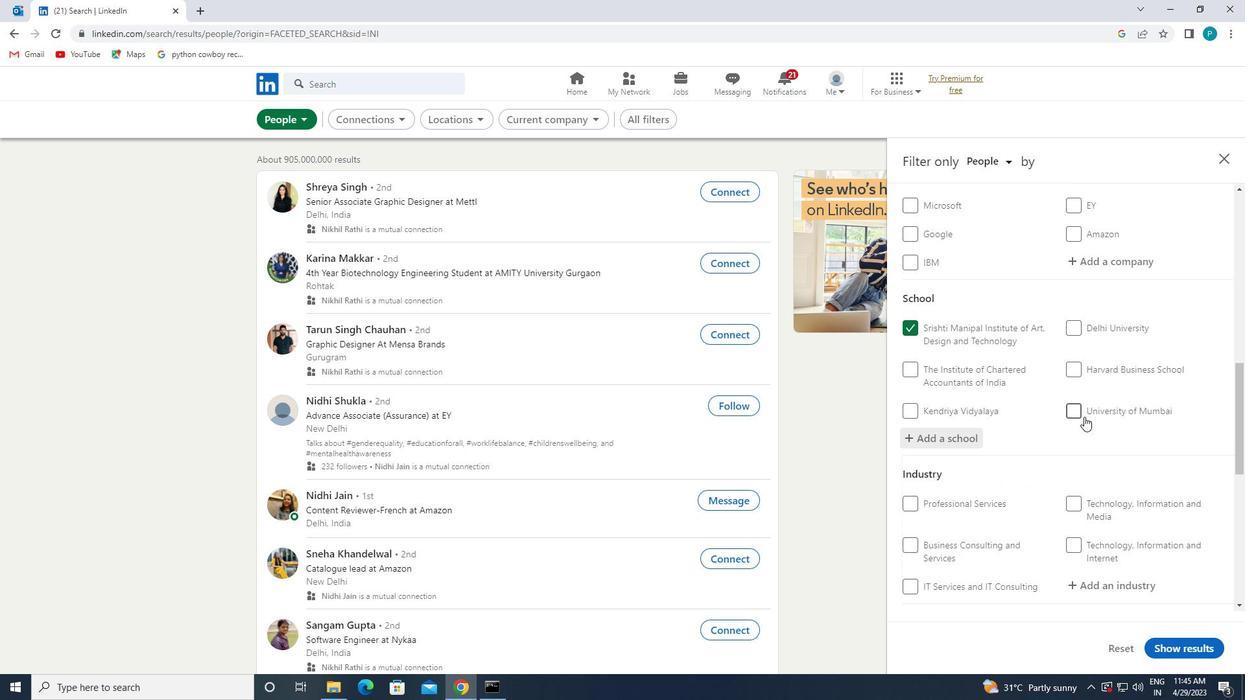 
Action: Mouse scrolled (1084, 416) with delta (0, 0)
Screenshot: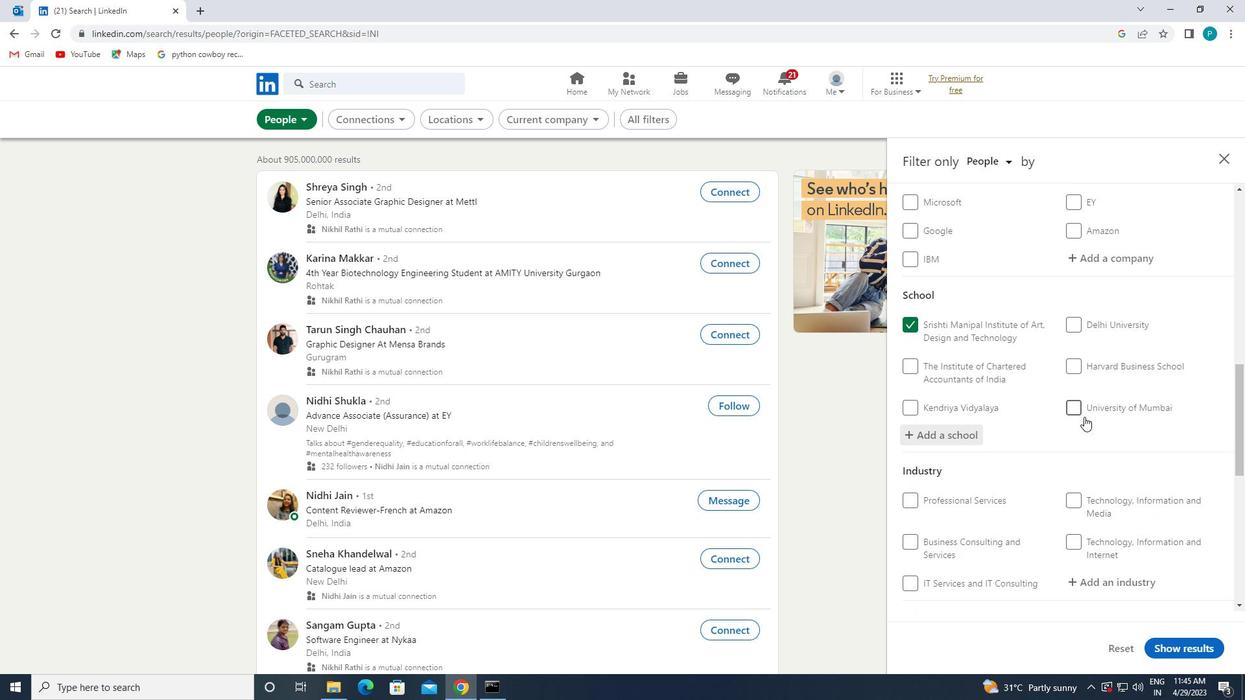 
Action: Mouse moved to (1091, 399)
Screenshot: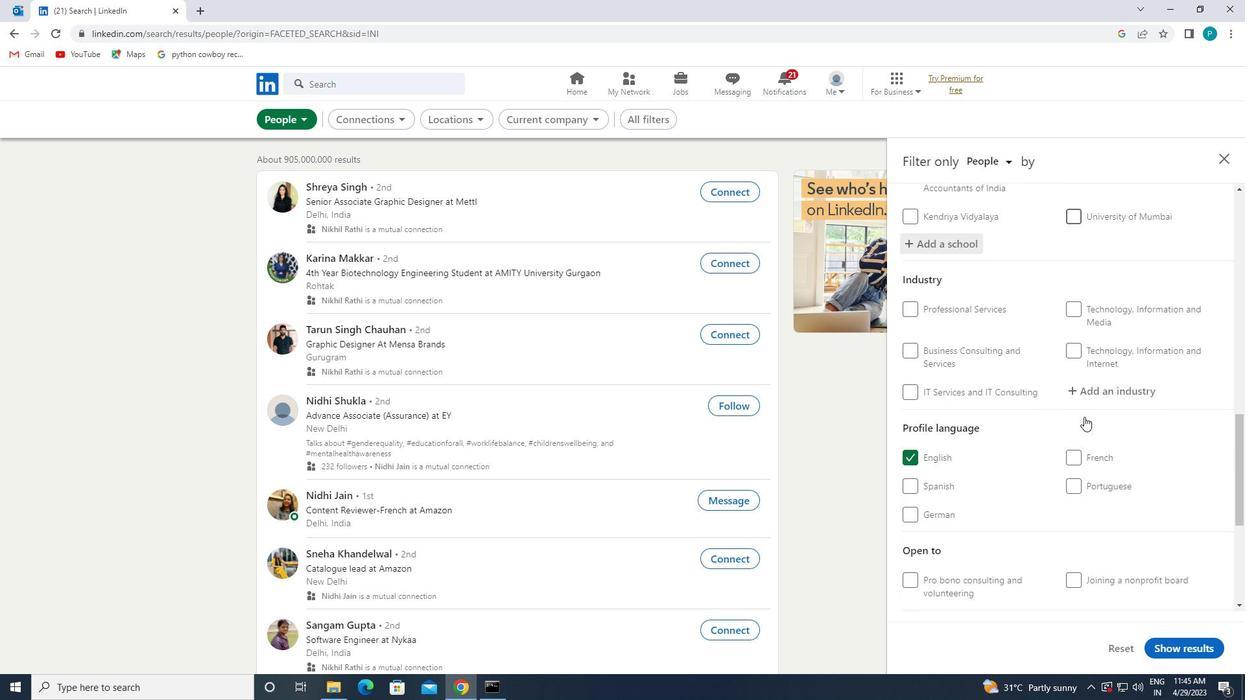 
Action: Mouse pressed left at (1091, 399)
Screenshot: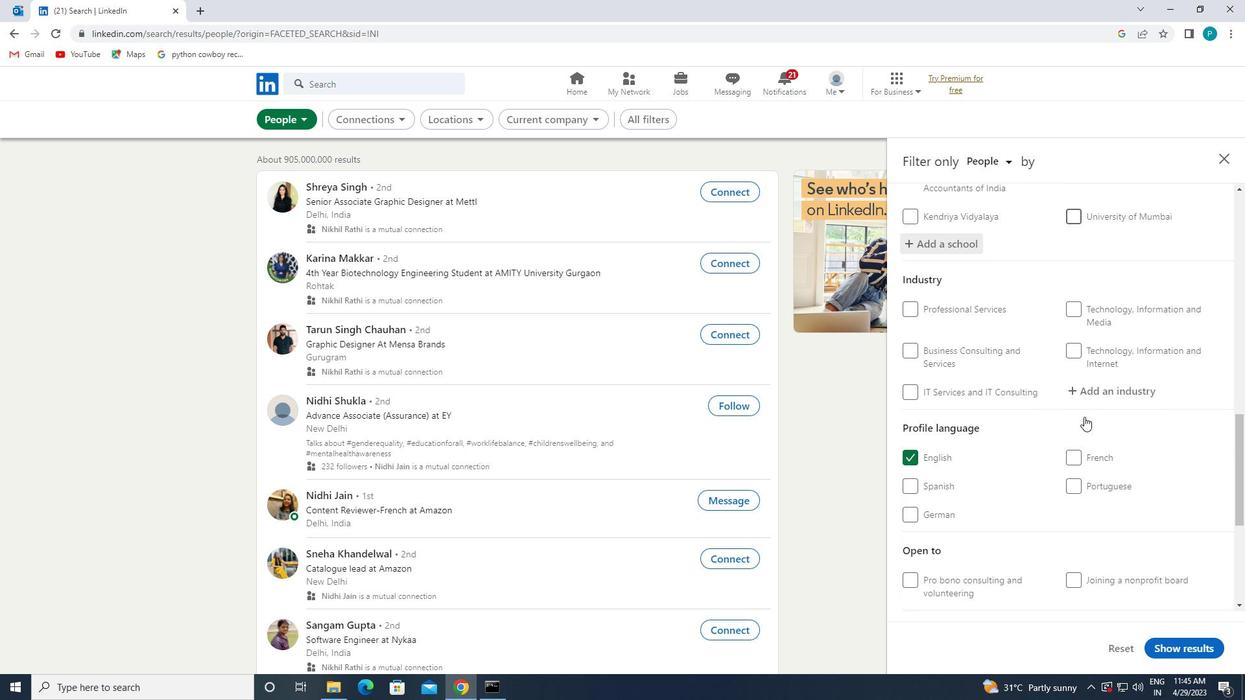 
Action: Key pressed <Key.caps_lock>W<Key.caps_lock>ELLNESS
Screenshot: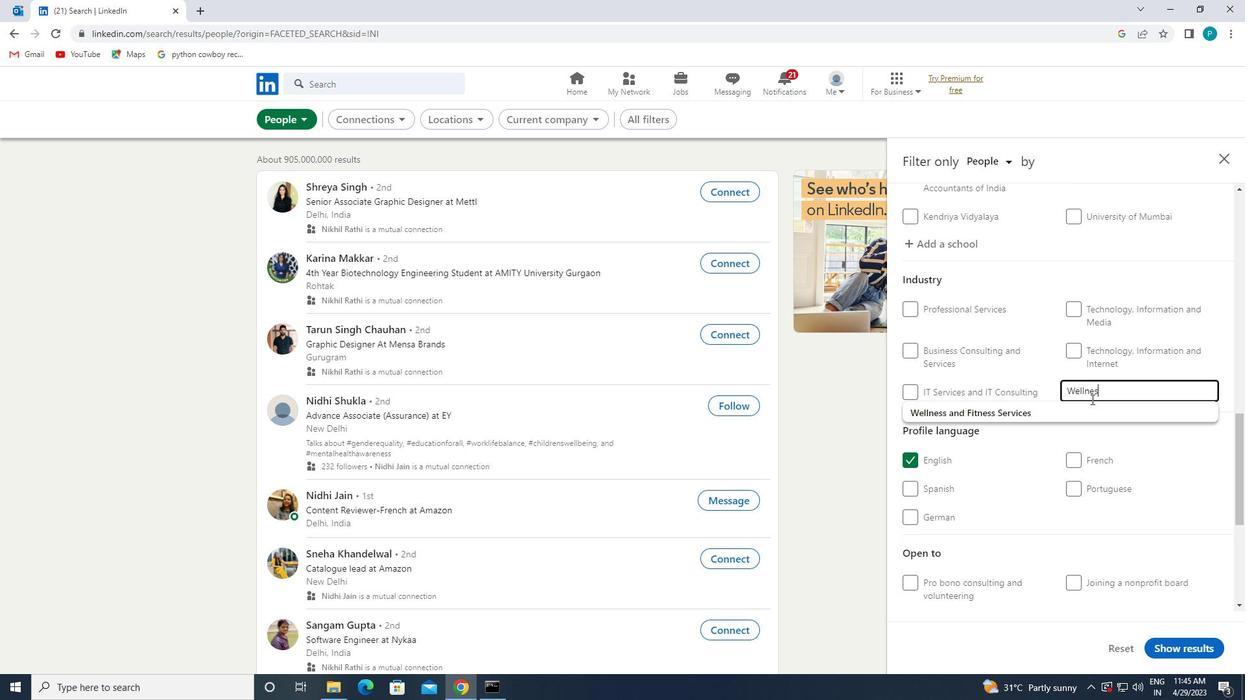 
Action: Mouse moved to (1089, 404)
Screenshot: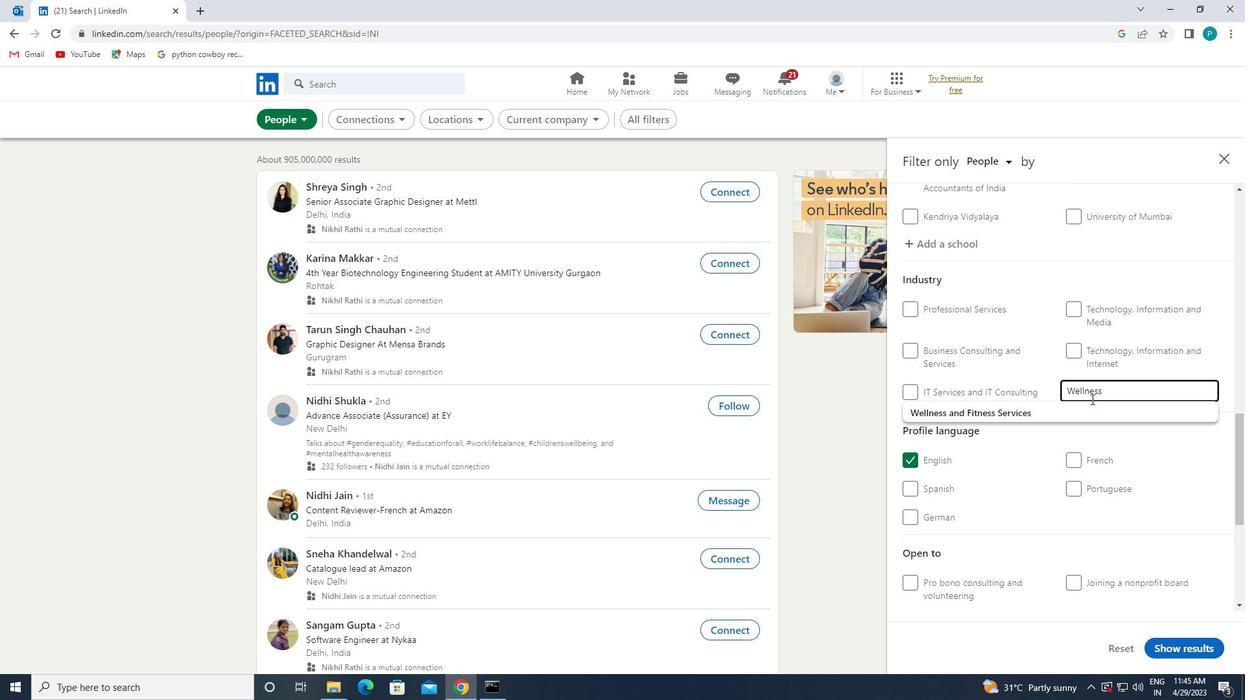 
Action: Mouse pressed left at (1089, 404)
Screenshot: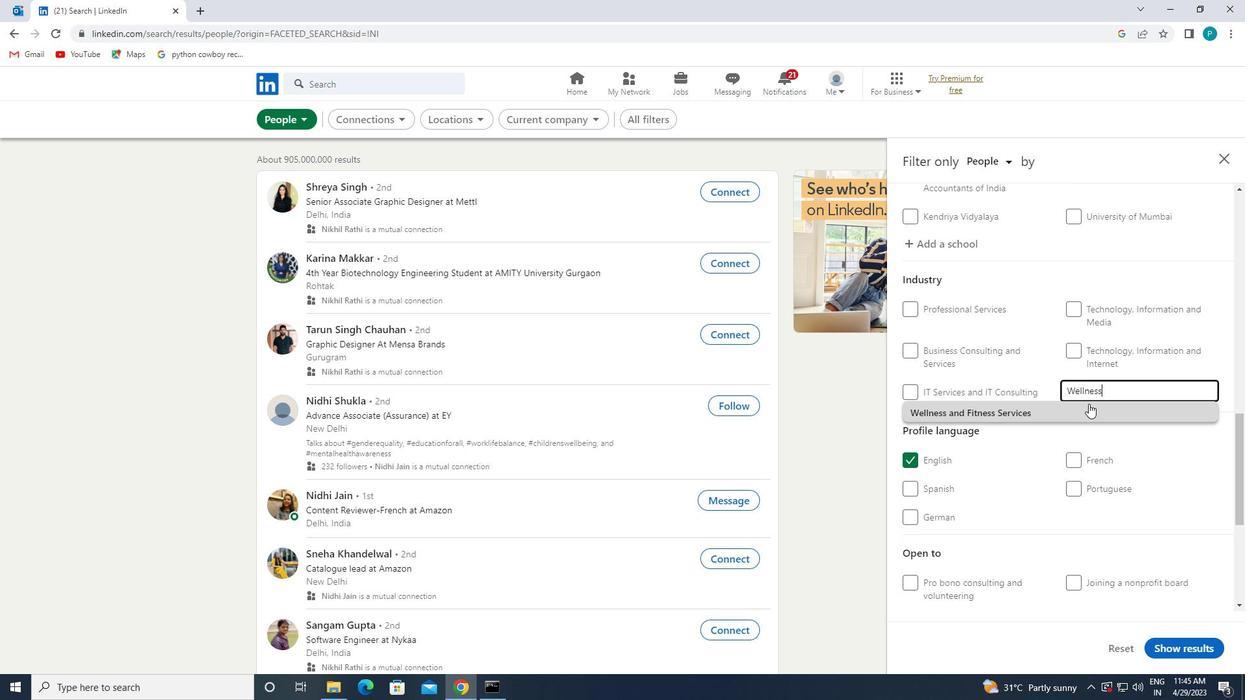 
Action: Mouse moved to (1093, 405)
Screenshot: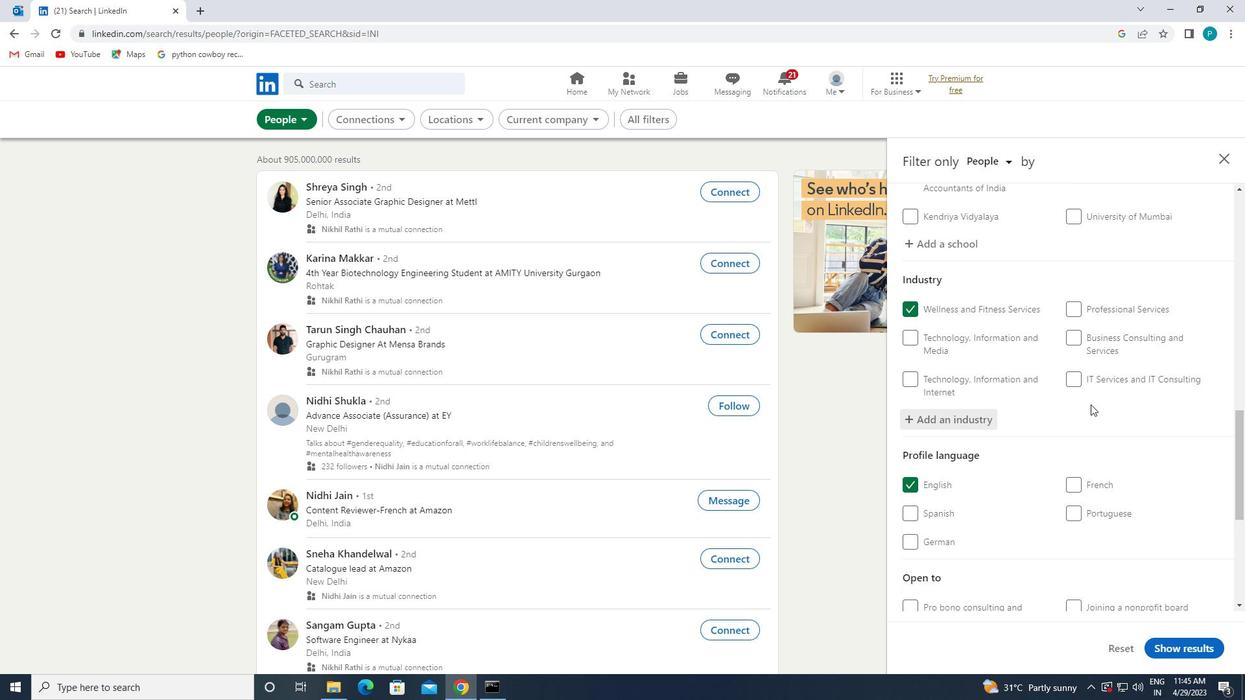 
Action: Mouse scrolled (1093, 404) with delta (0, 0)
Screenshot: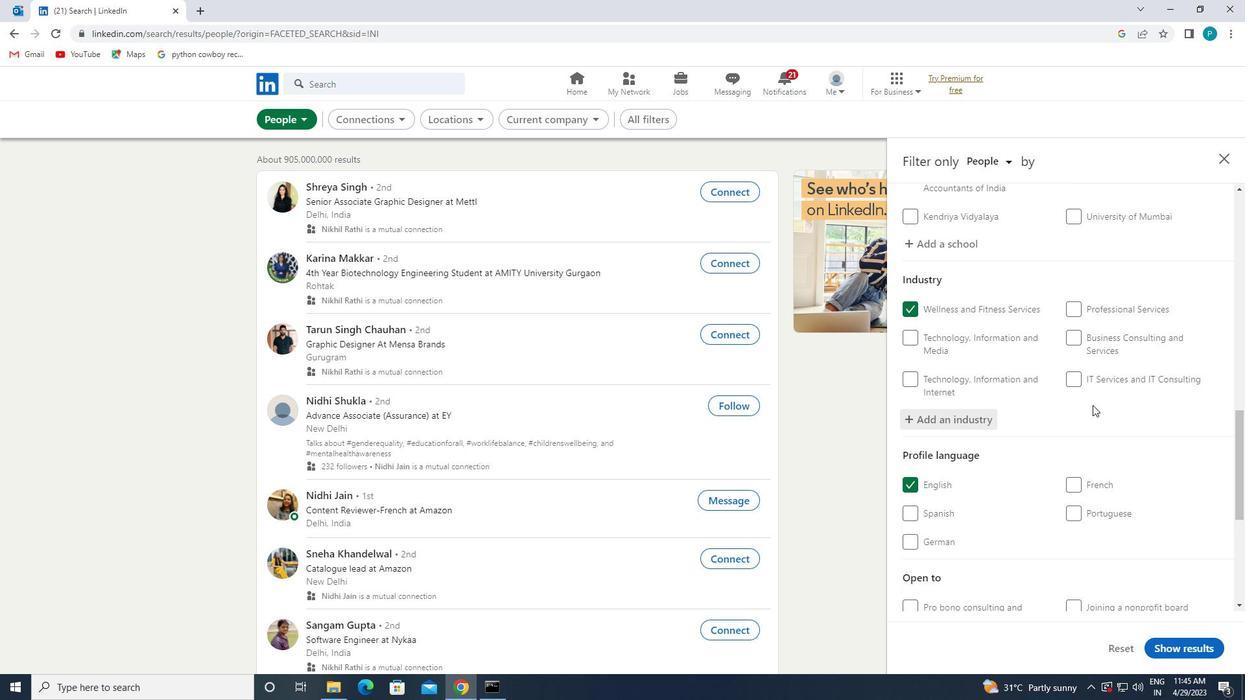 
Action: Mouse moved to (1094, 406)
Screenshot: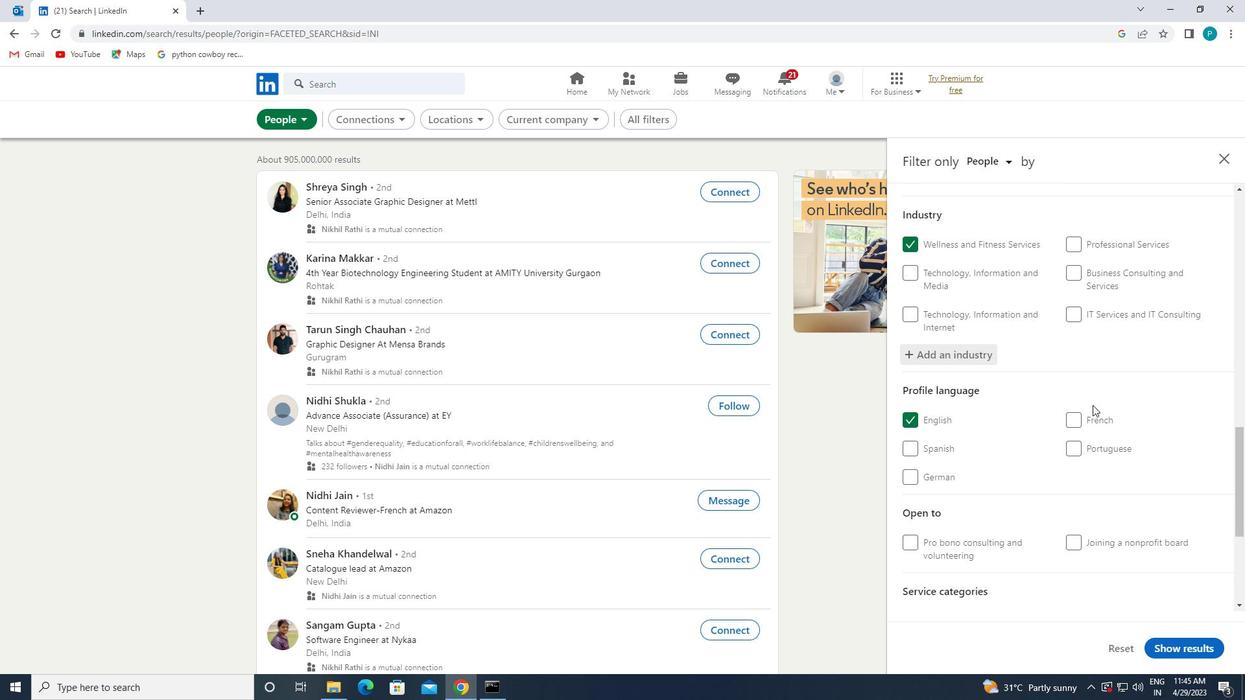 
Action: Mouse scrolled (1094, 405) with delta (0, 0)
Screenshot: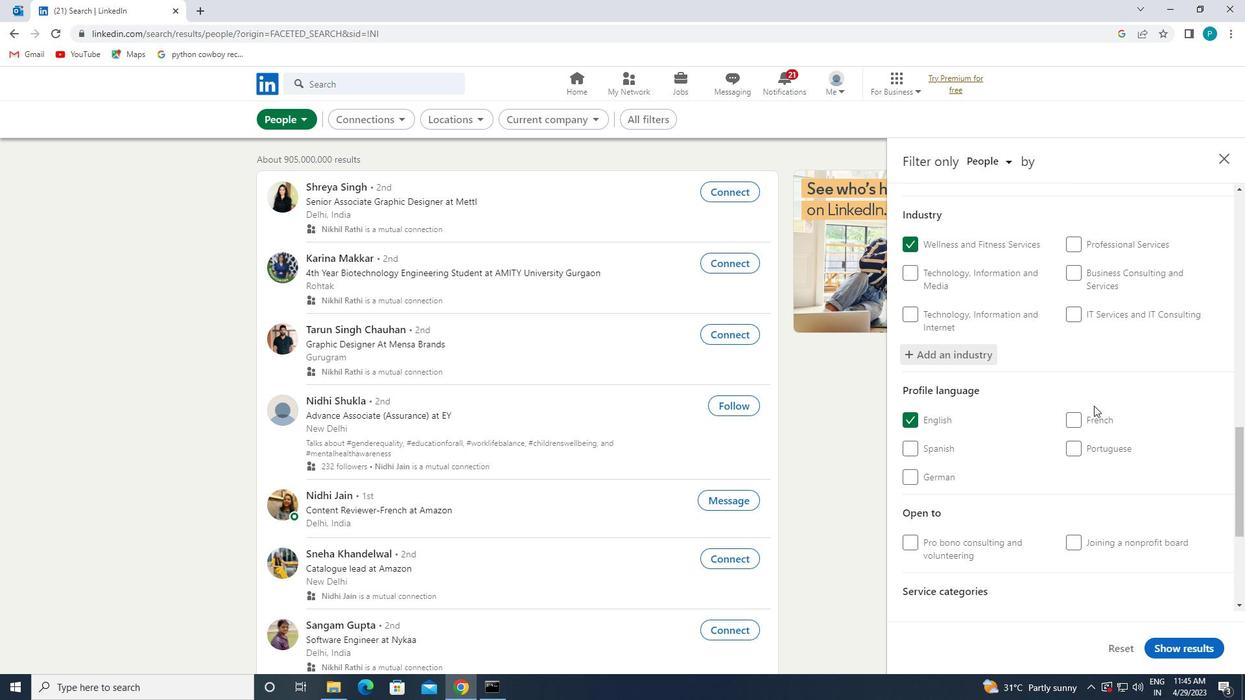 
Action: Mouse scrolled (1094, 405) with delta (0, 0)
Screenshot: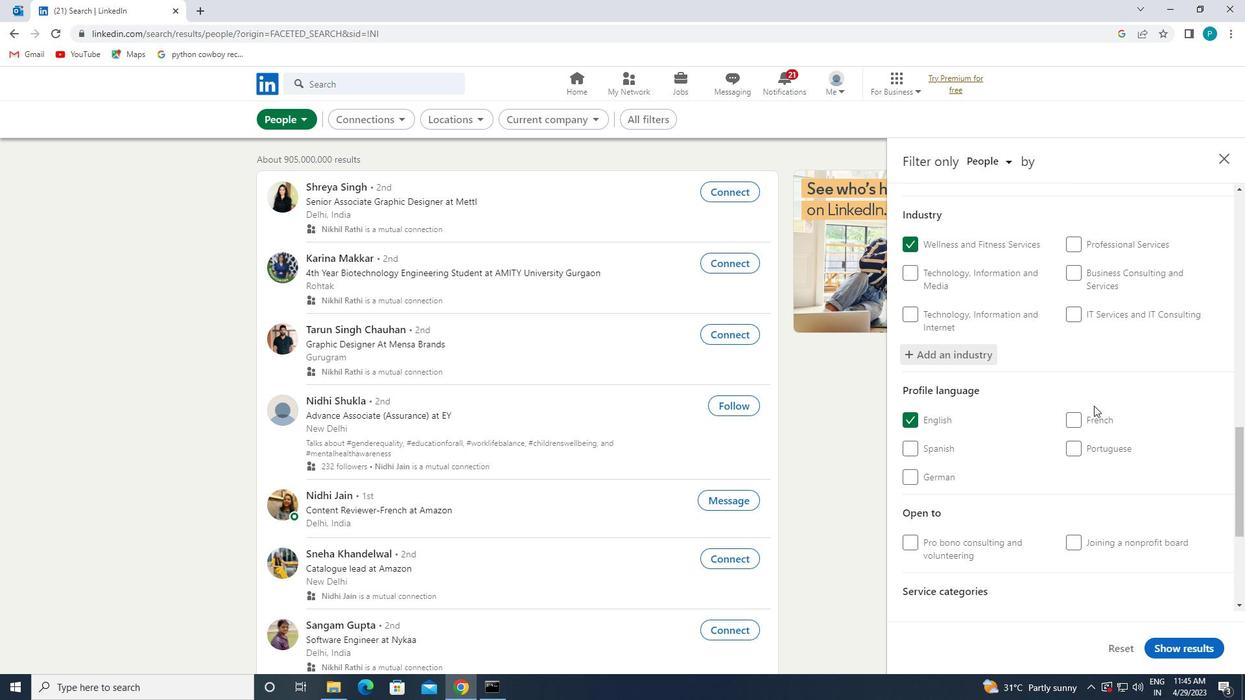 
Action: Mouse moved to (1098, 413)
Screenshot: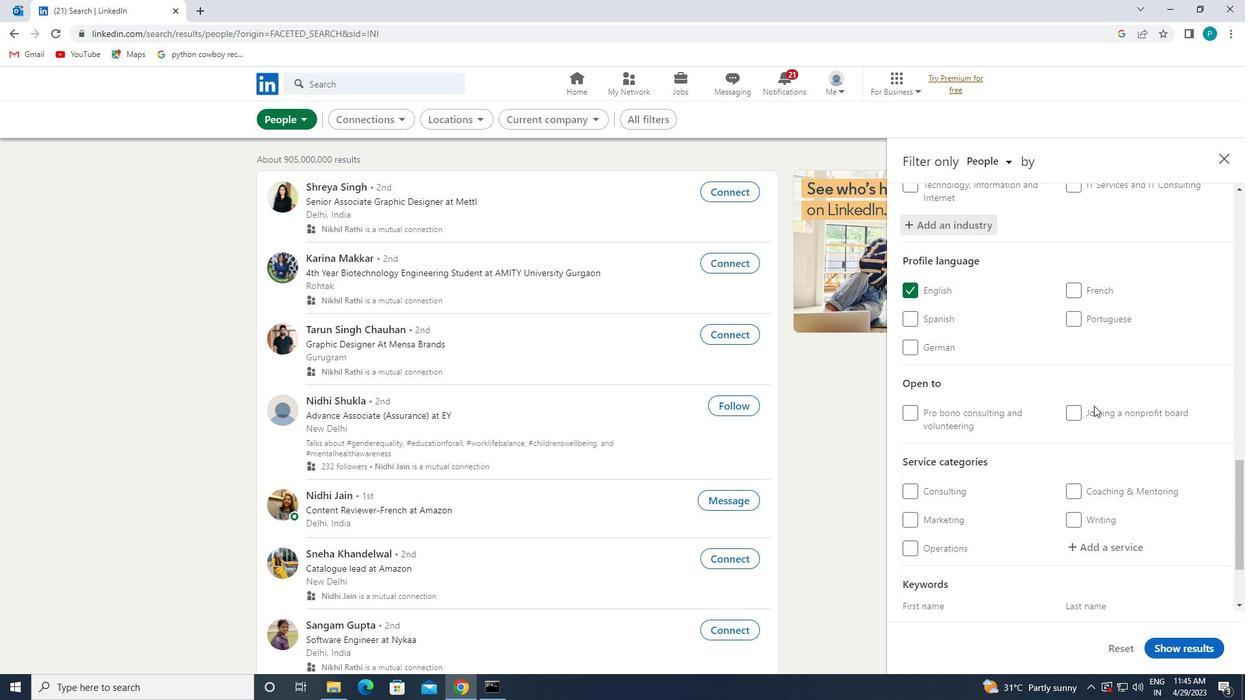 
Action: Mouse scrolled (1098, 412) with delta (0, 0)
Screenshot: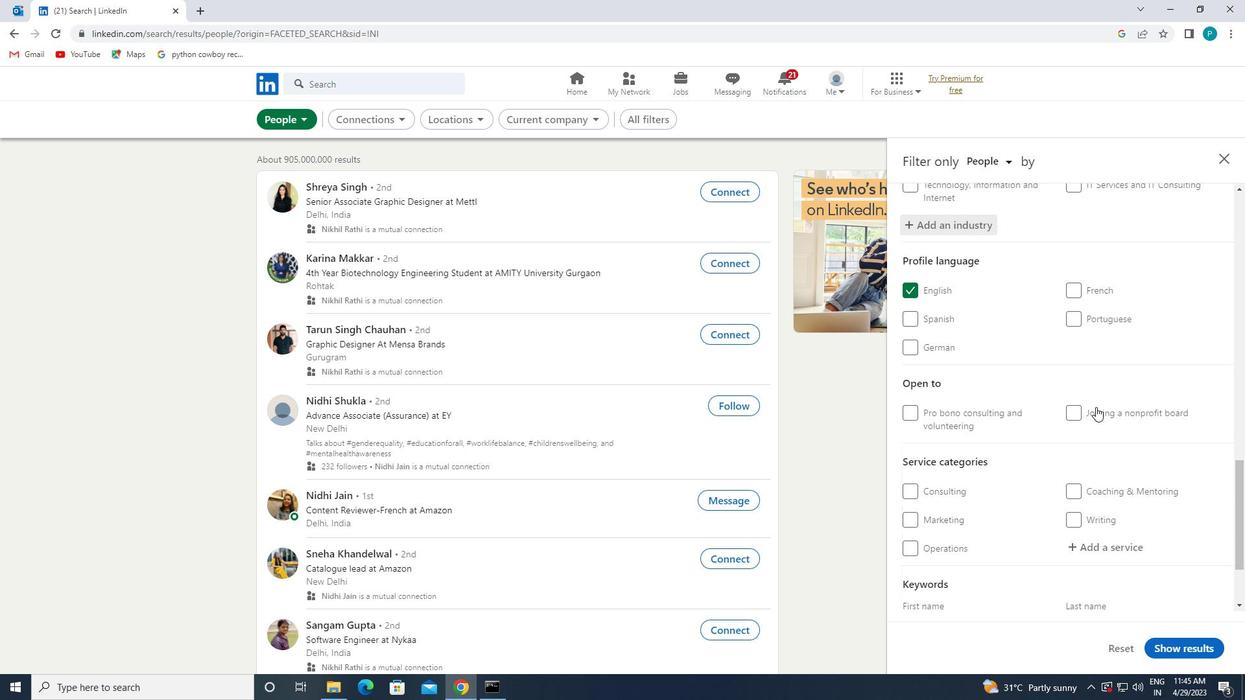 
Action: Mouse scrolled (1098, 412) with delta (0, 0)
Screenshot: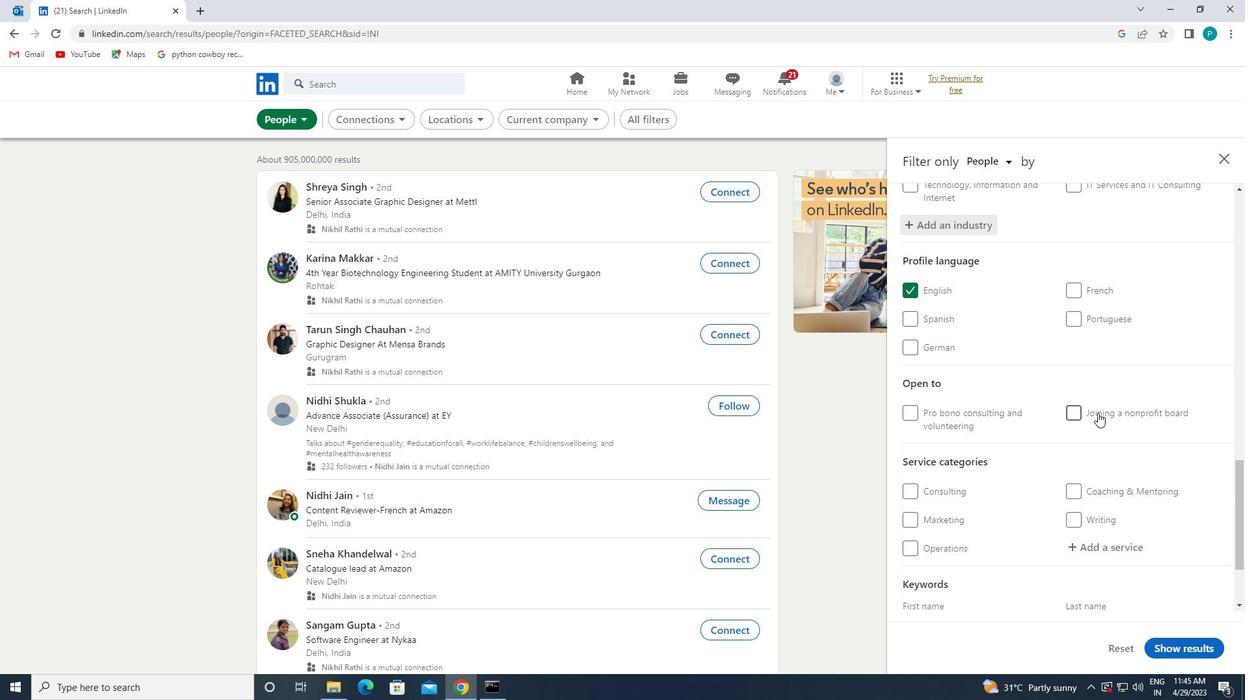 
Action: Mouse moved to (1112, 429)
Screenshot: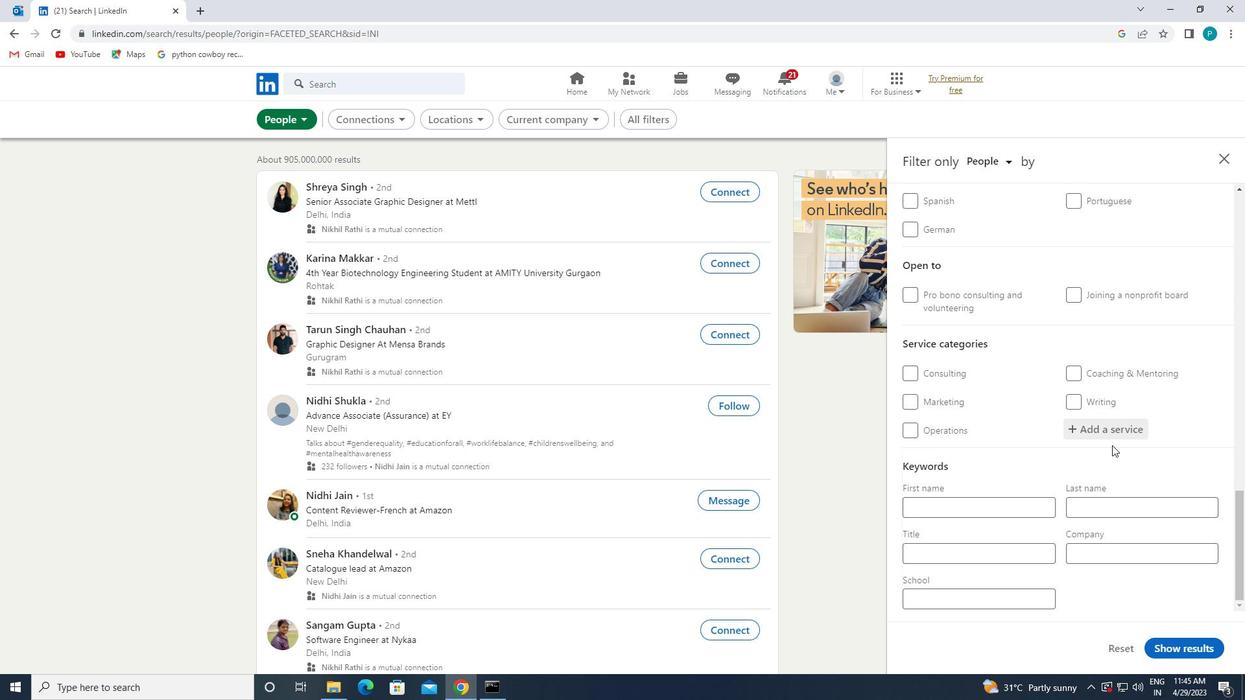 
Action: Mouse pressed left at (1112, 429)
Screenshot: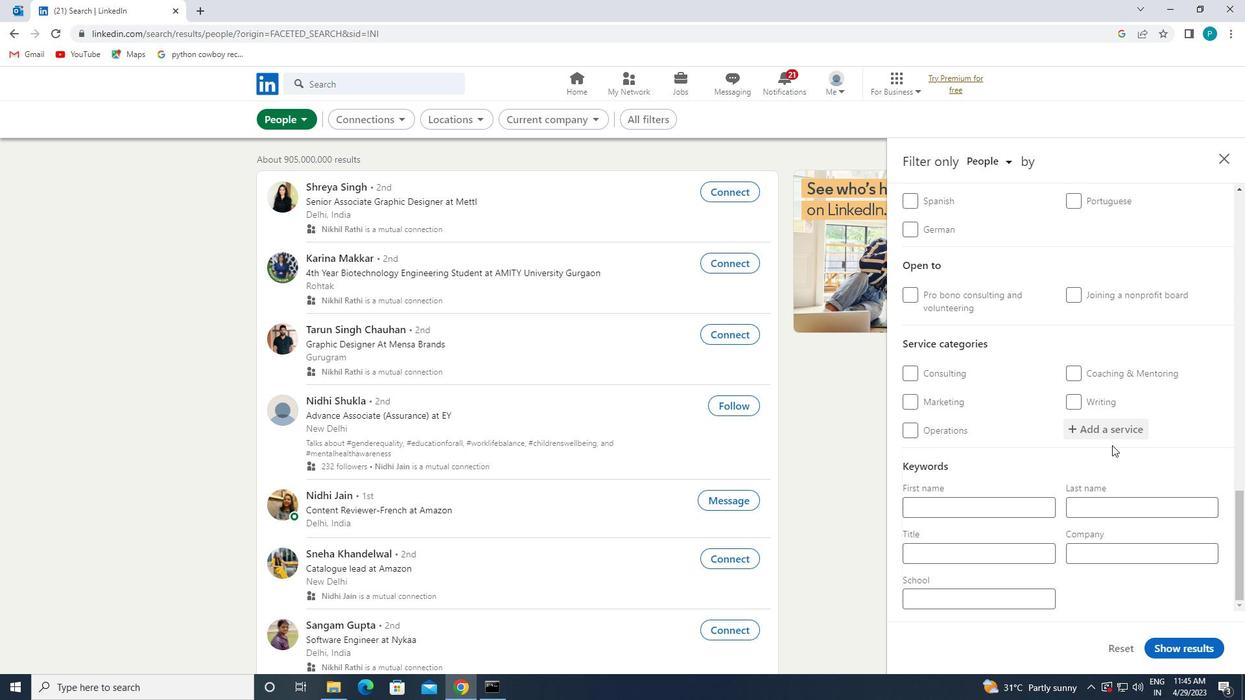 
Action: Mouse moved to (1115, 432)
Screenshot: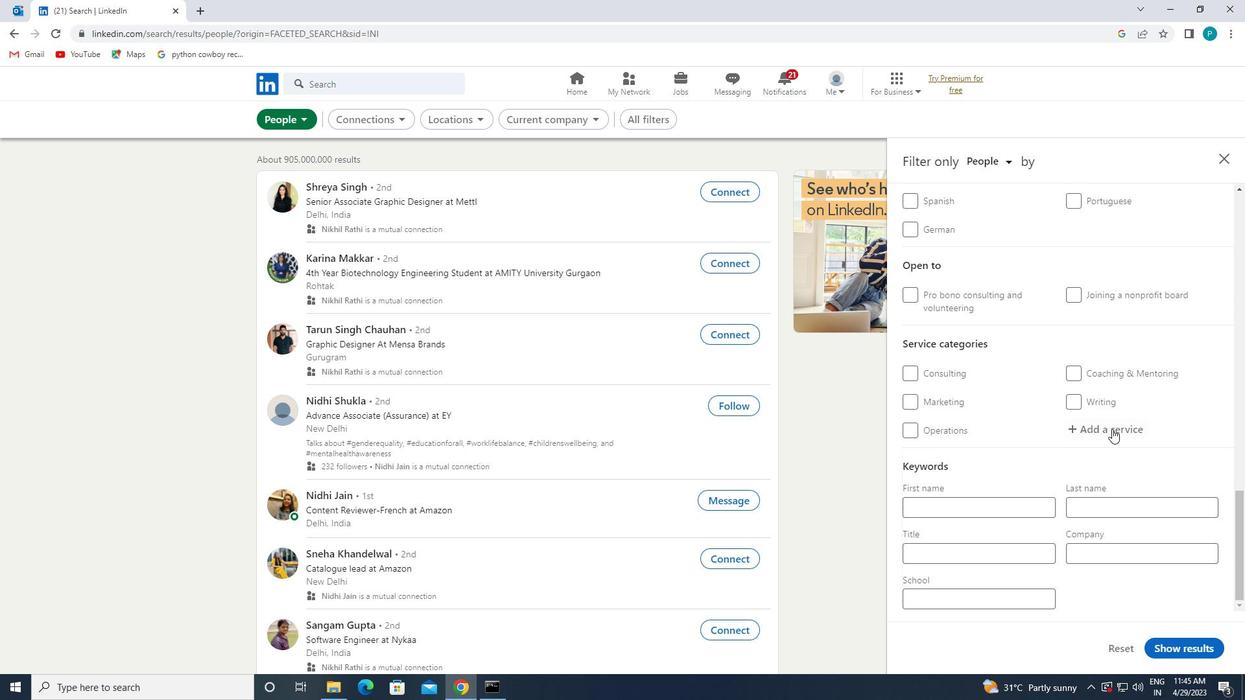 
Action: Key pressed <Key.caps_lock>F<Key.caps_lock>ILING
Screenshot: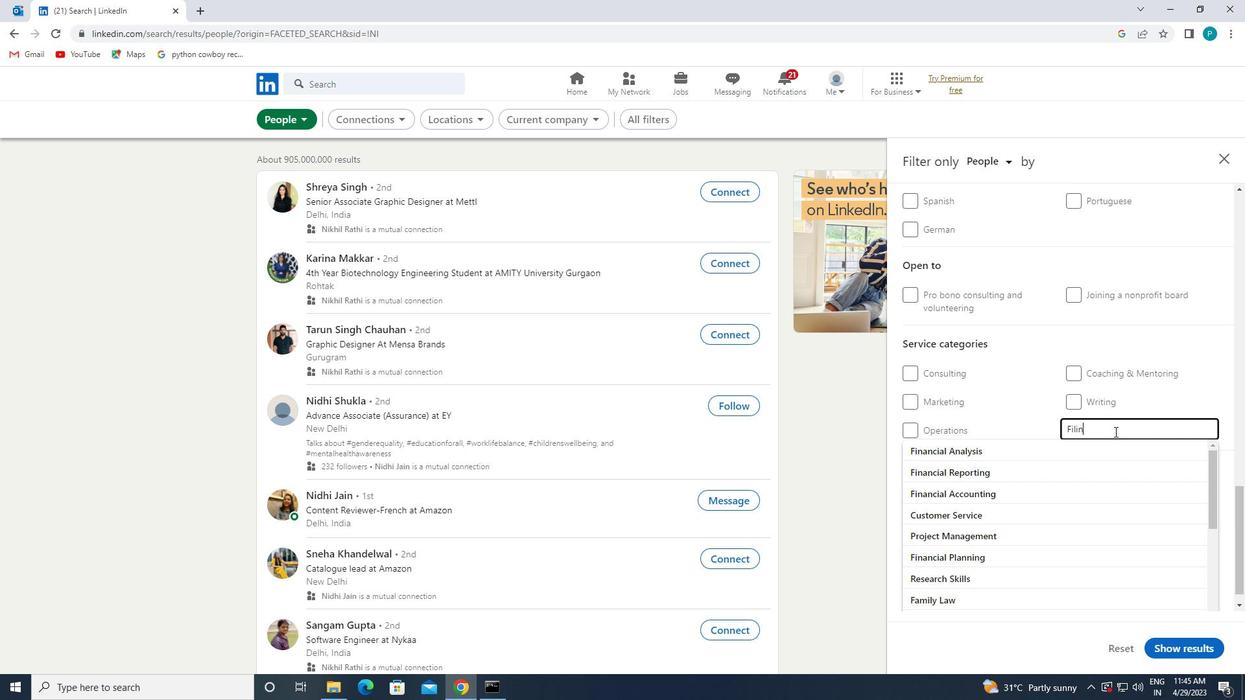 
Action: Mouse moved to (1087, 452)
Screenshot: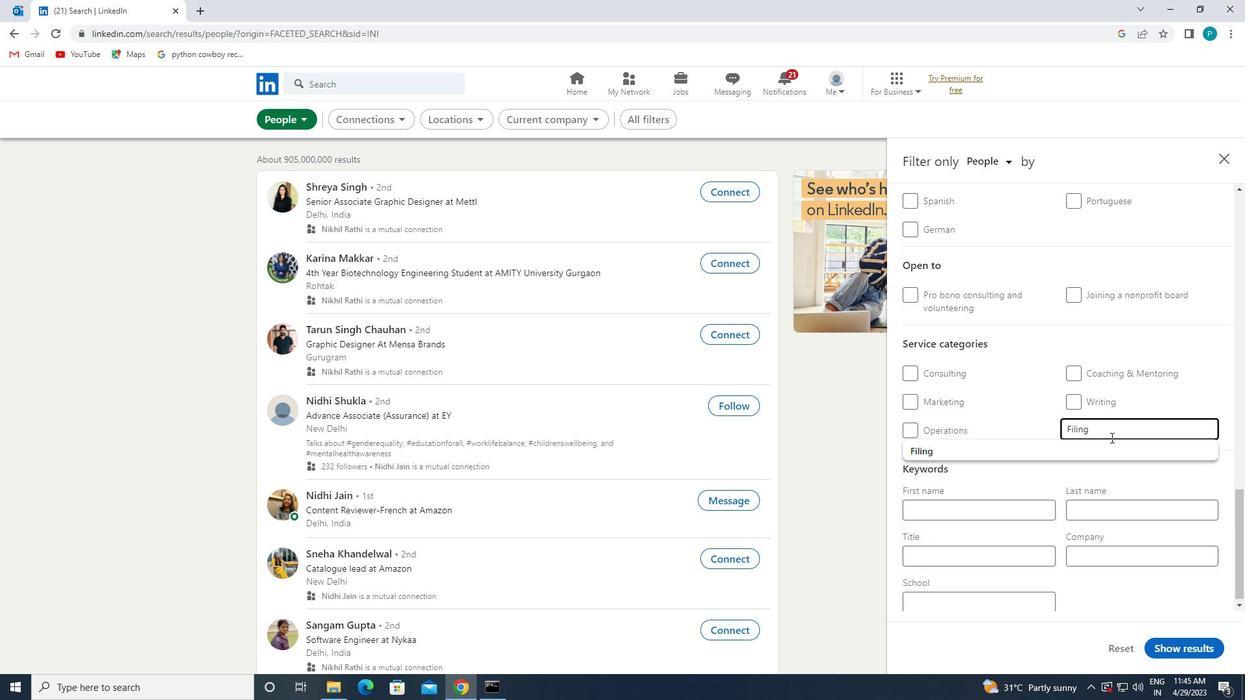 
Action: Mouse pressed left at (1087, 452)
Screenshot: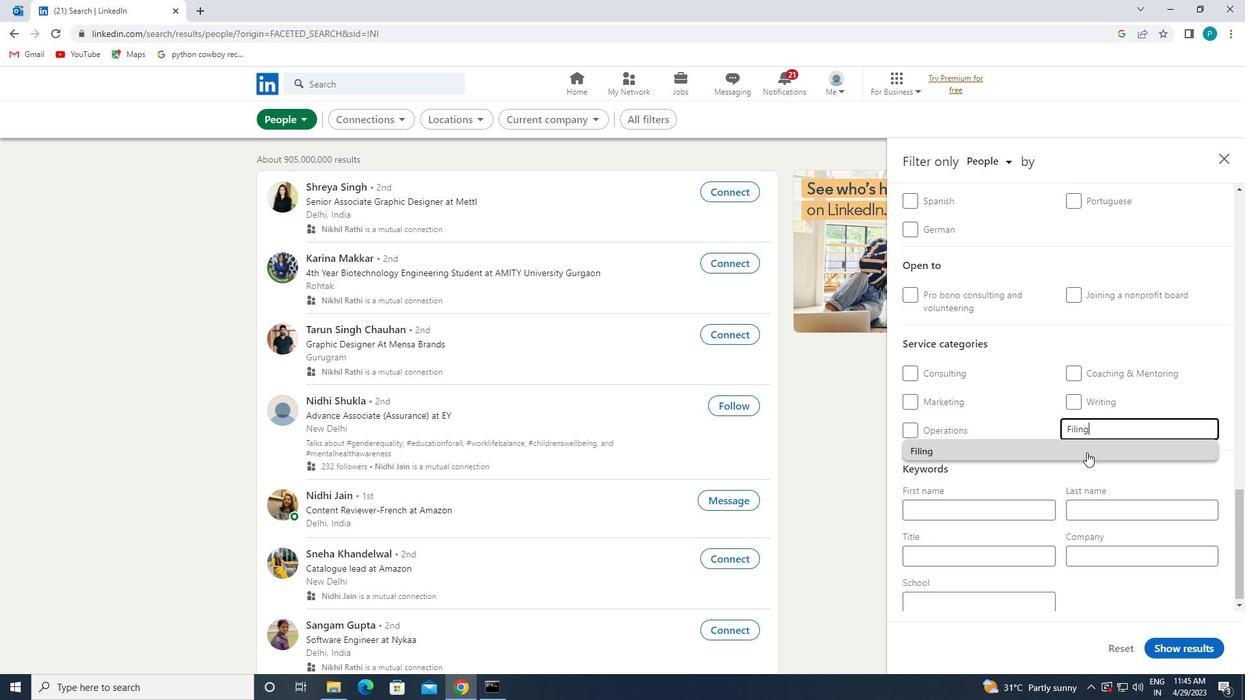 
Action: Mouse scrolled (1087, 452) with delta (0, 0)
Screenshot: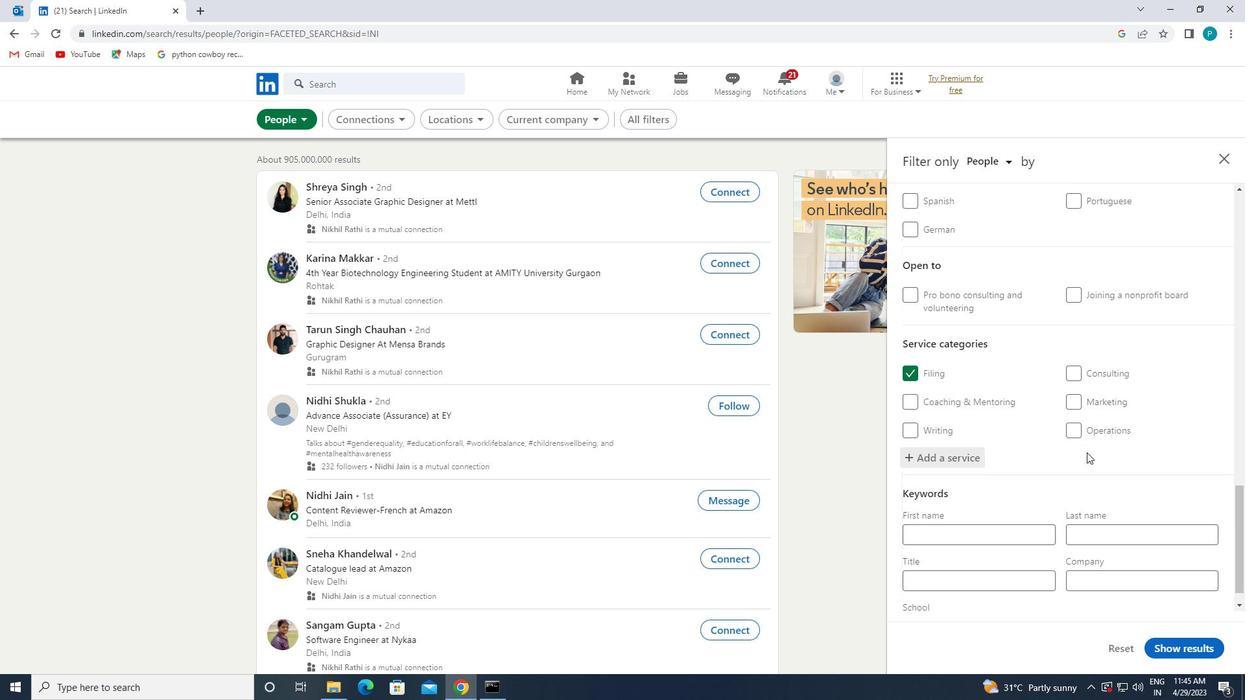 
Action: Mouse scrolled (1087, 452) with delta (0, 0)
Screenshot: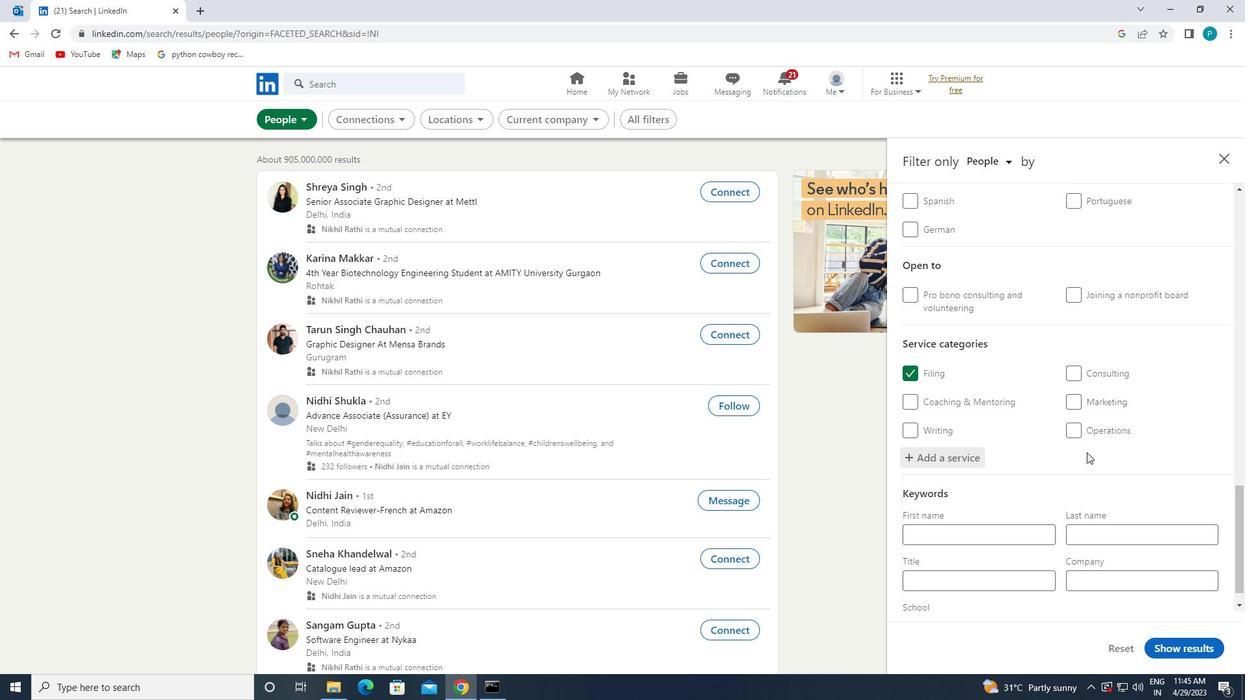 
Action: Mouse moved to (975, 557)
Screenshot: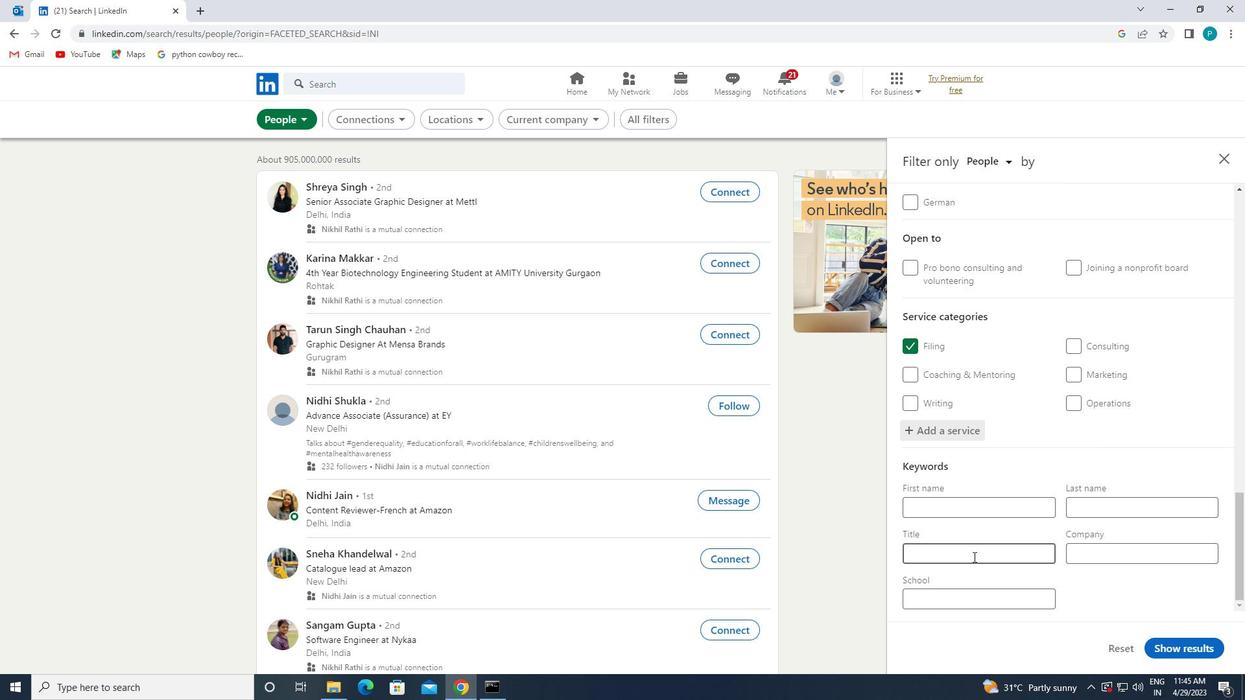 
Action: Mouse pressed left at (975, 557)
Screenshot: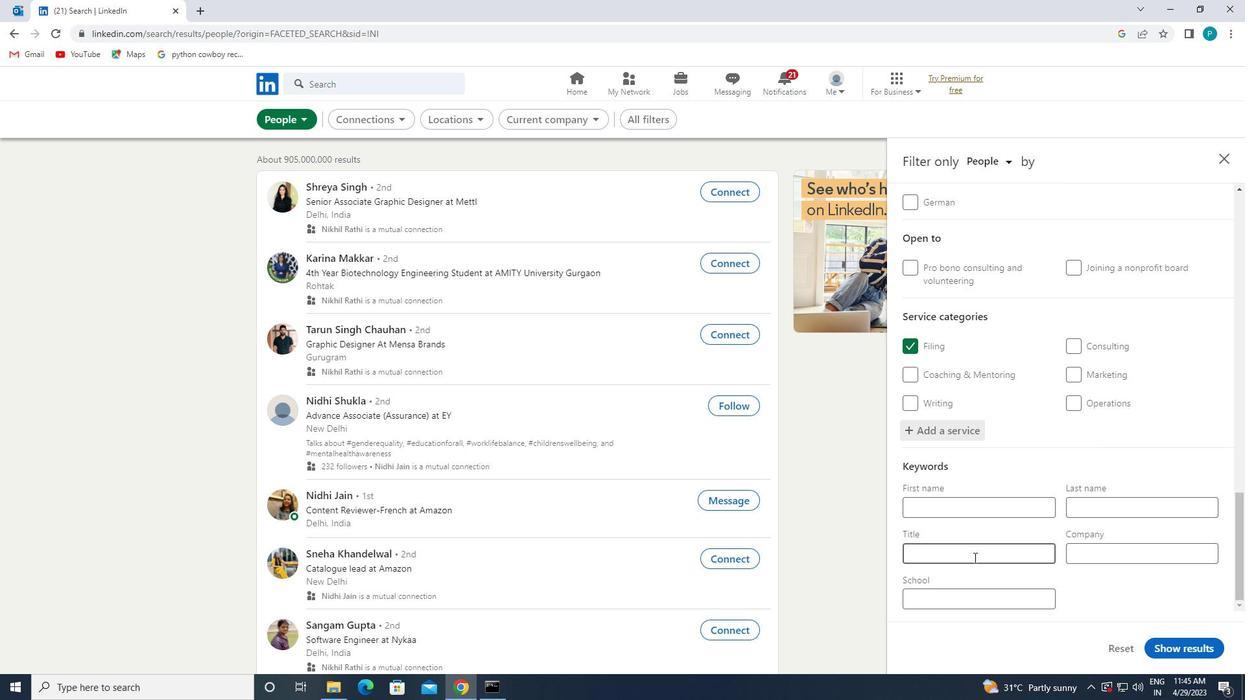 
Action: Mouse moved to (973, 559)
Screenshot: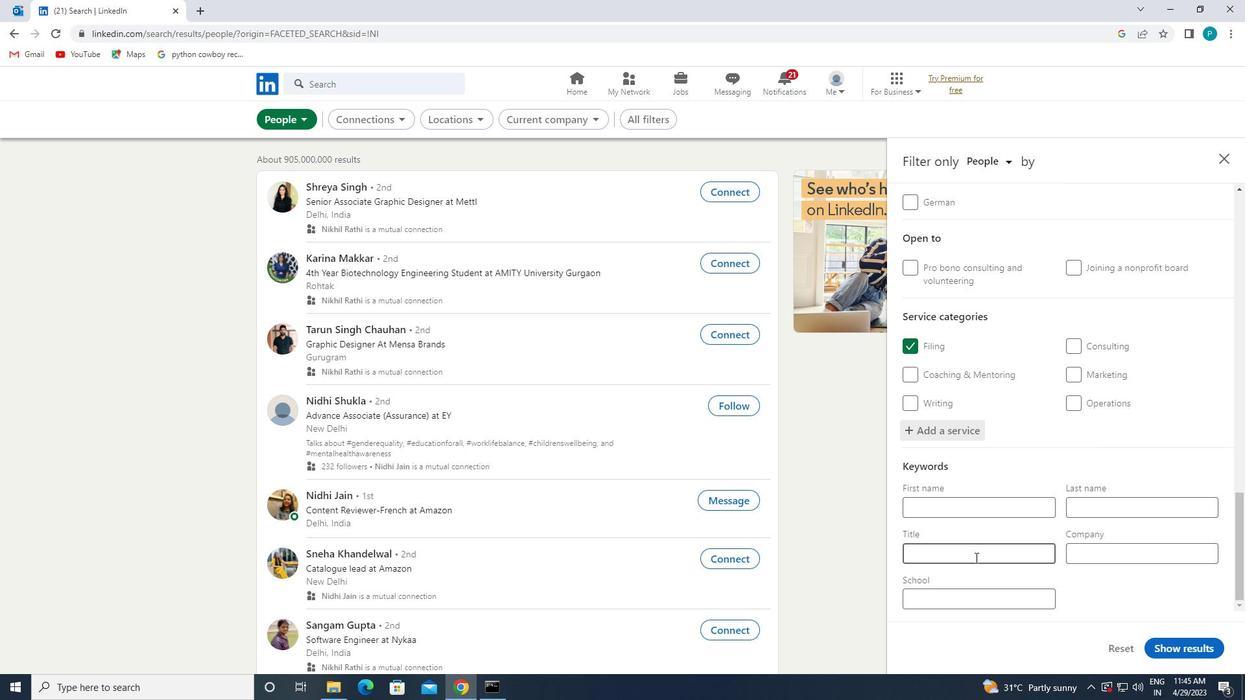 
Action: Key pressed <Key.caps_lock>A<Key.caps_lock>NIMAL<Key.space><Key.caps_lock>C<Key.caps_lock>ONTE<Key.backspace>ROL<Key.space><Key.caps_lock>O<Key.caps_lock>FFICR
Screenshot: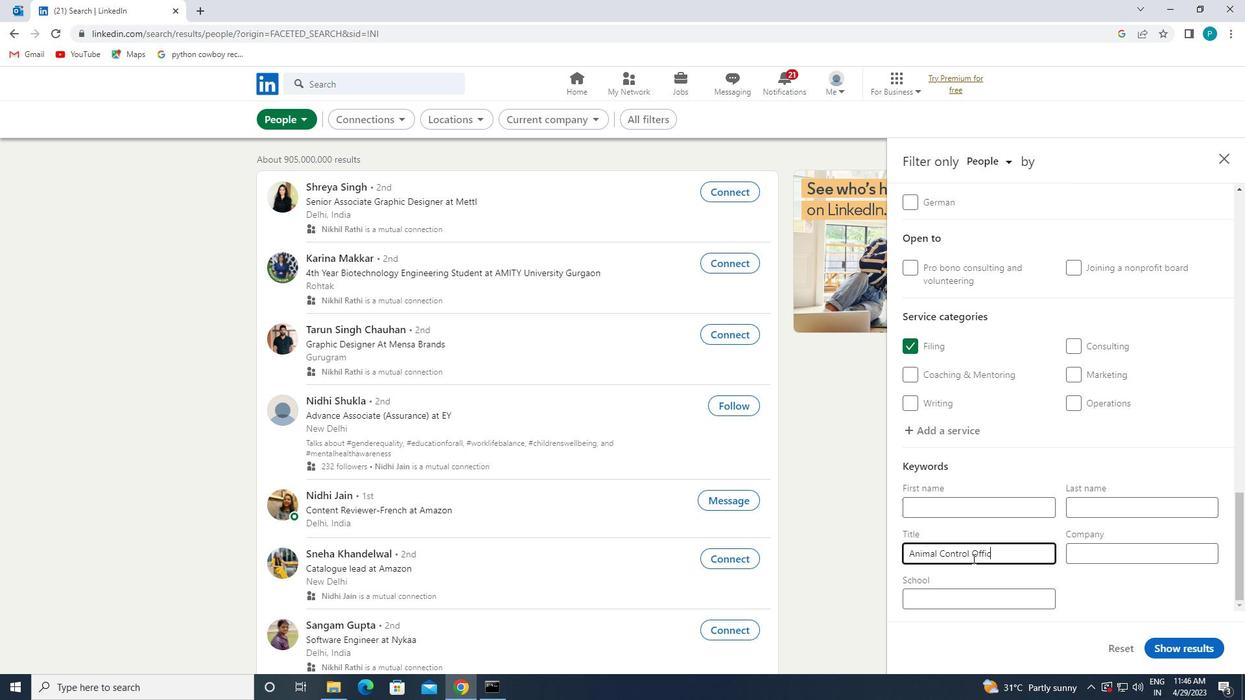 
Action: Mouse moved to (989, 555)
Screenshot: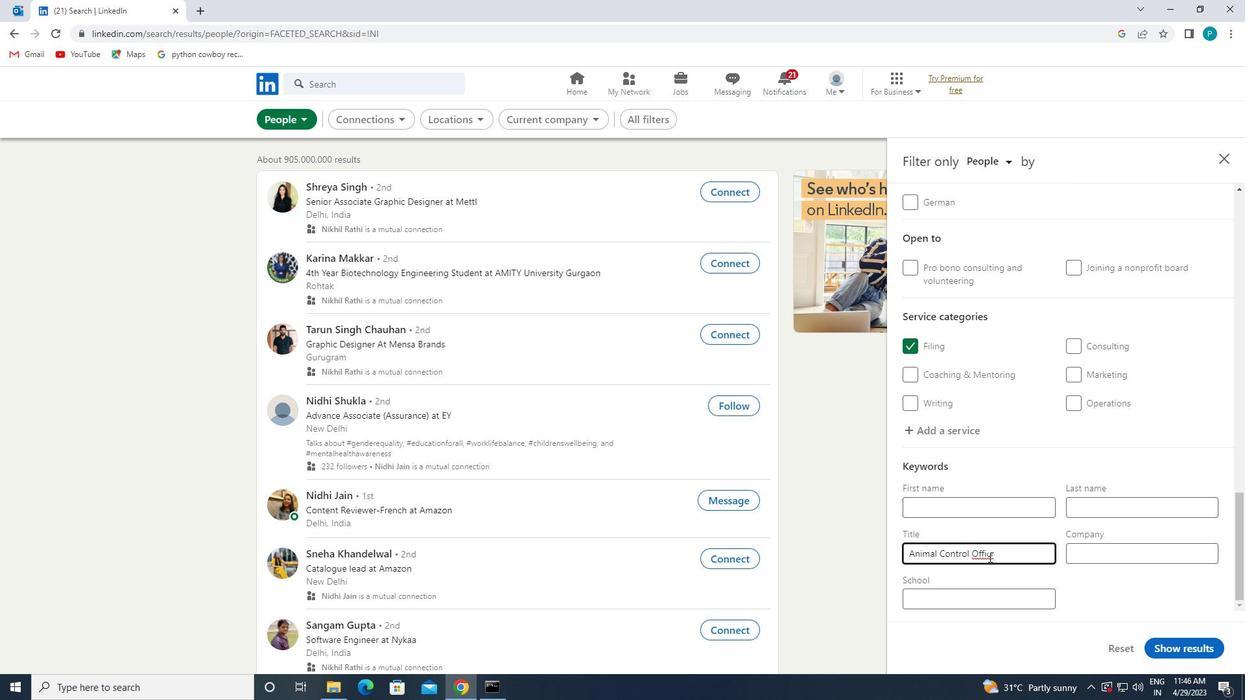 
Action: Mouse pressed left at (989, 555)
Screenshot: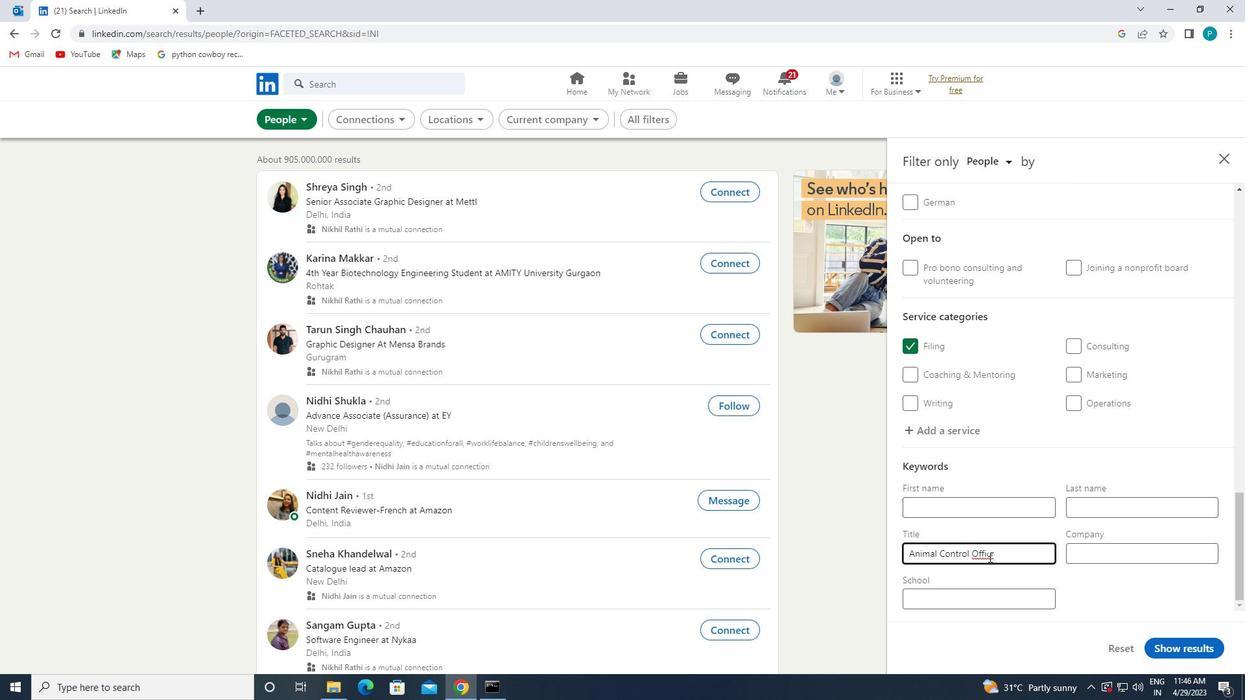 
Action: Mouse moved to (989, 553)
Screenshot: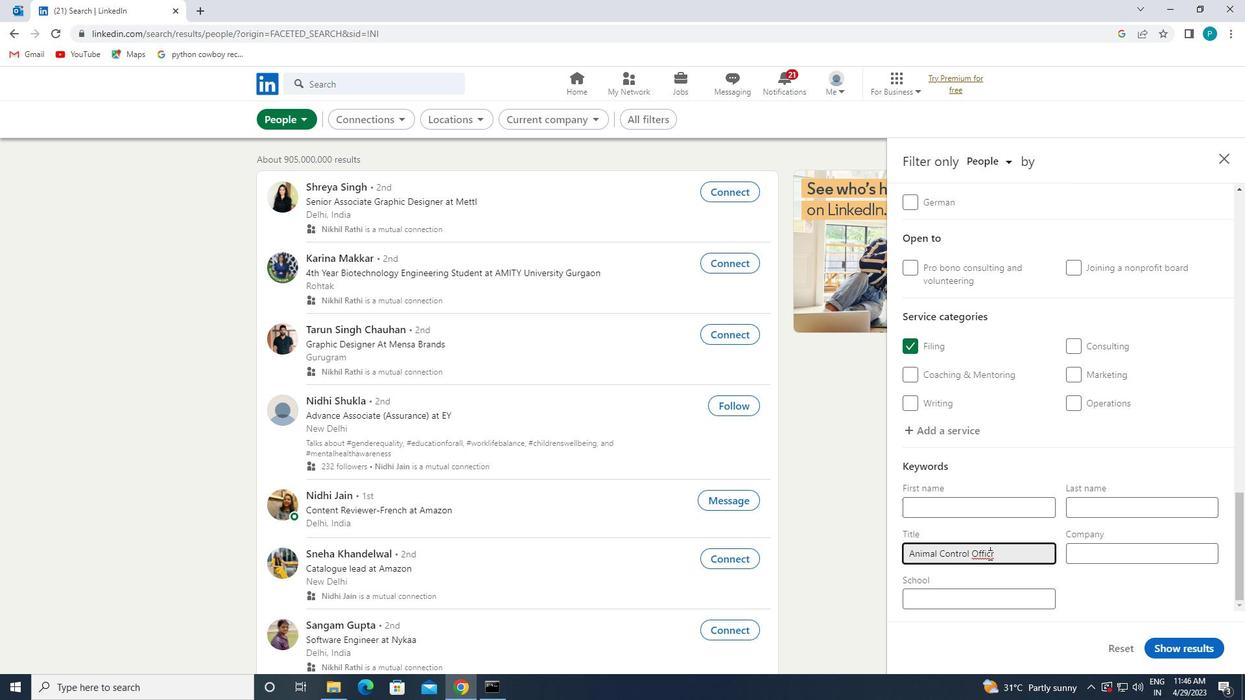 
Action: Key pressed E
Screenshot: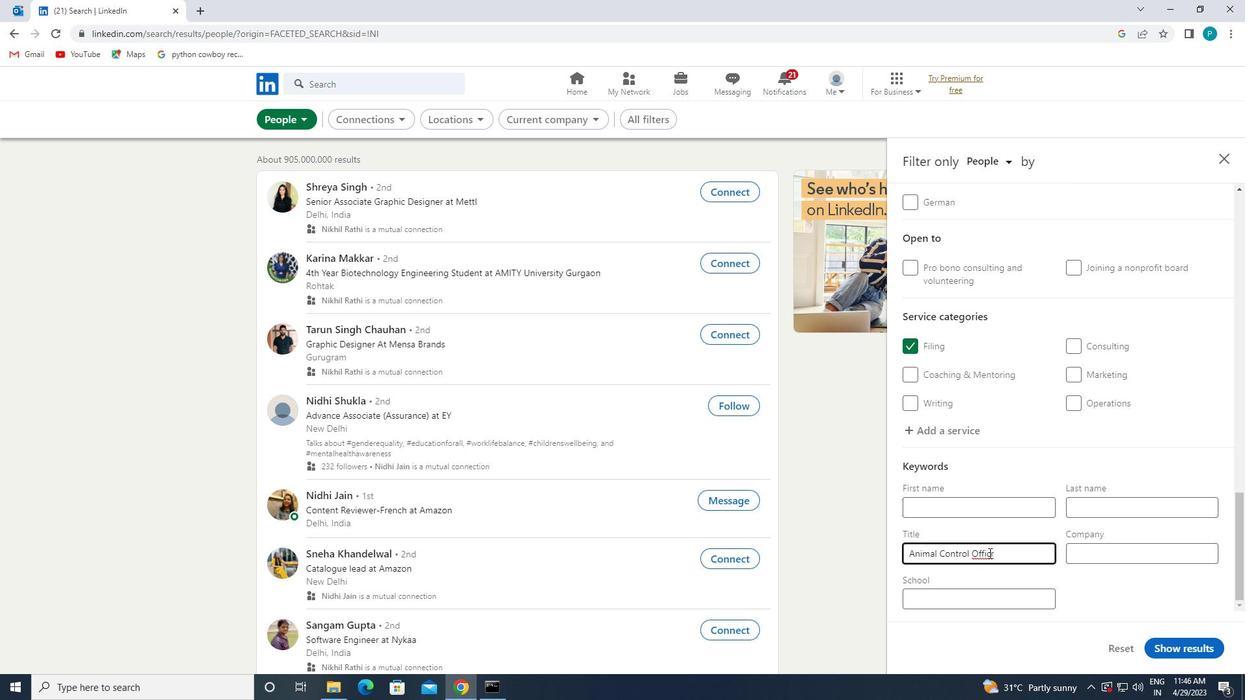 
Action: Mouse moved to (1180, 644)
Screenshot: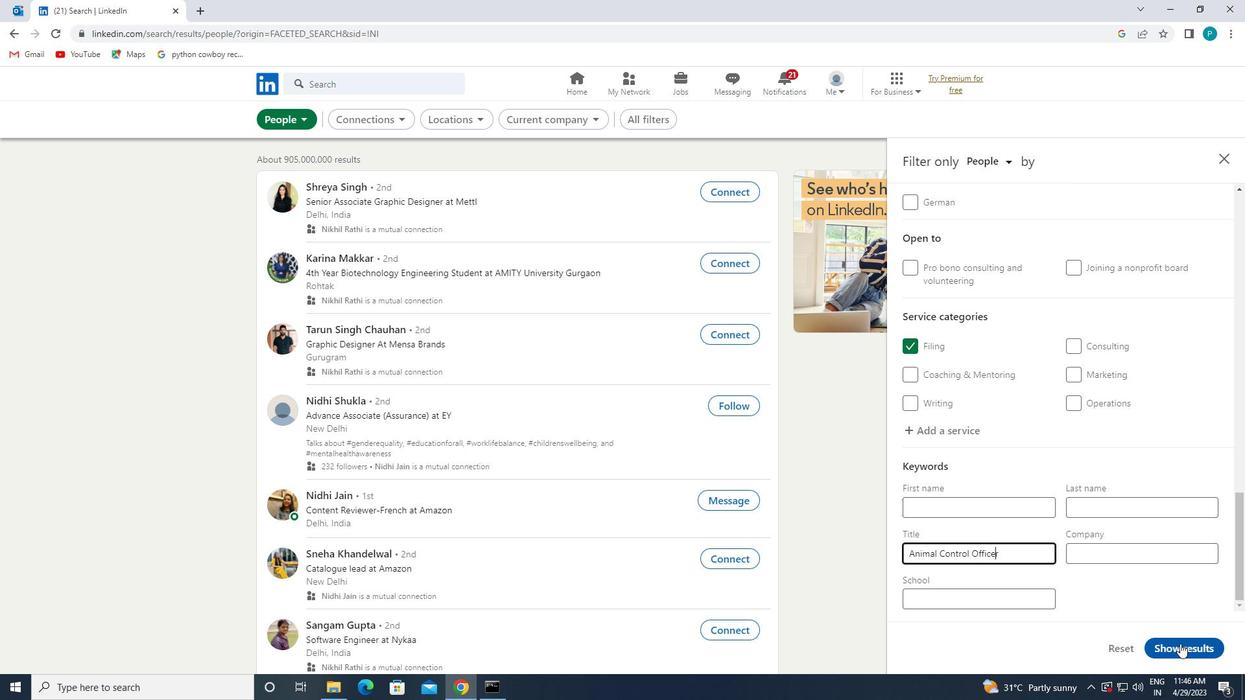
Action: Mouse pressed left at (1180, 644)
Screenshot: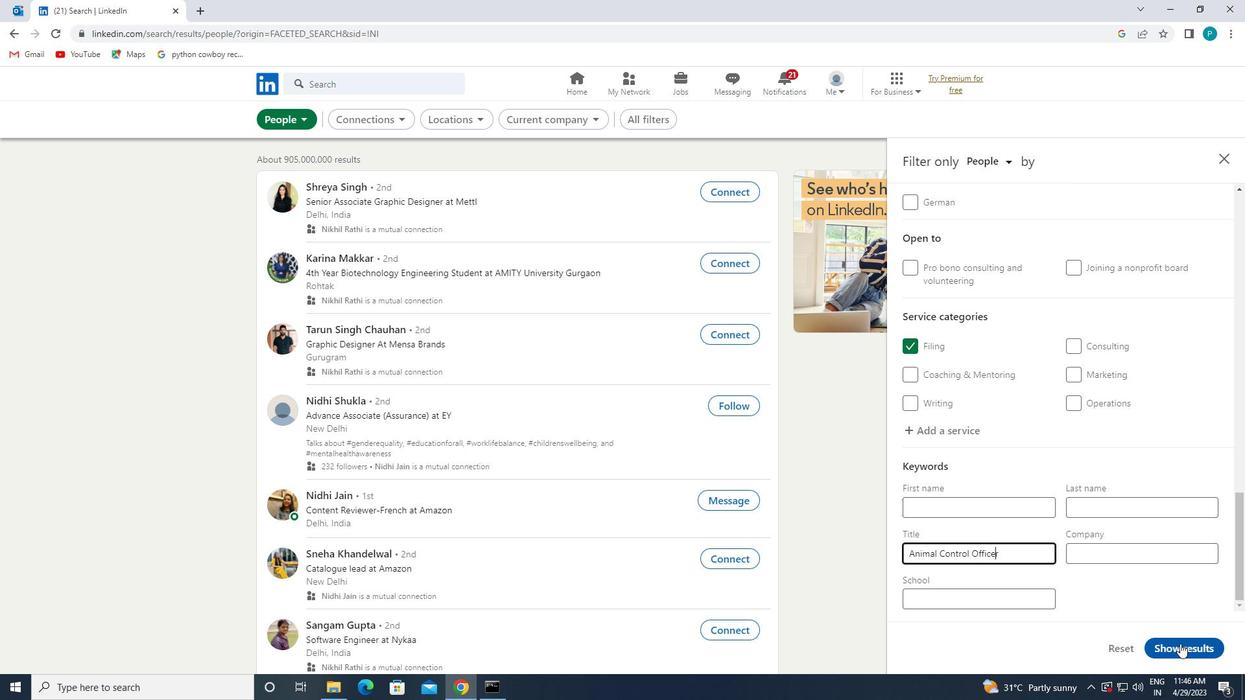 
